 Task: Change  the formatting of the data to Which is Less than 10, In conditional formating, put the option 'Light Red Fill with Drak Red Text. 'add another formatting option Format As Table, insert the option Blue Table style Light 9 , change the format of Column Width to Auto fit Row HeightIn the sheet  Attendance Log Templatebook
Action: Mouse moved to (80, 151)
Screenshot: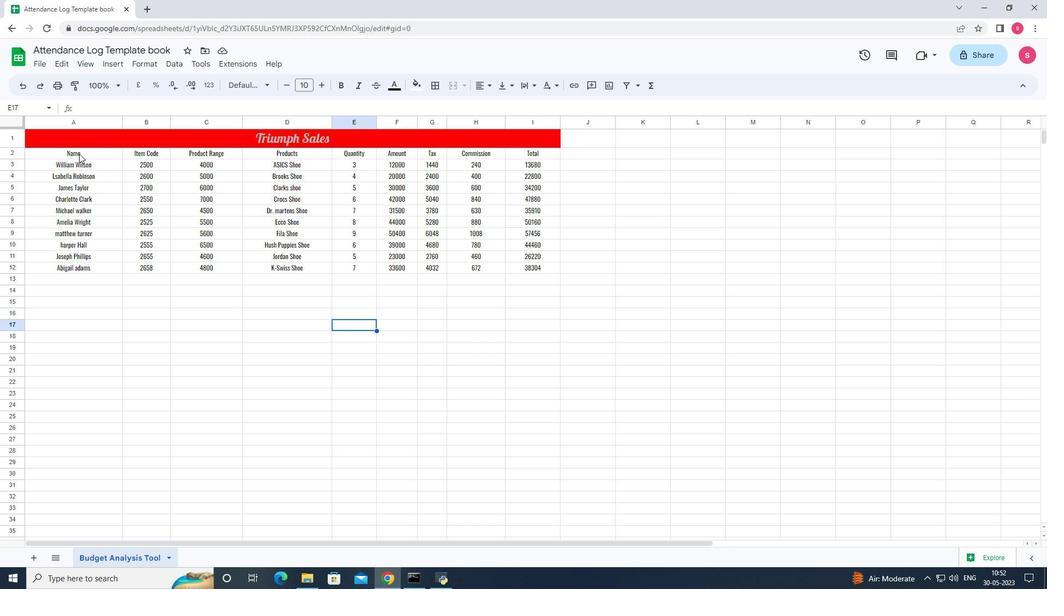 
Action: Mouse pressed left at (80, 151)
Screenshot: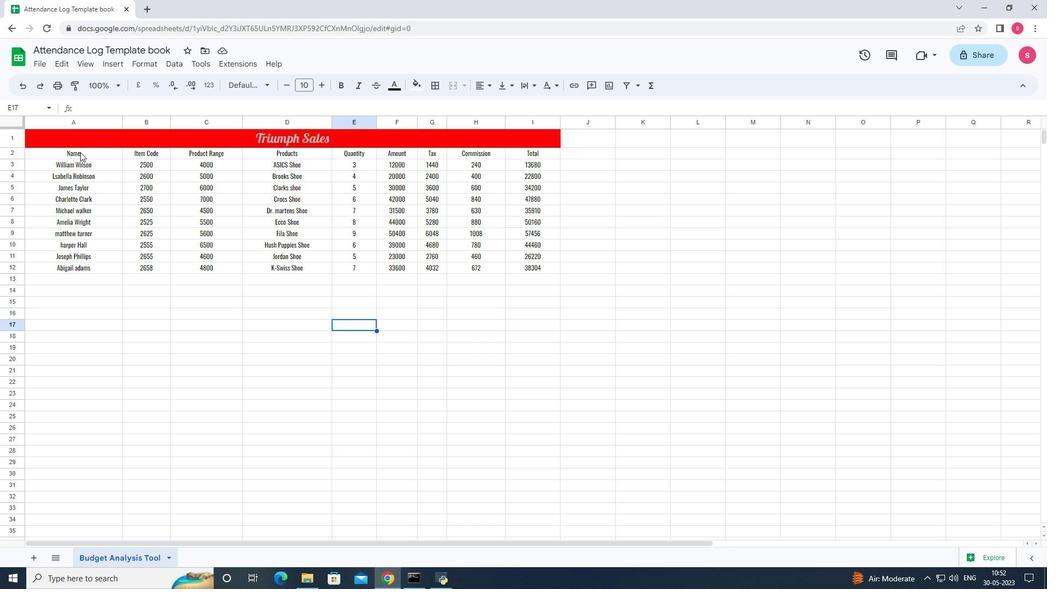 
Action: Mouse moved to (146, 66)
Screenshot: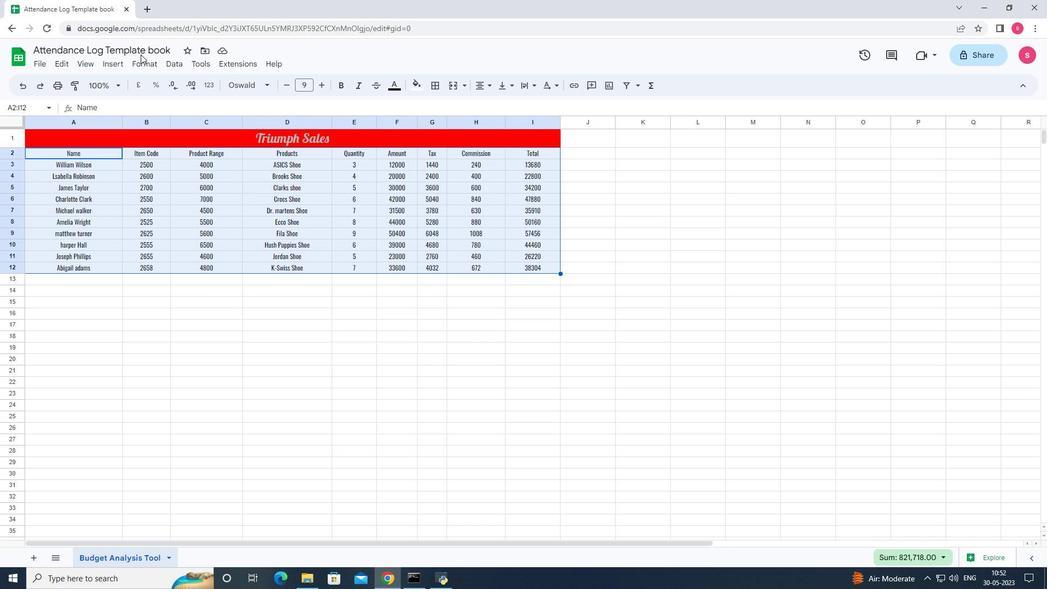 
Action: Mouse pressed left at (146, 66)
Screenshot: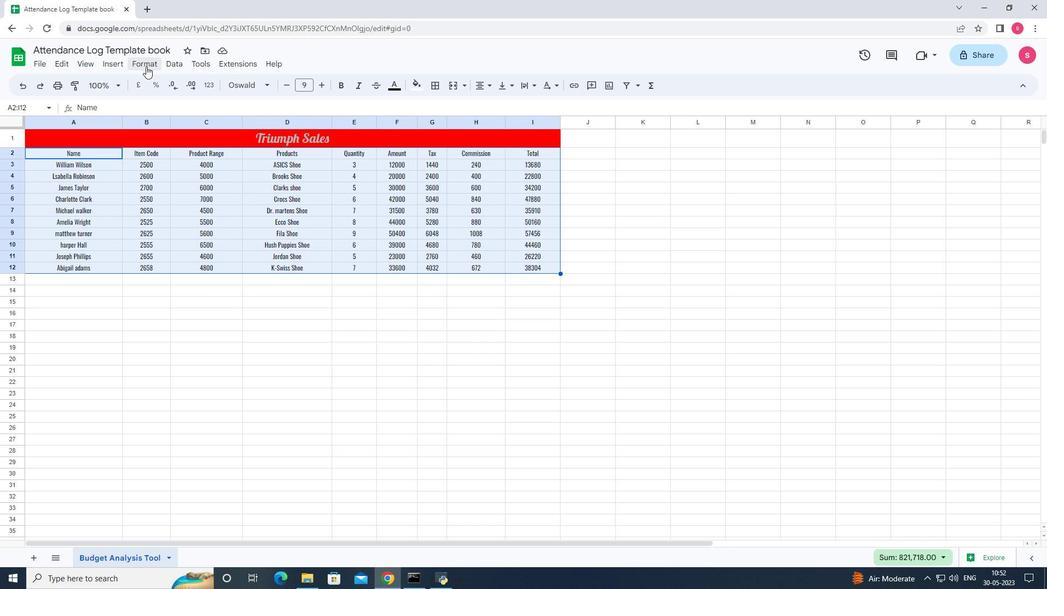 
Action: Mouse moved to (213, 246)
Screenshot: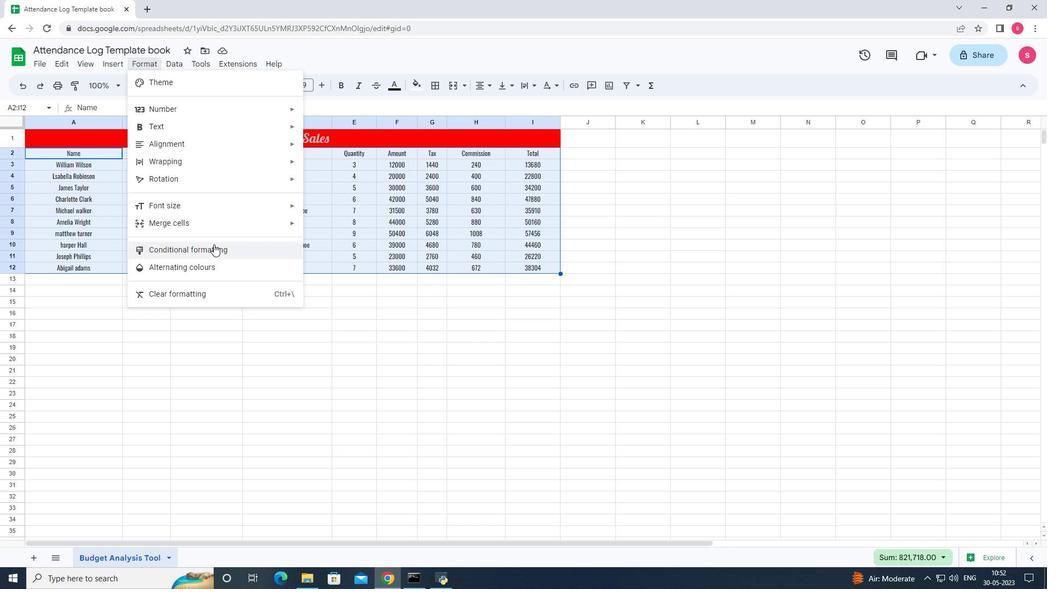 
Action: Mouse pressed left at (213, 246)
Screenshot: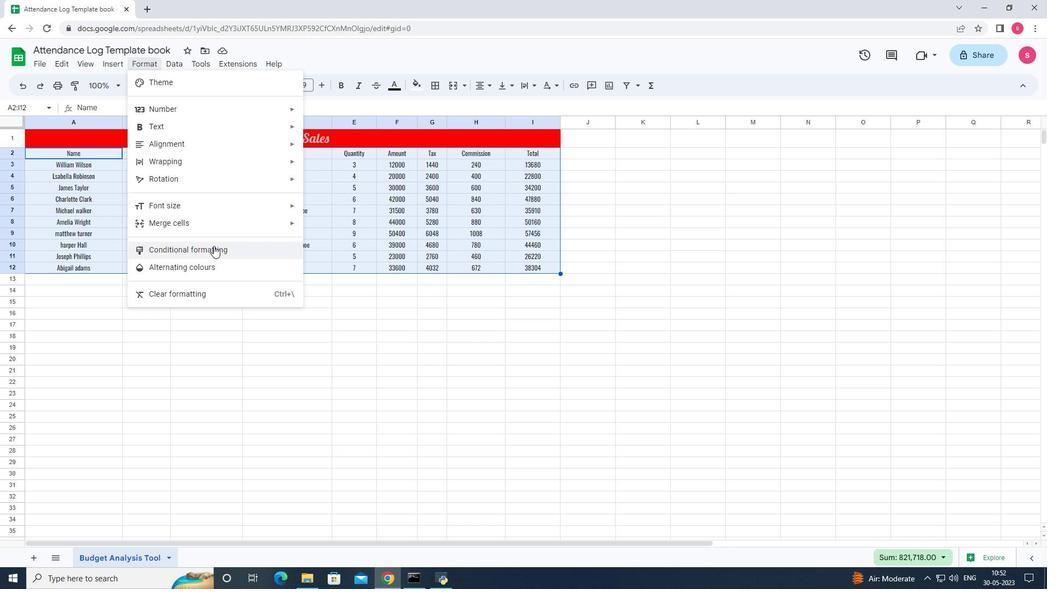 
Action: Mouse moved to (1012, 237)
Screenshot: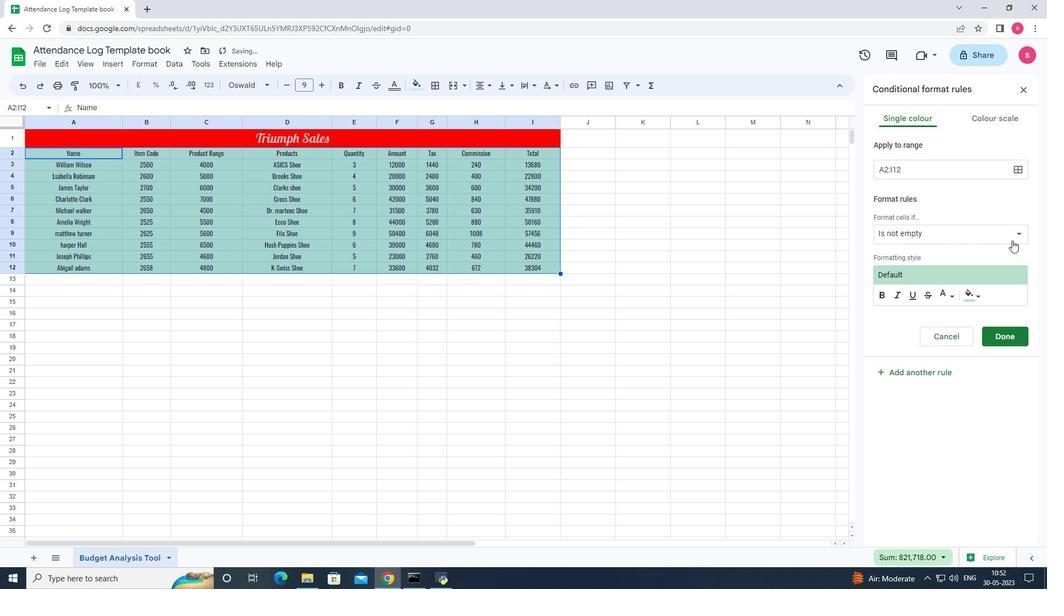 
Action: Mouse pressed left at (1012, 237)
Screenshot: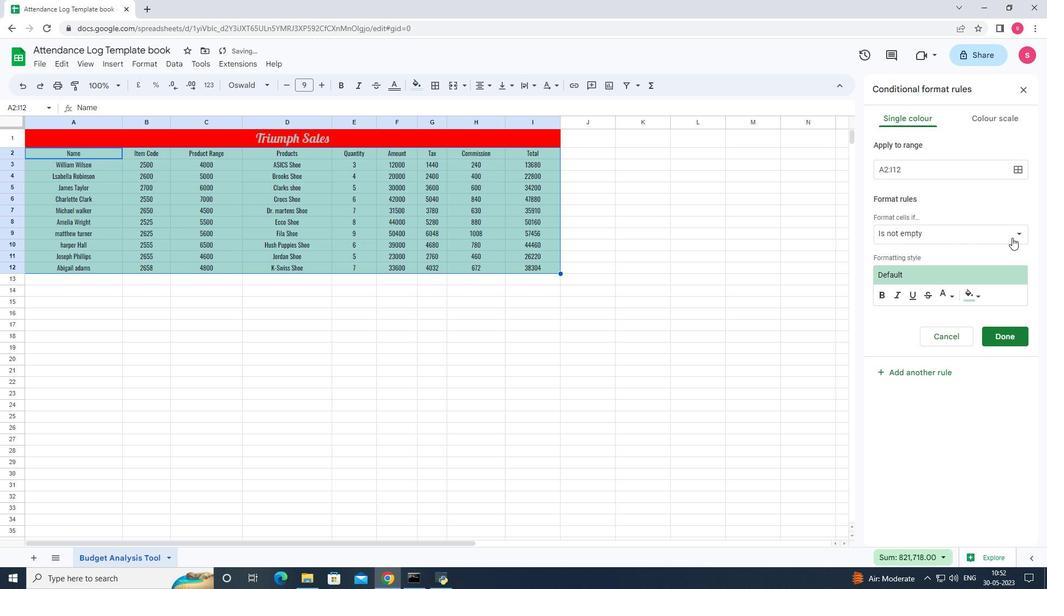 
Action: Mouse moved to (918, 439)
Screenshot: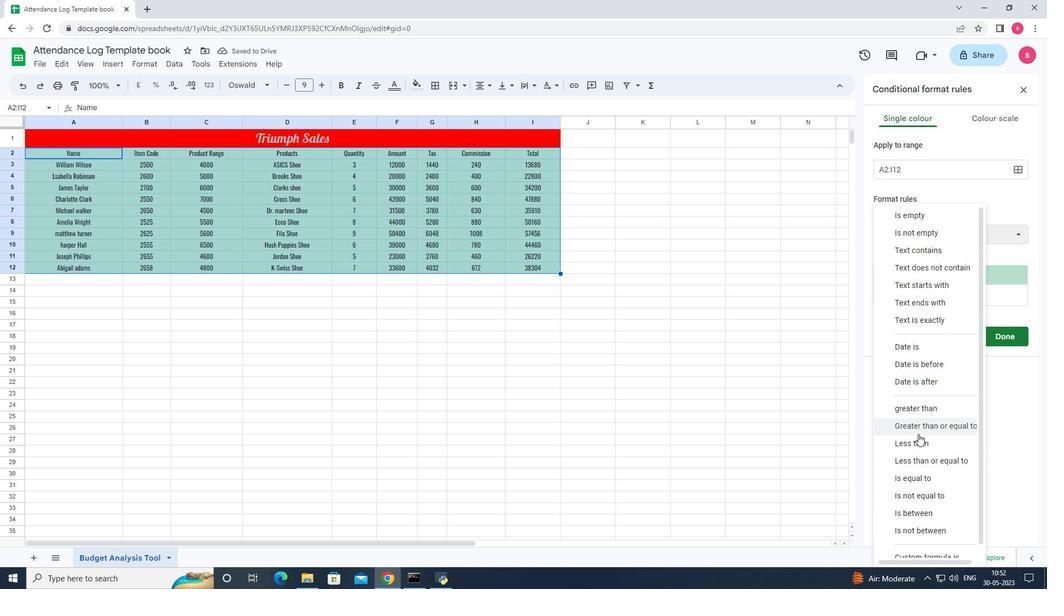 
Action: Mouse pressed left at (918, 439)
Screenshot: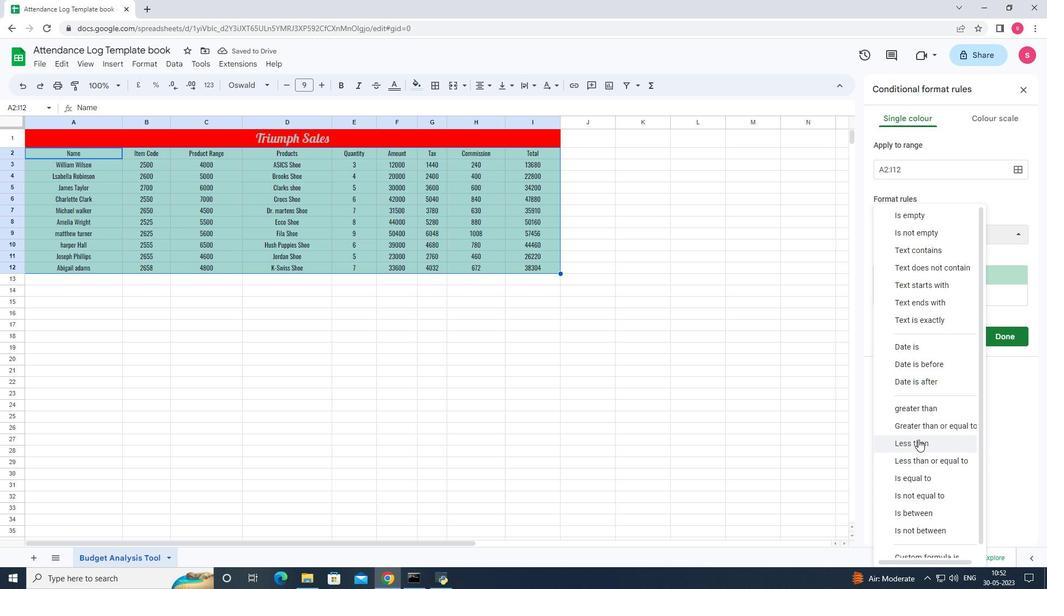 
Action: Mouse moved to (934, 259)
Screenshot: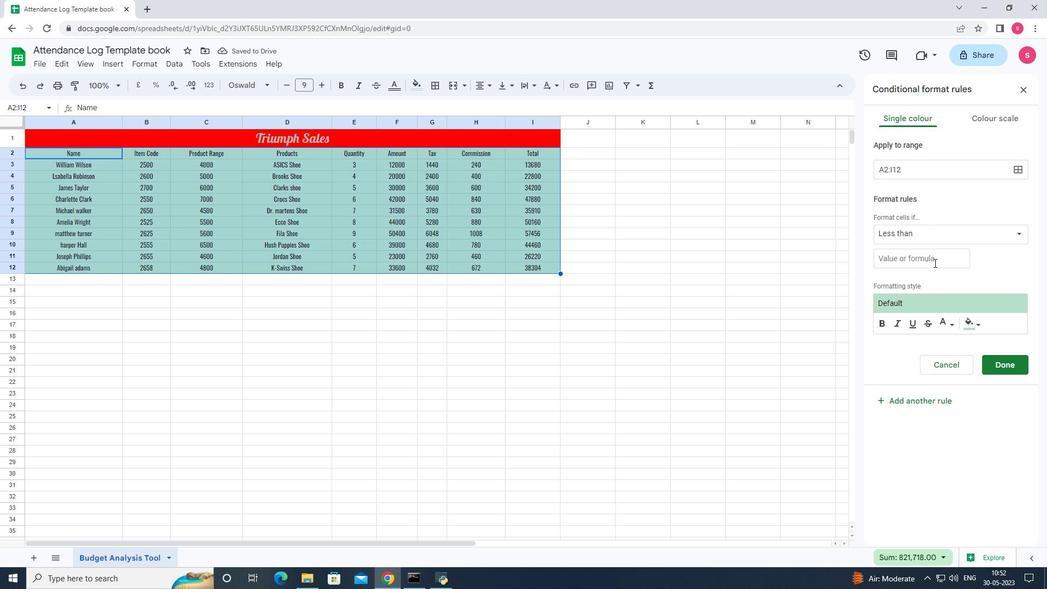 
Action: Mouse pressed left at (934, 259)
Screenshot: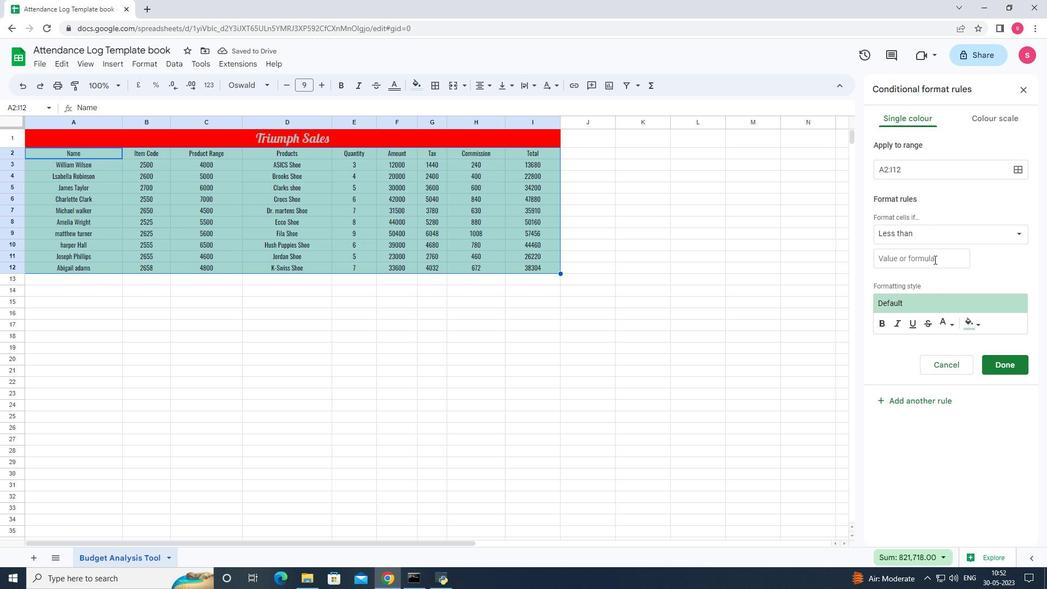 
Action: Key pressed 10
Screenshot: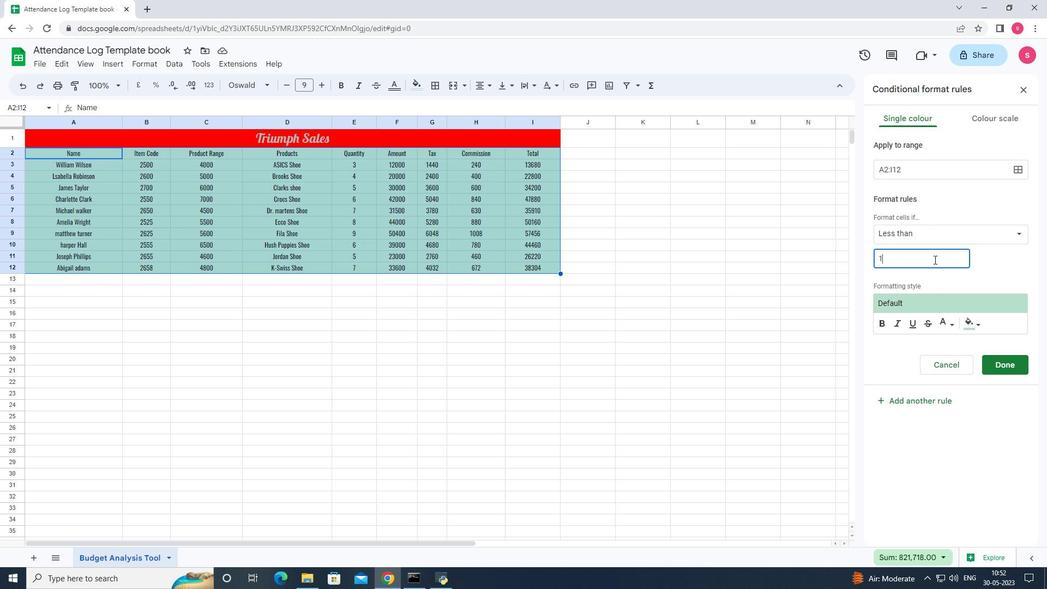 
Action: Mouse moved to (978, 324)
Screenshot: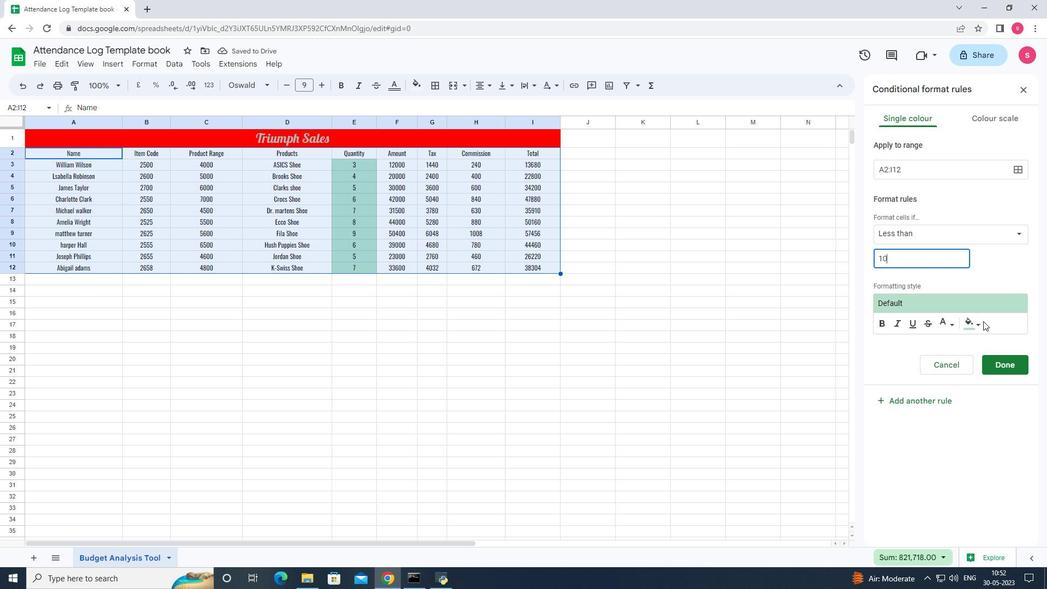 
Action: Mouse pressed left at (978, 324)
Screenshot: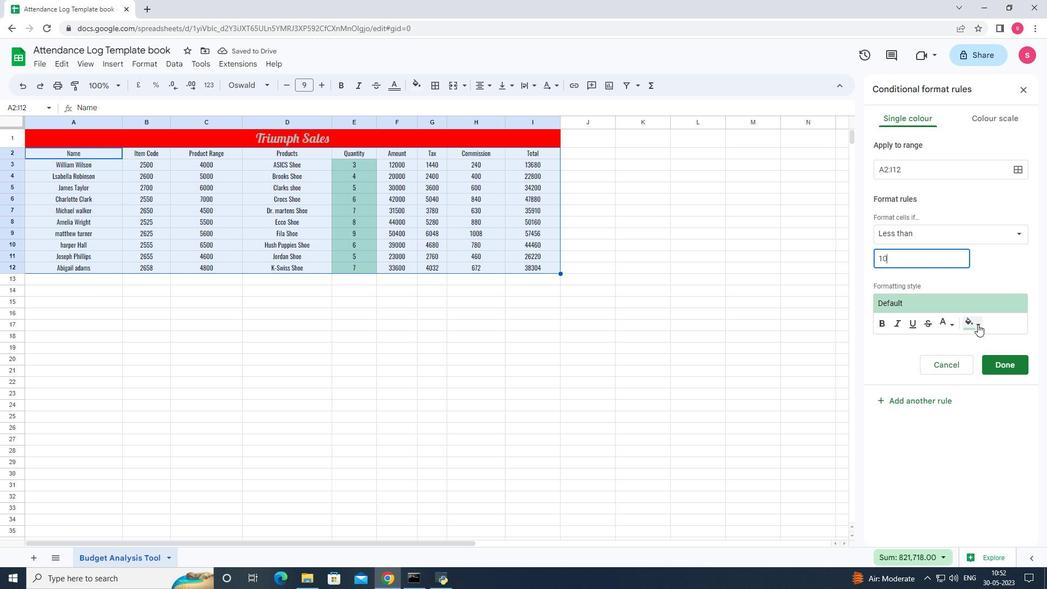 
Action: Mouse moved to (875, 383)
Screenshot: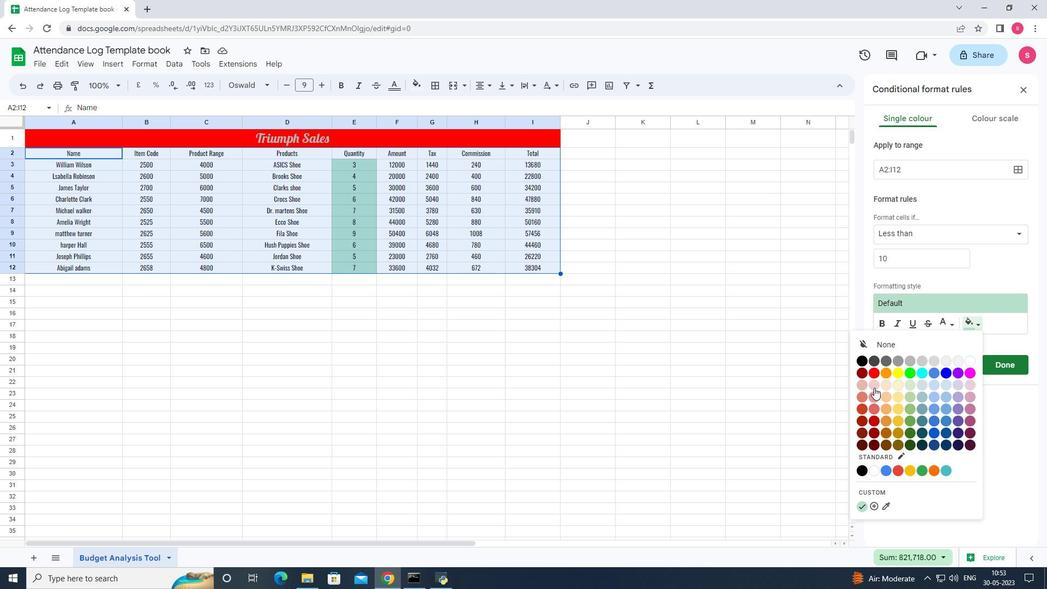 
Action: Mouse pressed left at (875, 383)
Screenshot: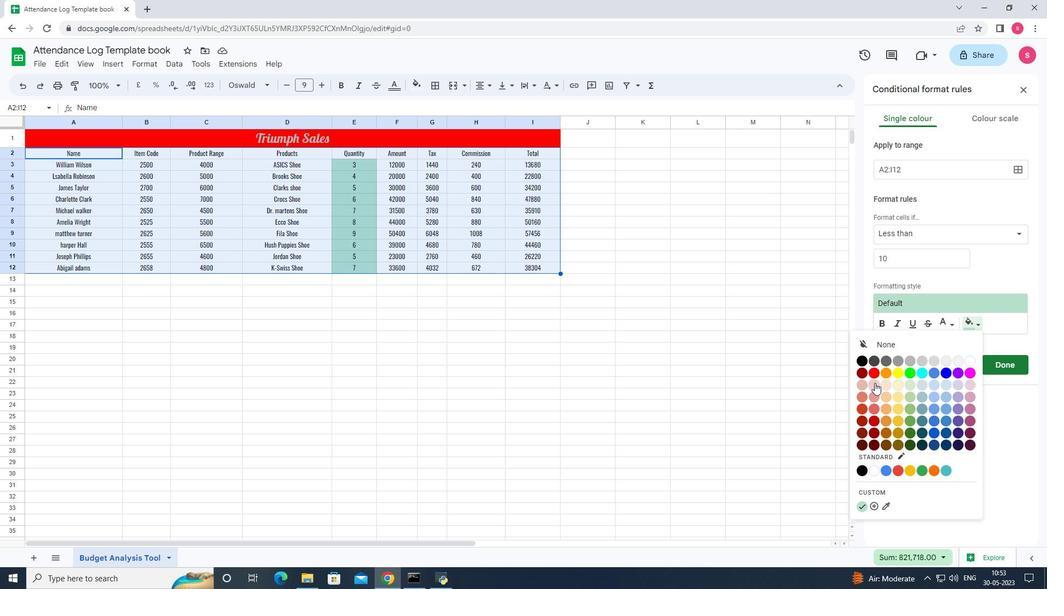 
Action: Mouse moved to (953, 325)
Screenshot: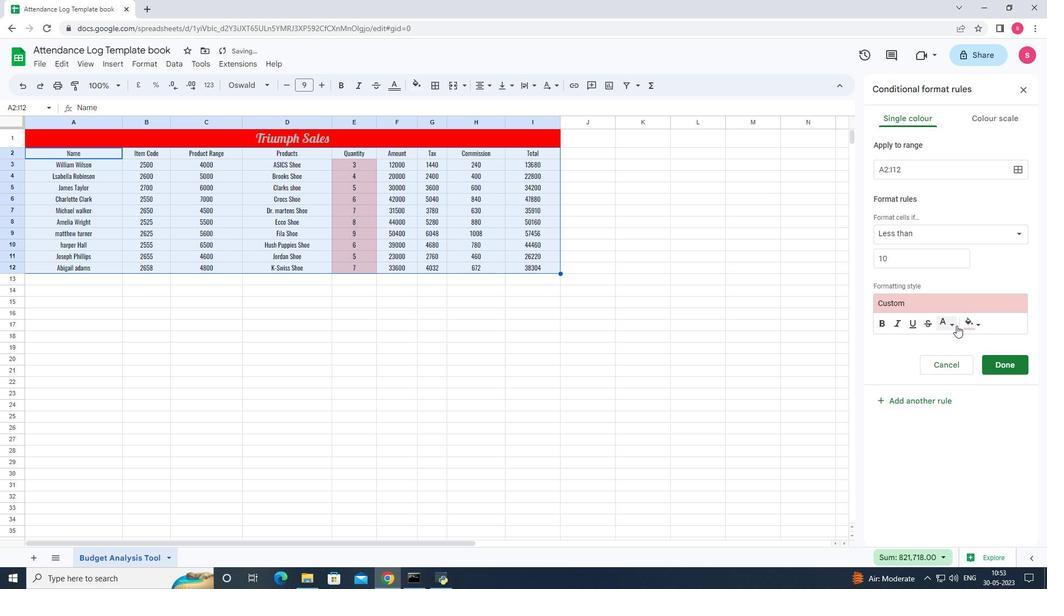 
Action: Mouse pressed left at (953, 325)
Screenshot: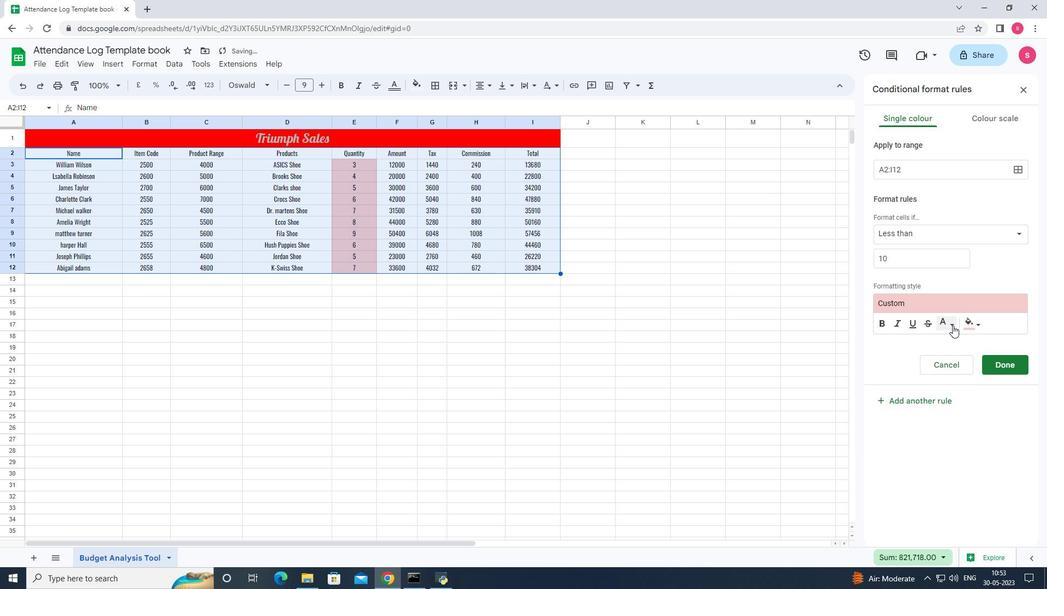 
Action: Mouse moved to (849, 374)
Screenshot: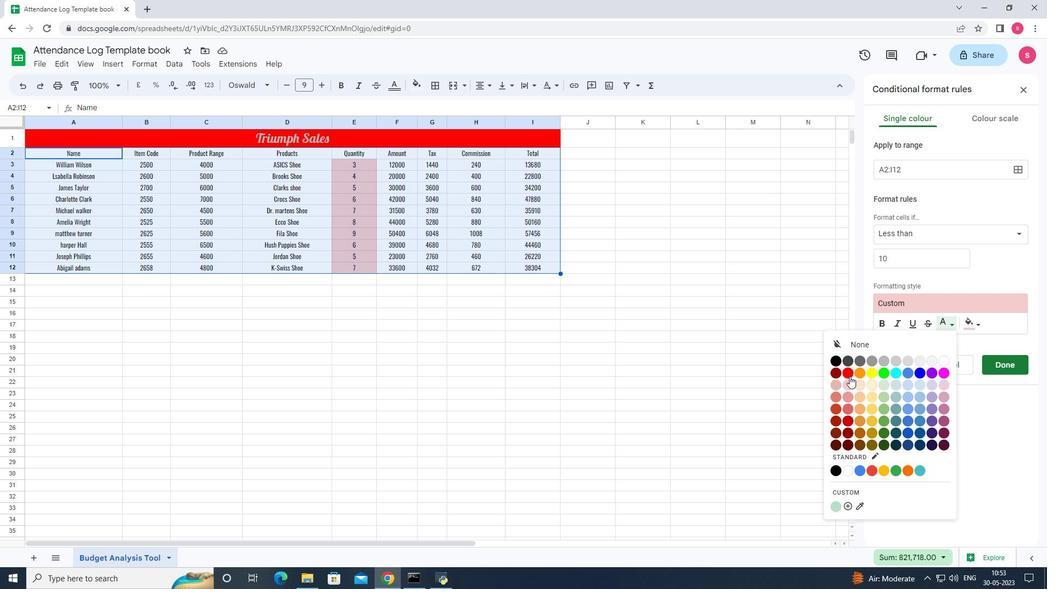 
Action: Mouse pressed left at (849, 374)
Screenshot: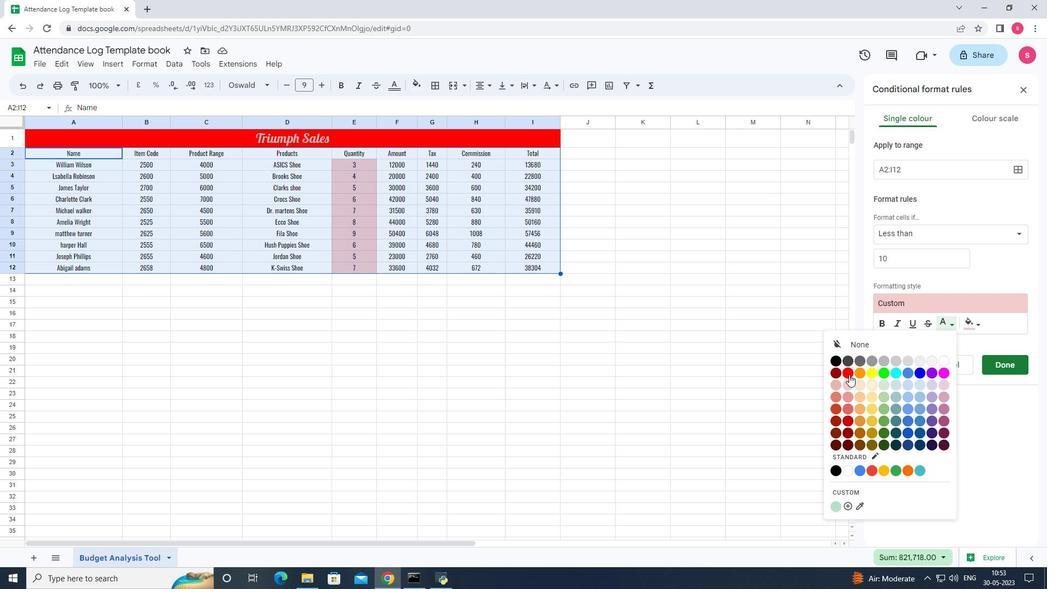 
Action: Mouse moved to (950, 327)
Screenshot: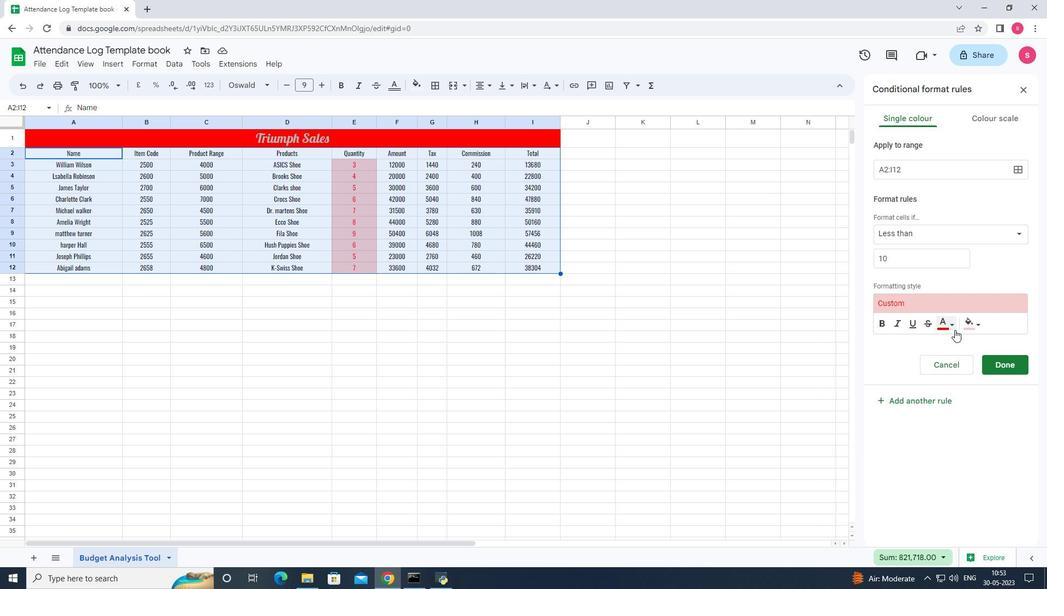 
Action: Mouse pressed left at (950, 327)
Screenshot: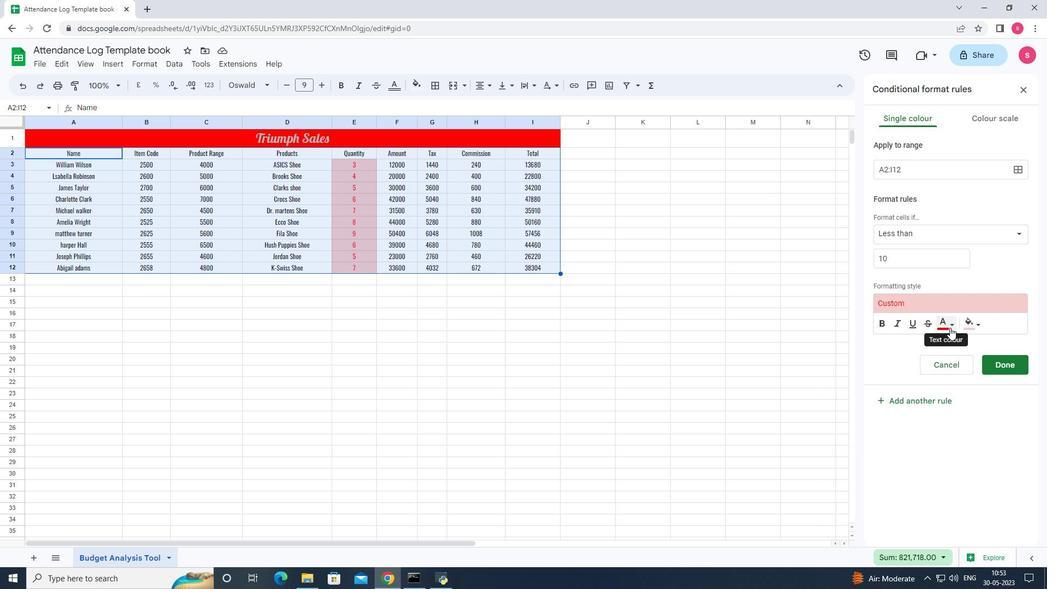 
Action: Mouse moved to (850, 421)
Screenshot: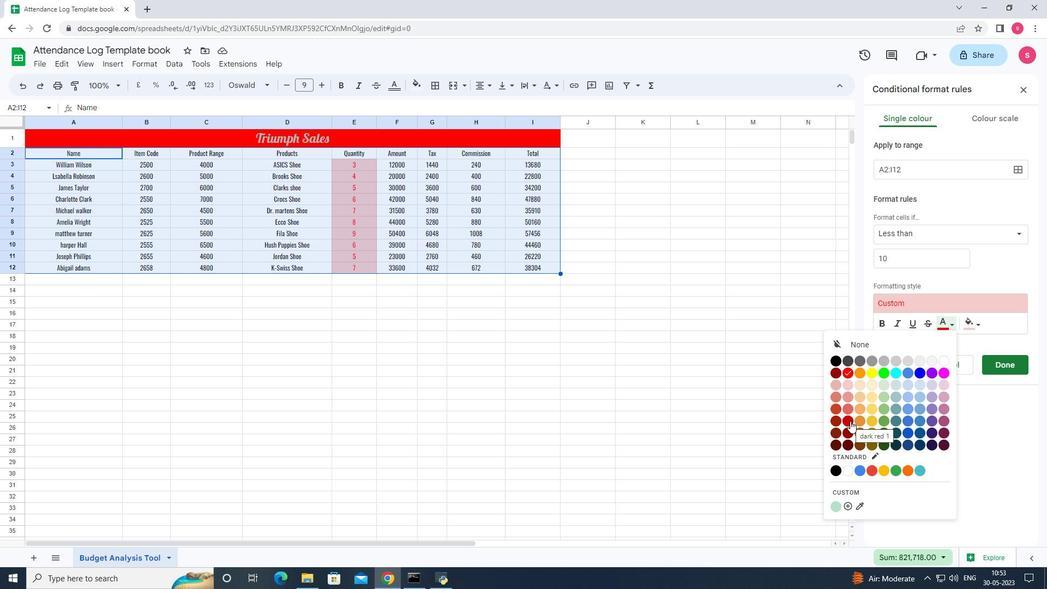 
Action: Mouse pressed left at (850, 421)
Screenshot: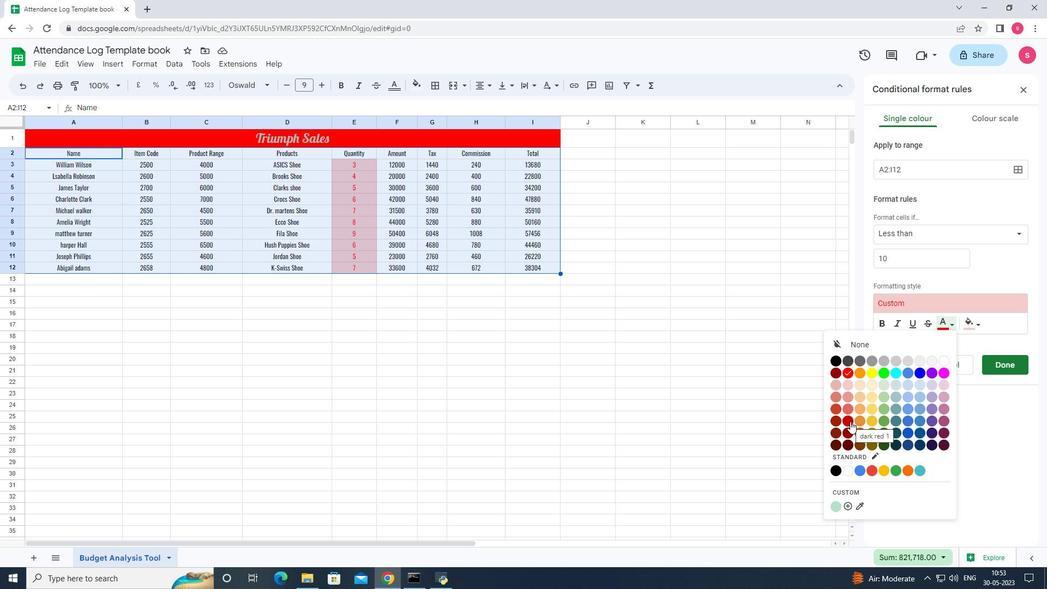 
Action: Mouse moved to (1015, 361)
Screenshot: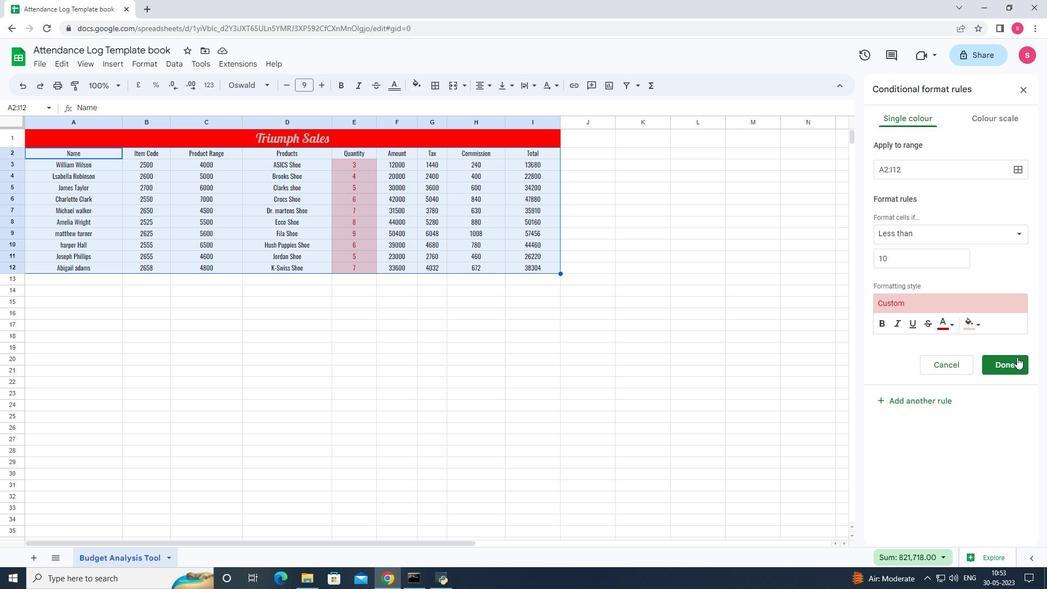 
Action: Mouse pressed left at (1015, 361)
Screenshot: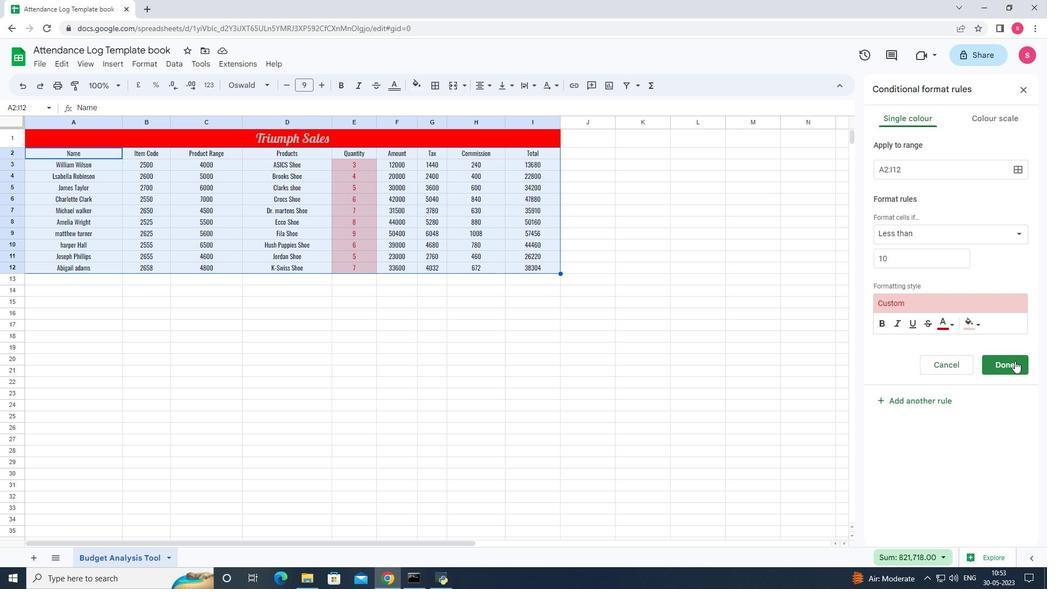 
Action: Mouse moved to (477, 311)
Screenshot: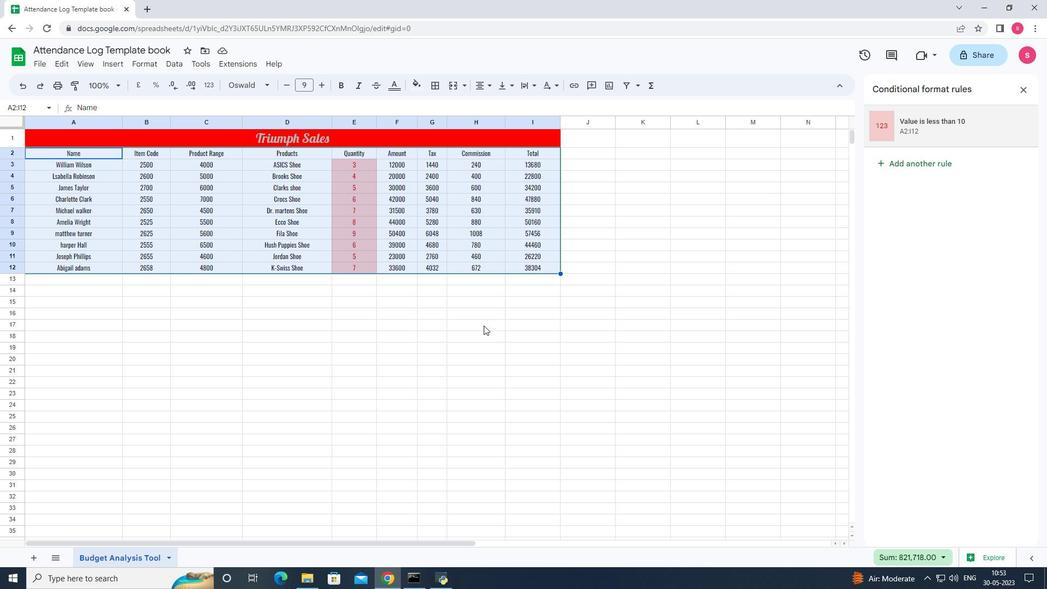 
Action: Mouse pressed left at (477, 311)
Screenshot: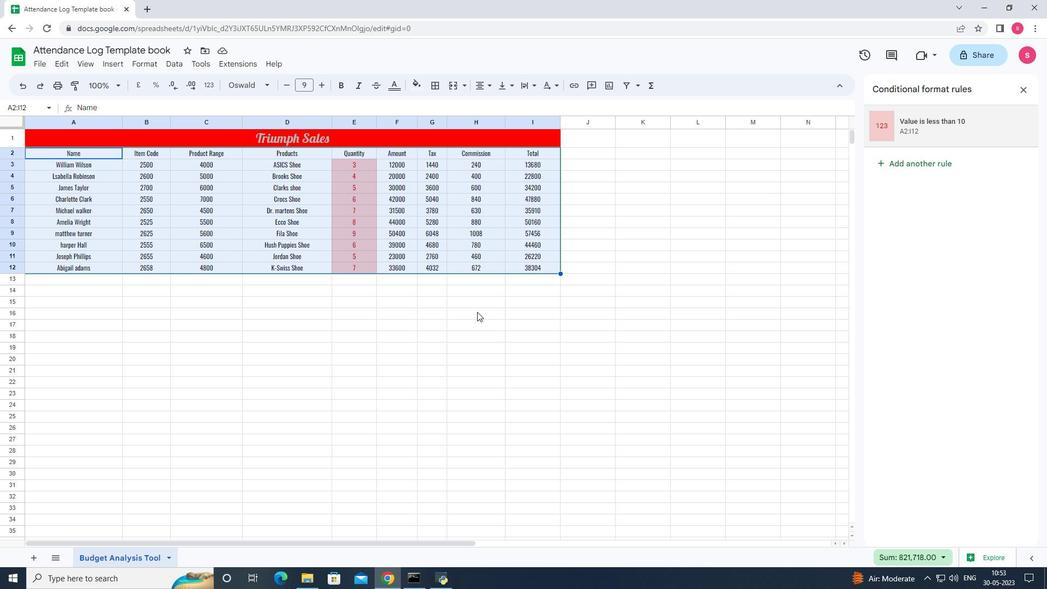 
Action: Mouse moved to (117, 135)
Screenshot: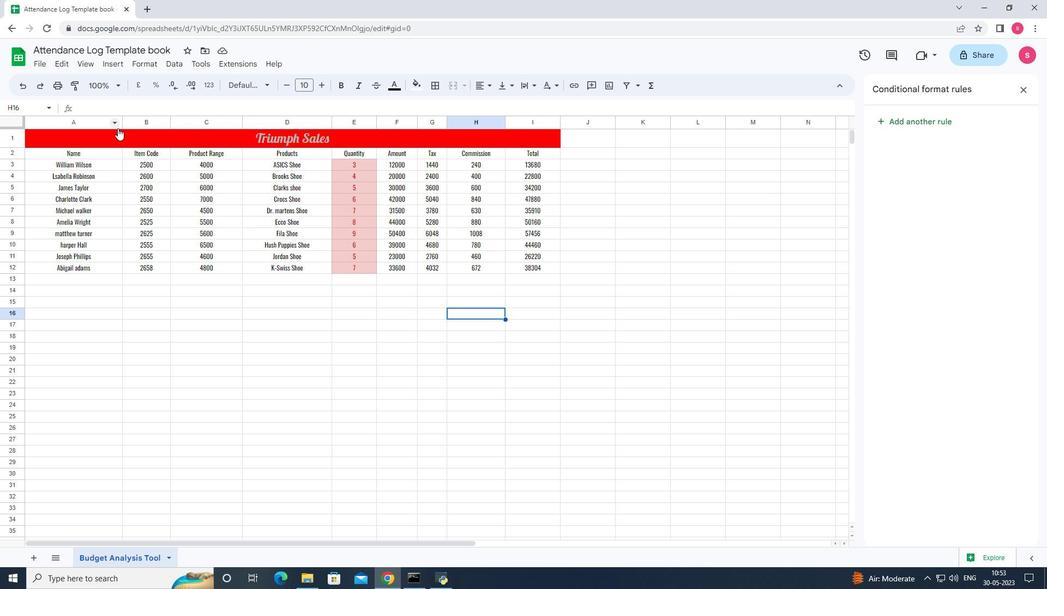 
Action: Mouse pressed left at (117, 135)
Screenshot: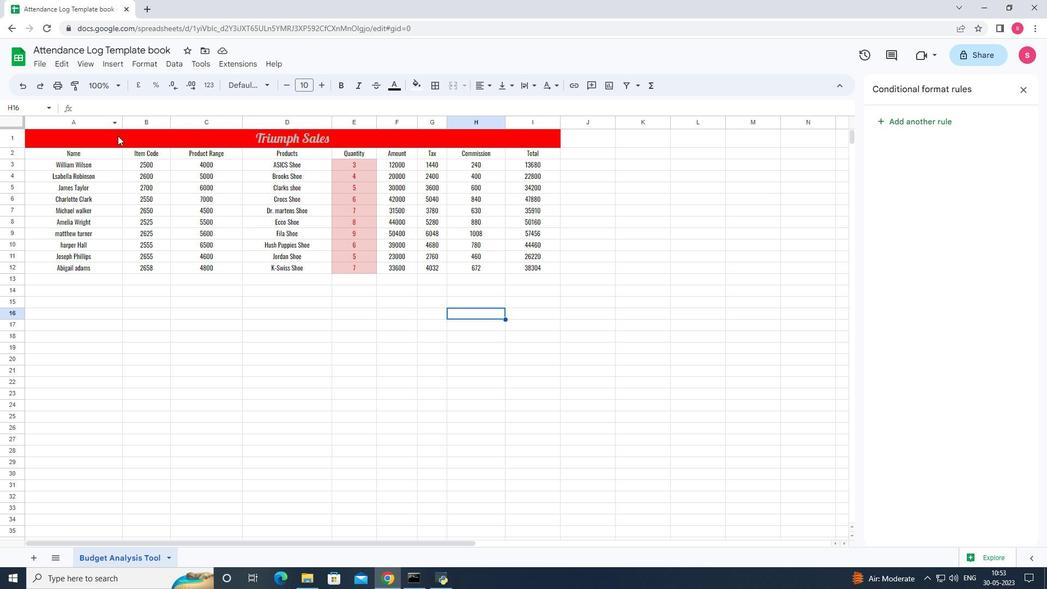 
Action: Mouse moved to (138, 67)
Screenshot: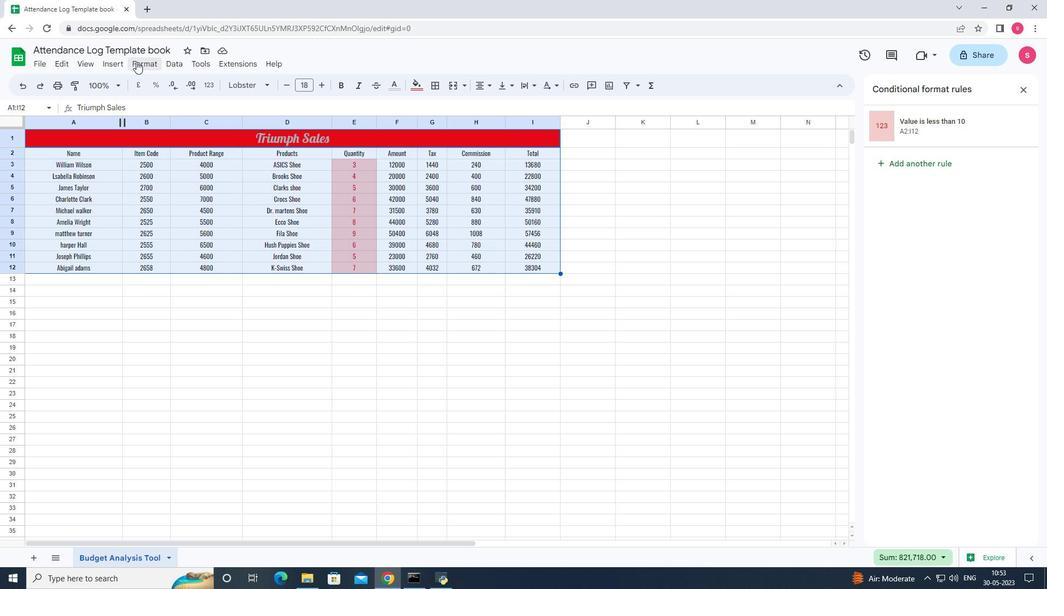 
Action: Mouse pressed left at (138, 67)
Screenshot: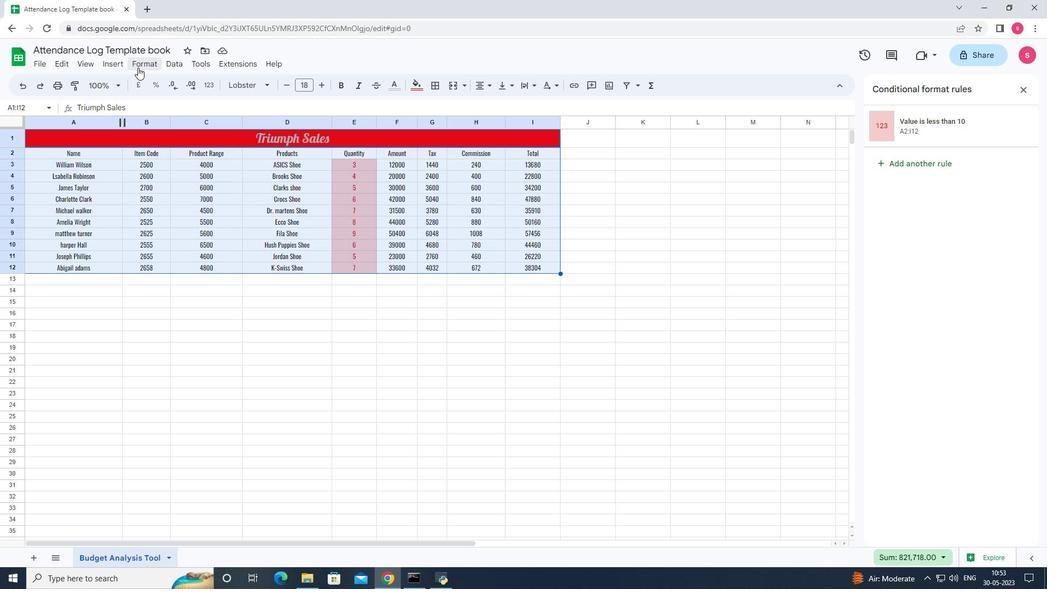 
Action: Mouse moved to (175, 261)
Screenshot: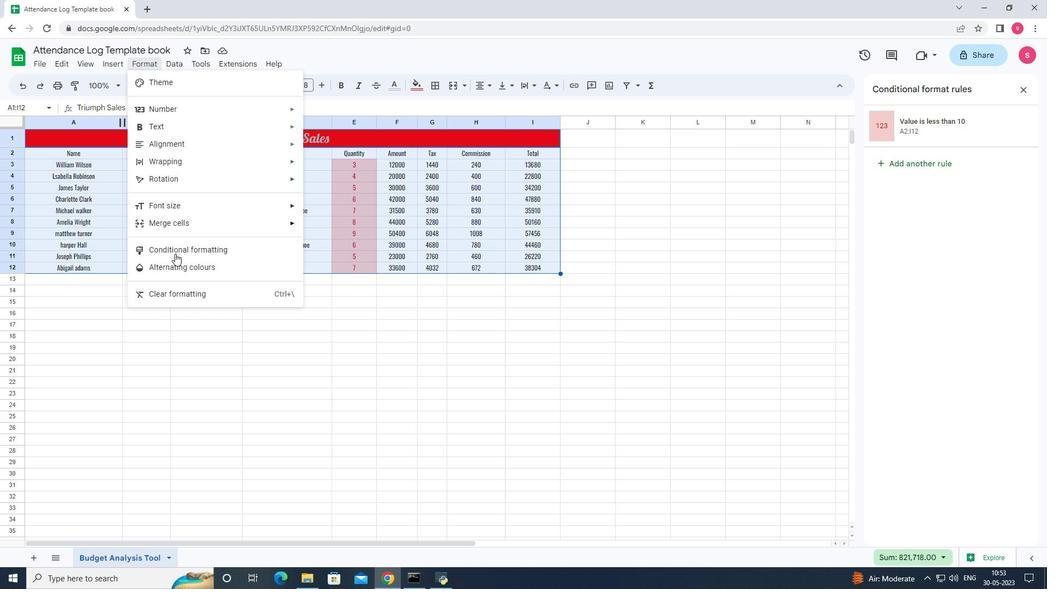
Action: Mouse pressed left at (175, 261)
Screenshot: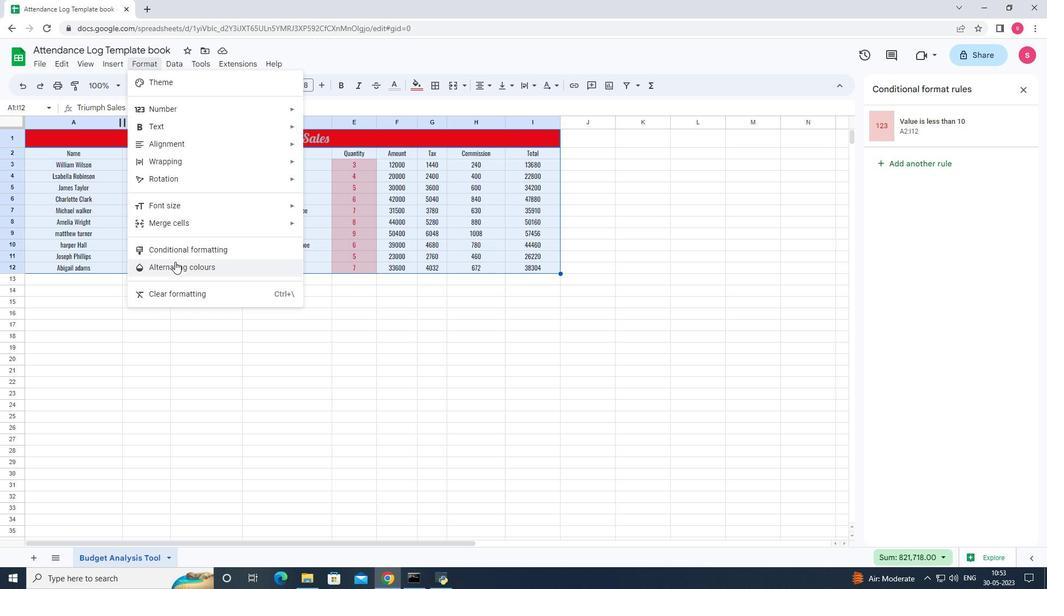 
Action: Mouse moved to (1001, 223)
Screenshot: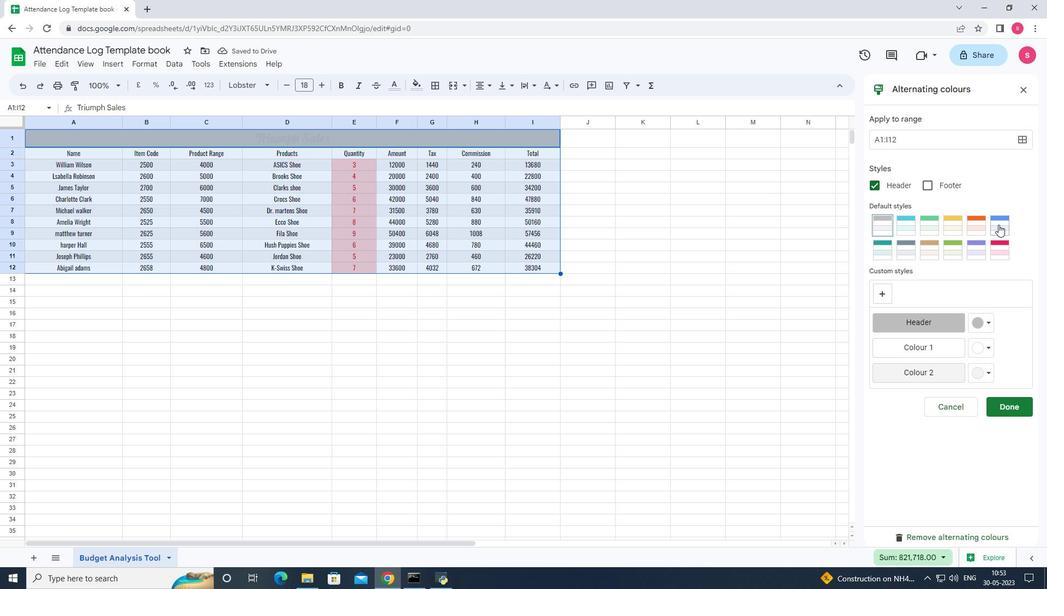 
Action: Mouse pressed left at (1001, 223)
Screenshot: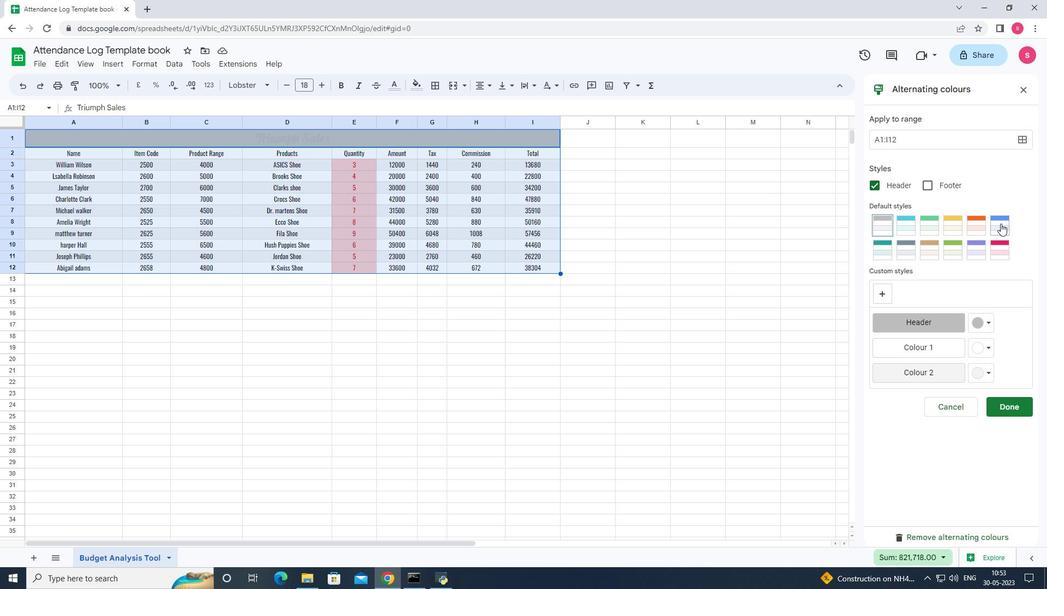
Action: Mouse moved to (986, 369)
Screenshot: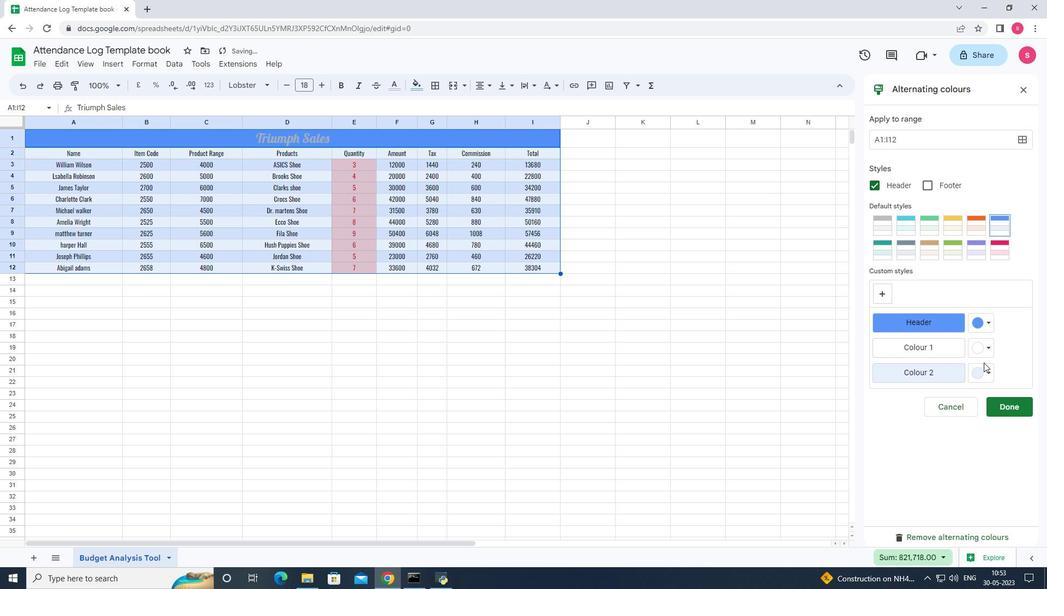 
Action: Mouse pressed left at (986, 369)
Screenshot: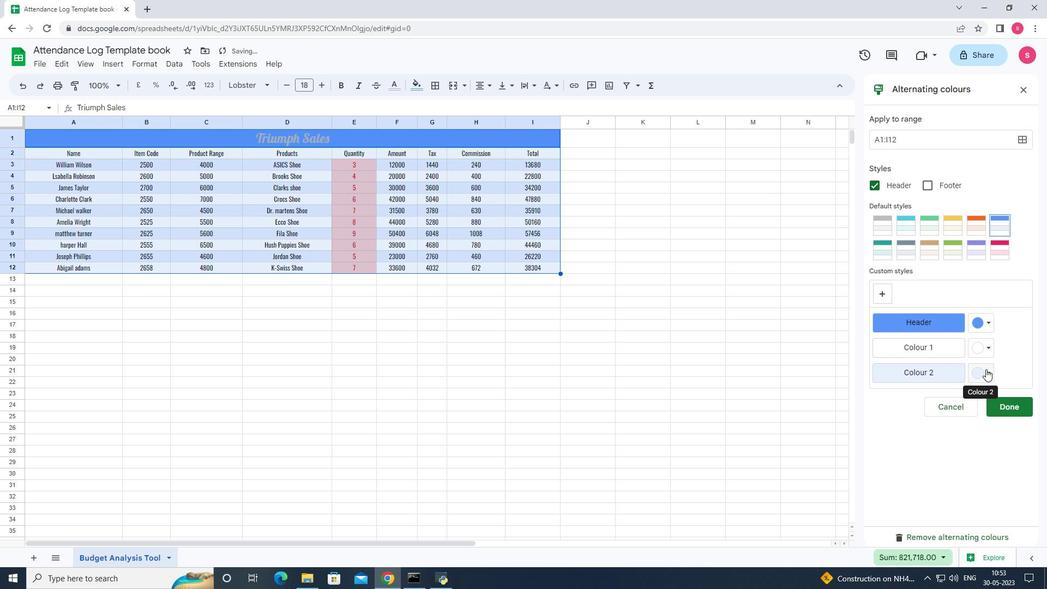 
Action: Mouse moved to (955, 419)
Screenshot: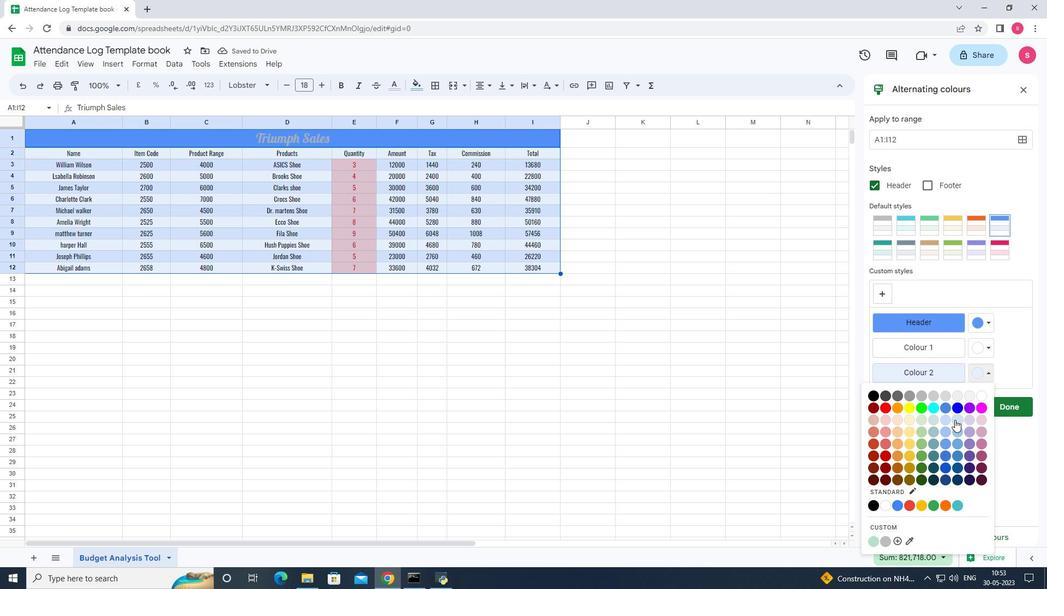 
Action: Mouse pressed left at (955, 419)
Screenshot: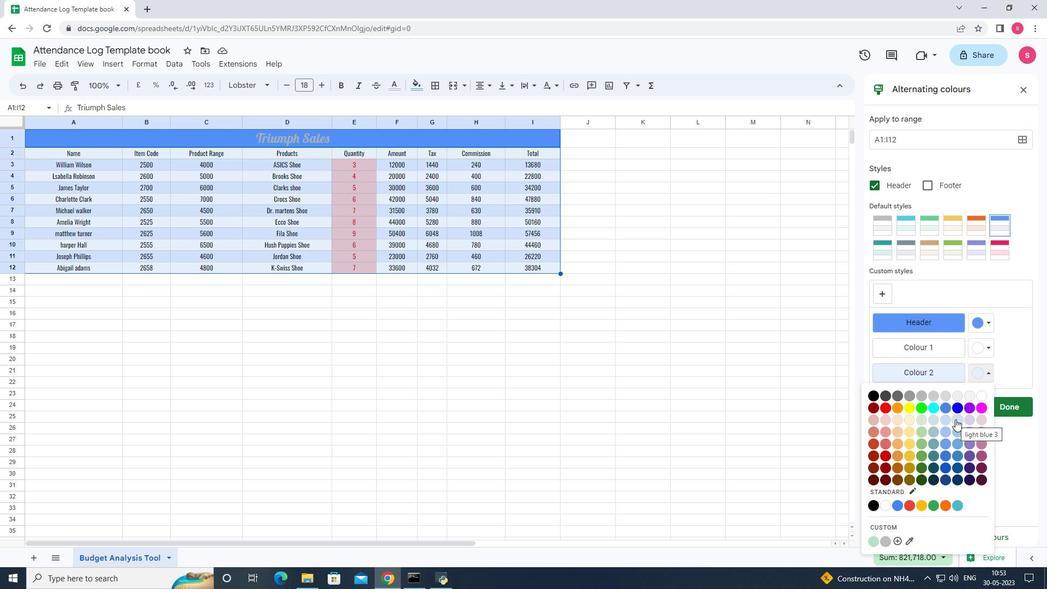 
Action: Mouse moved to (1014, 411)
Screenshot: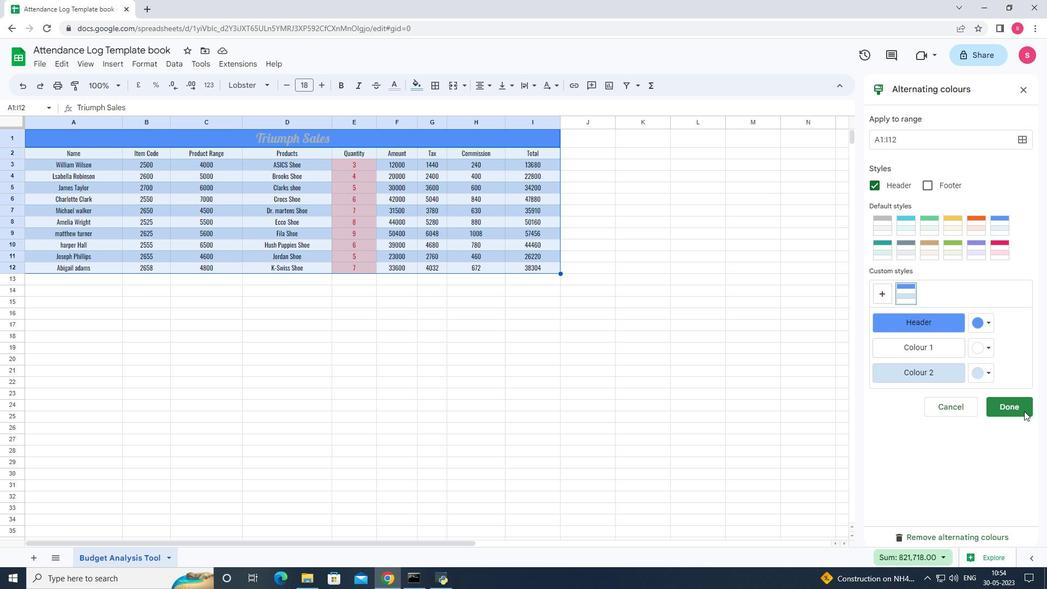 
Action: Mouse pressed left at (1014, 411)
Screenshot: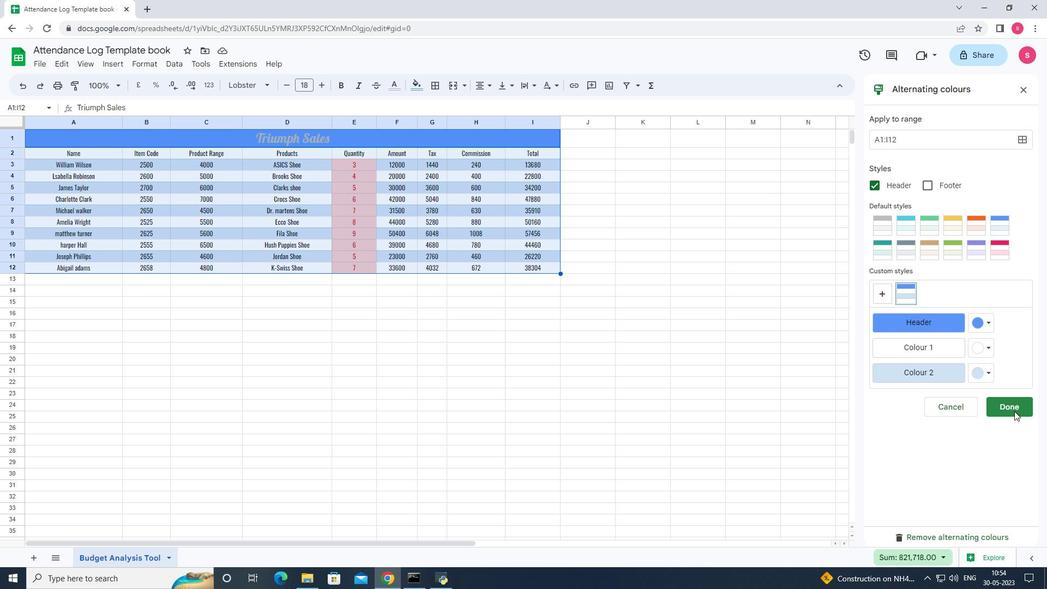 
Action: Mouse moved to (18, 122)
Screenshot: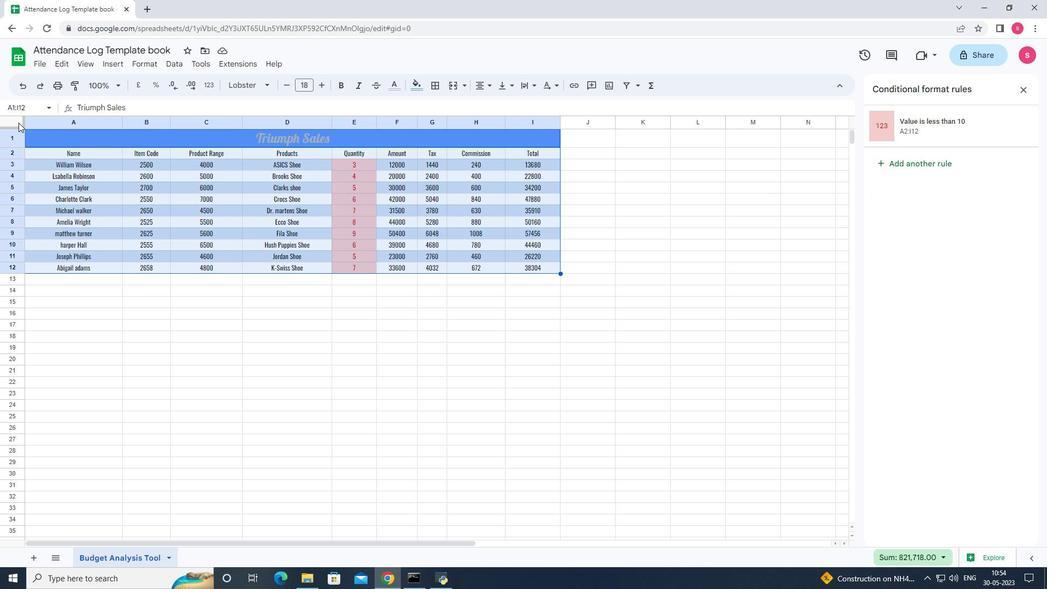 
Action: Mouse pressed left at (18, 122)
Screenshot: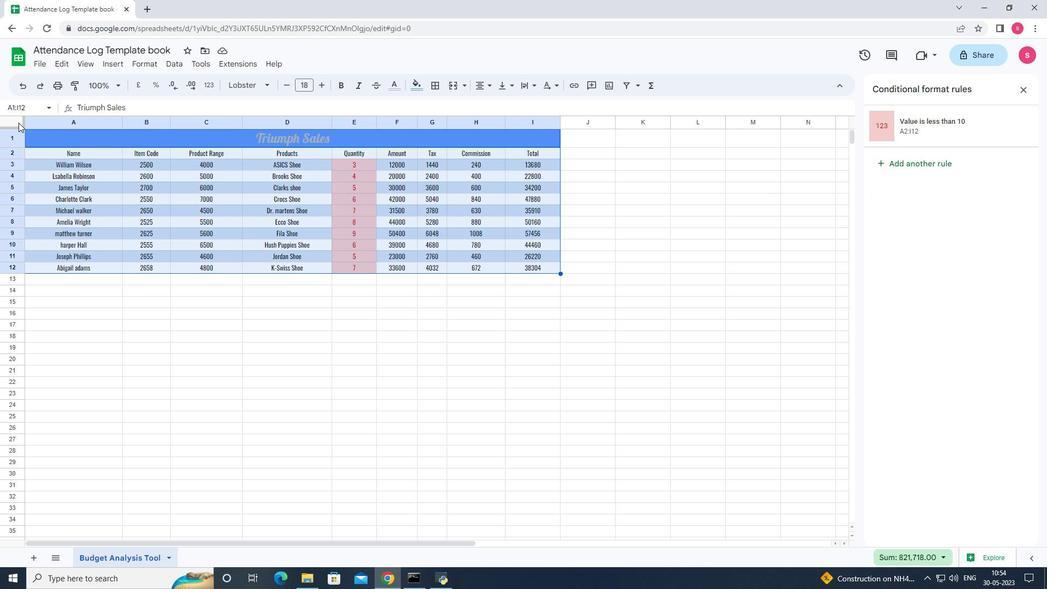 
Action: Mouse moved to (16, 127)
Screenshot: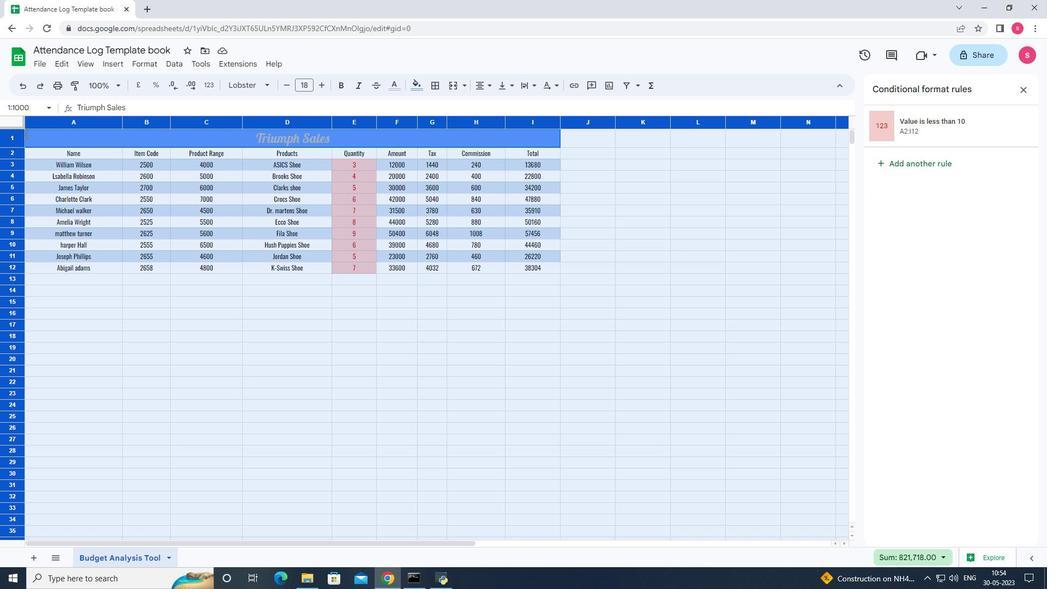 
Action: Mouse pressed right at (16, 127)
Screenshot: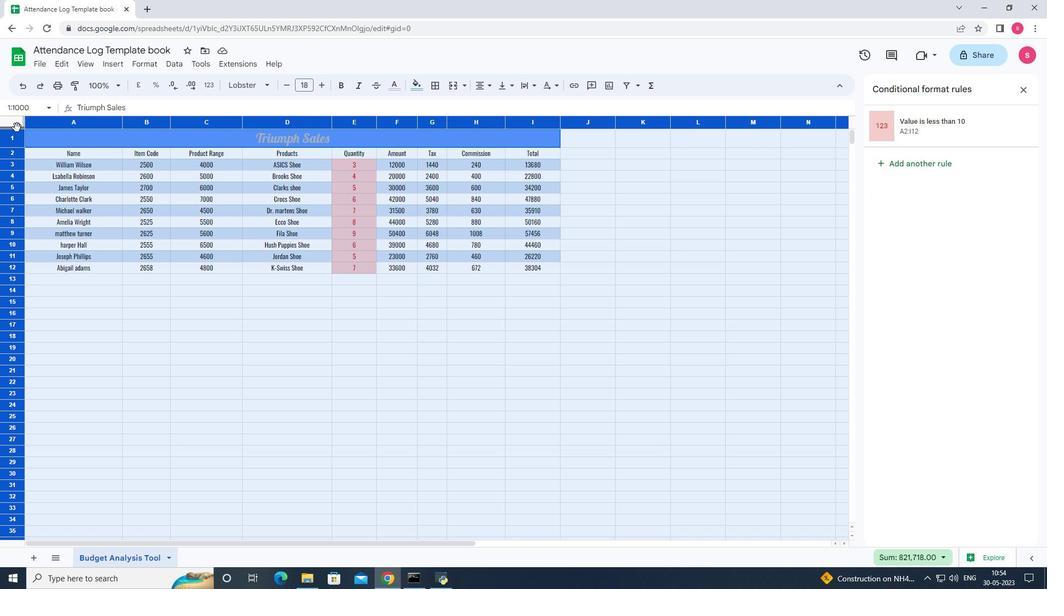 
Action: Mouse moved to (45, 123)
Screenshot: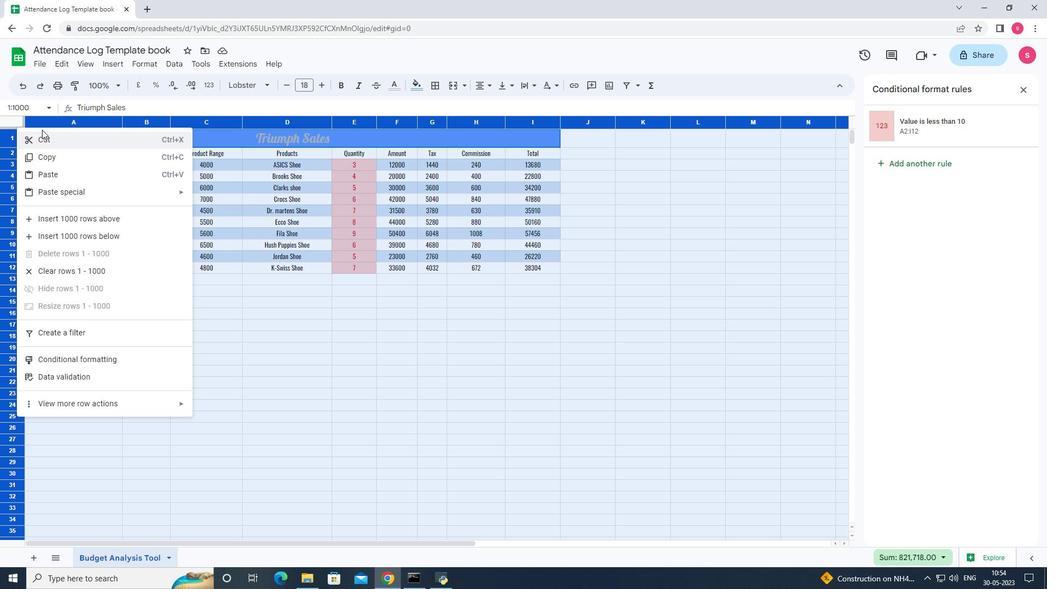 
Action: Mouse pressed left at (45, 123)
Screenshot: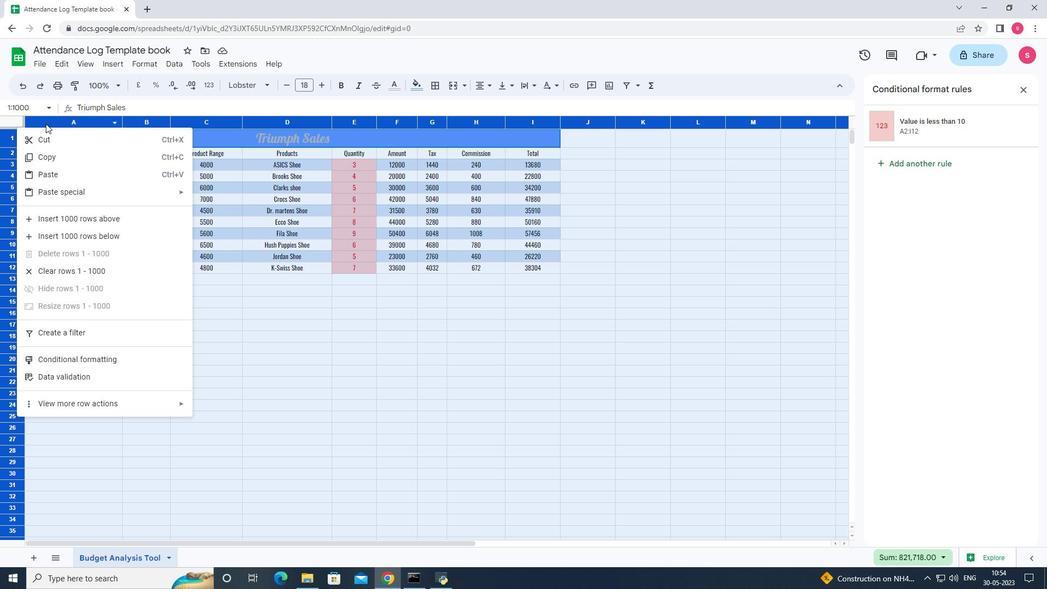 
Action: Mouse pressed right at (45, 123)
Screenshot: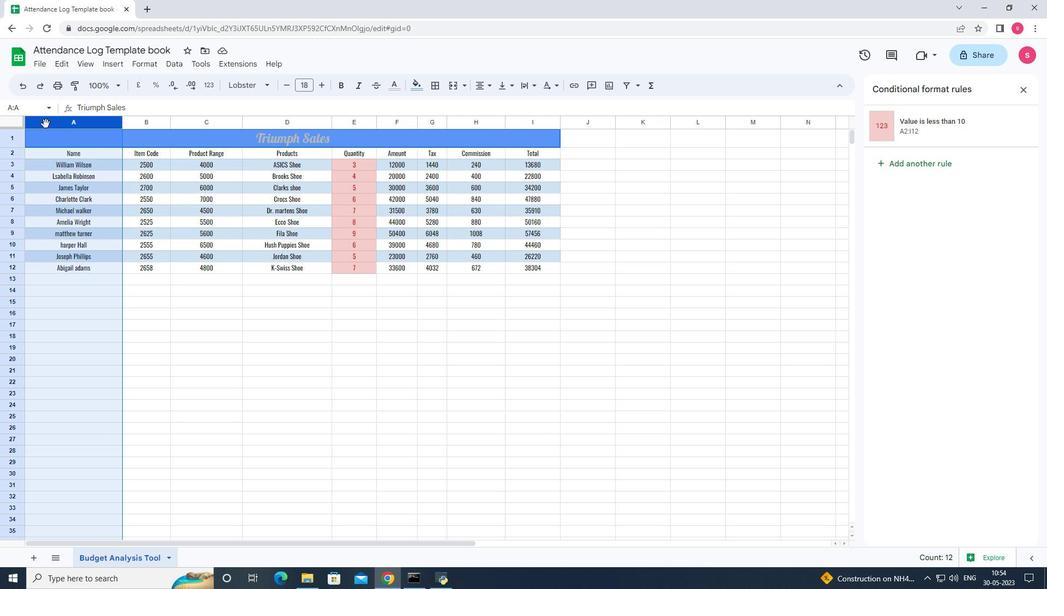 
Action: Mouse moved to (267, 333)
Screenshot: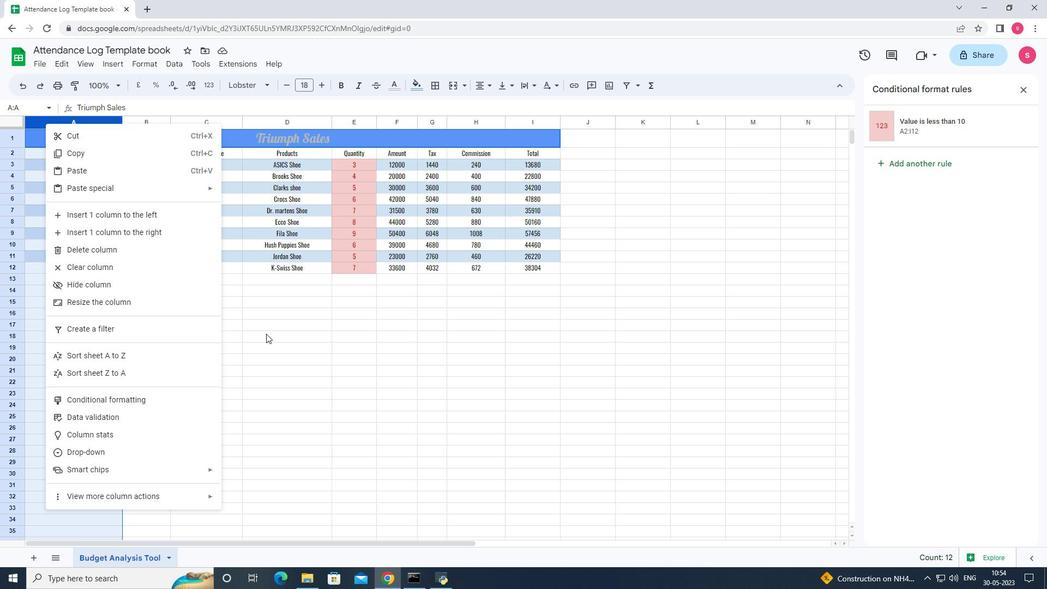 
Action: Mouse pressed left at (267, 333)
Screenshot: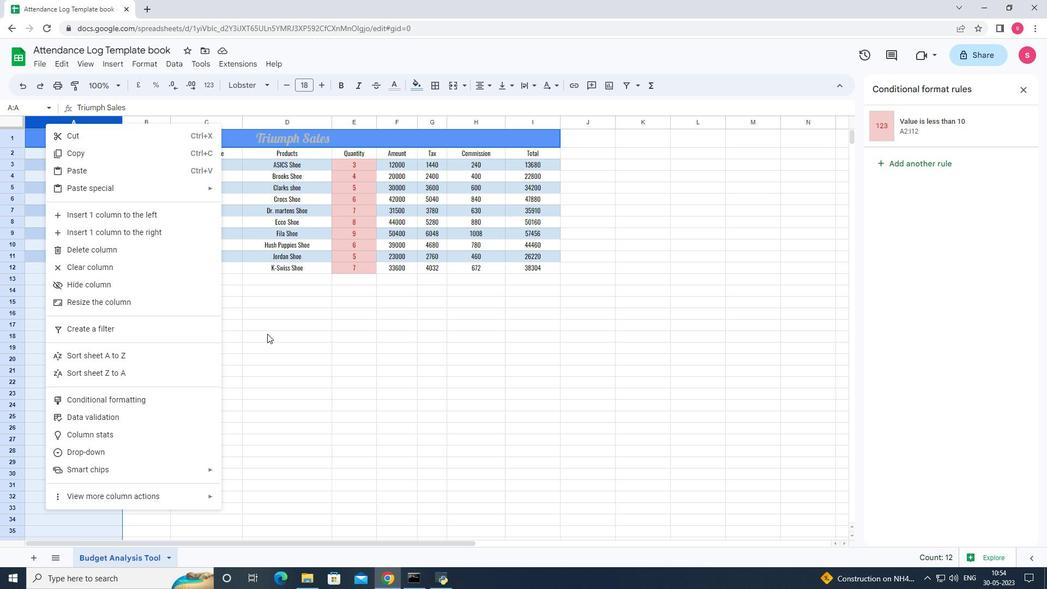 
Action: Mouse moved to (91, 122)
Screenshot: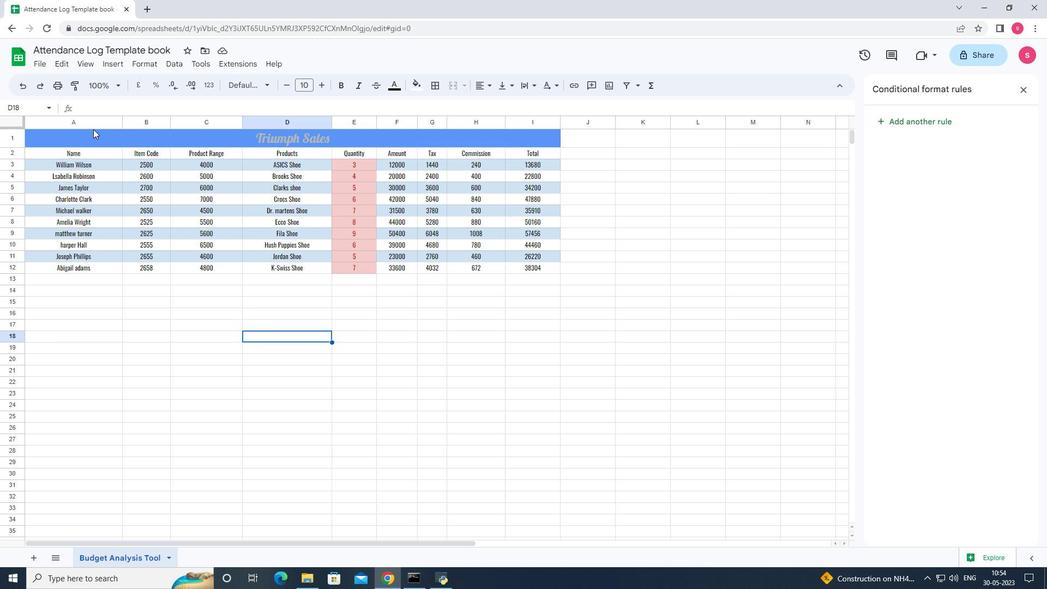 
Action: Mouse pressed left at (91, 122)
Screenshot: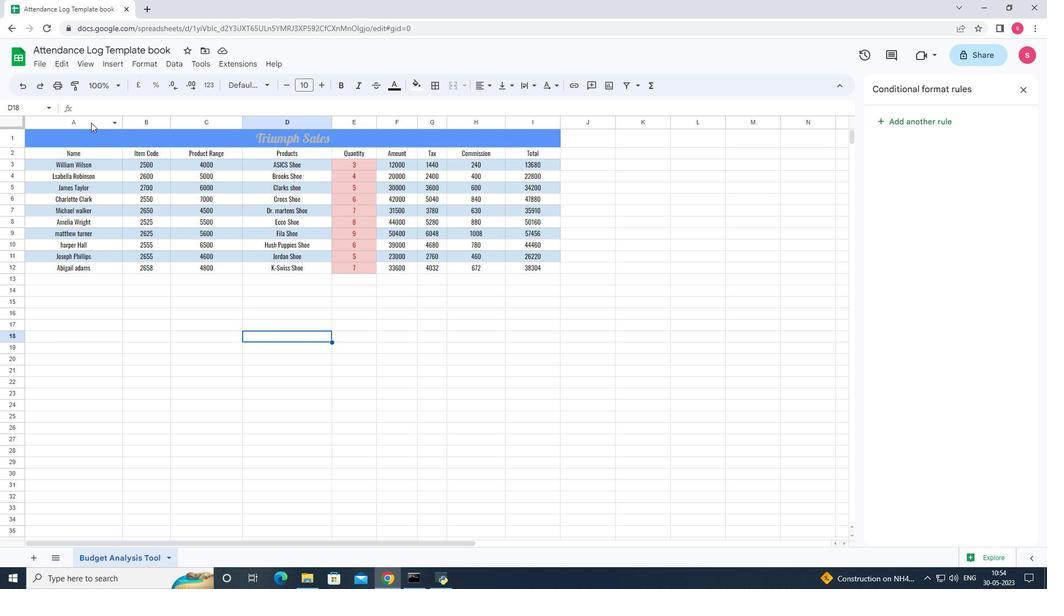
Action: Mouse moved to (534, 126)
Screenshot: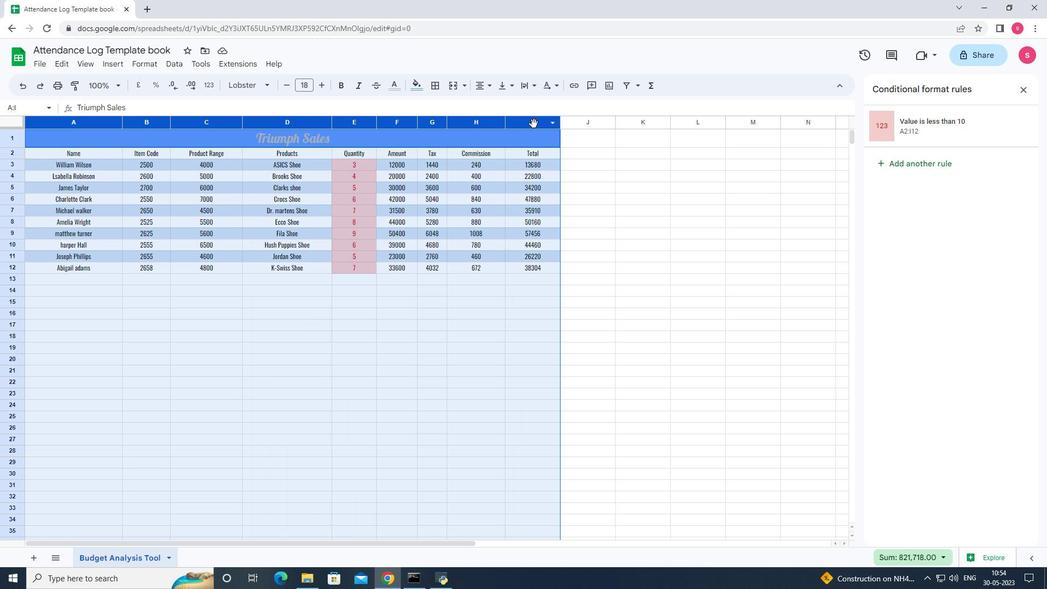 
Action: Mouse pressed right at (534, 126)
Screenshot: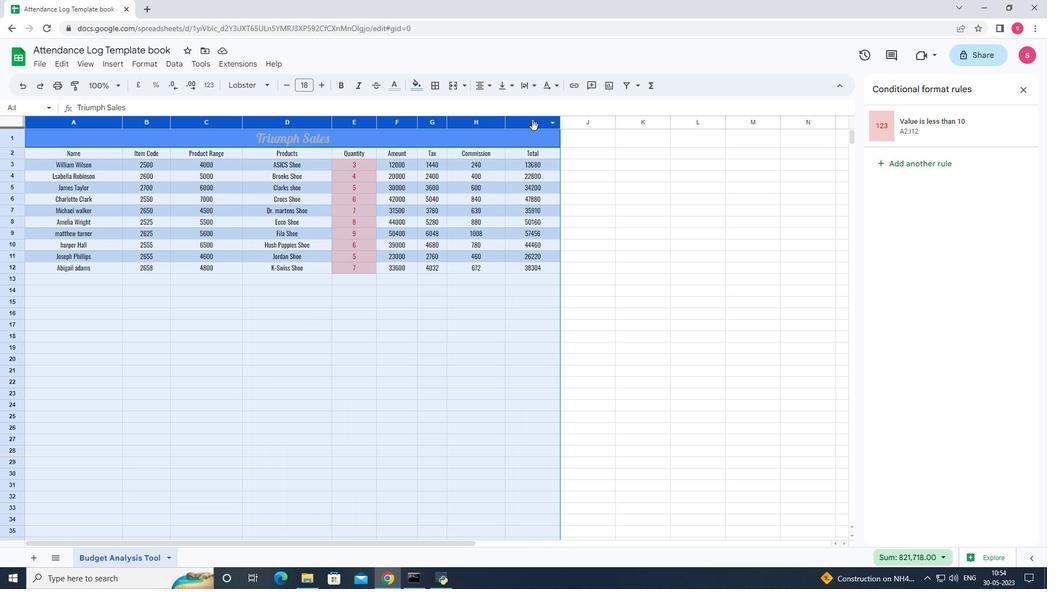 
Action: Mouse moved to (195, 62)
Screenshot: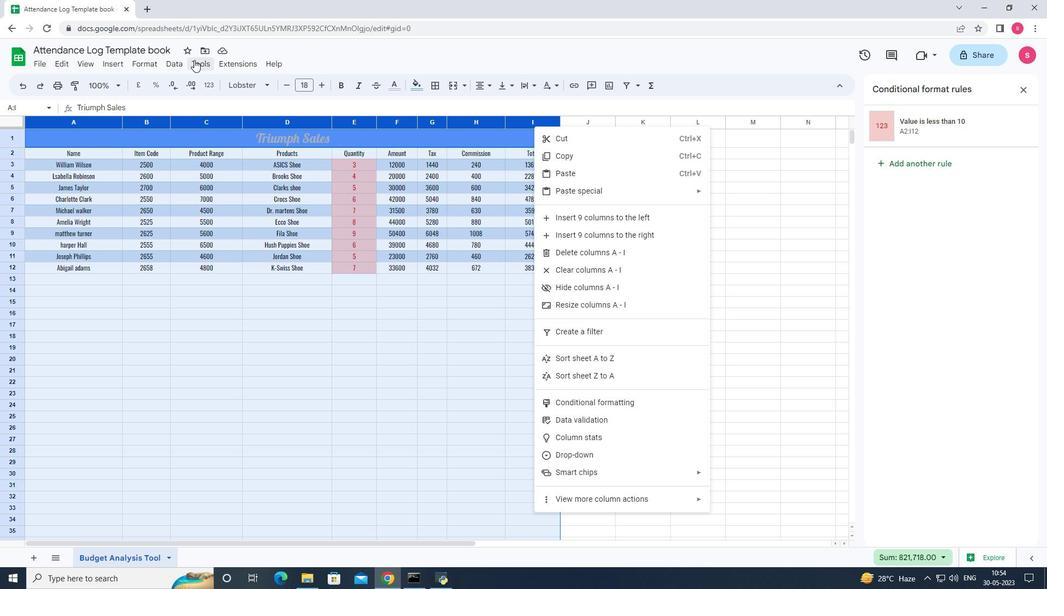 
Action: Mouse pressed left at (195, 62)
Screenshot: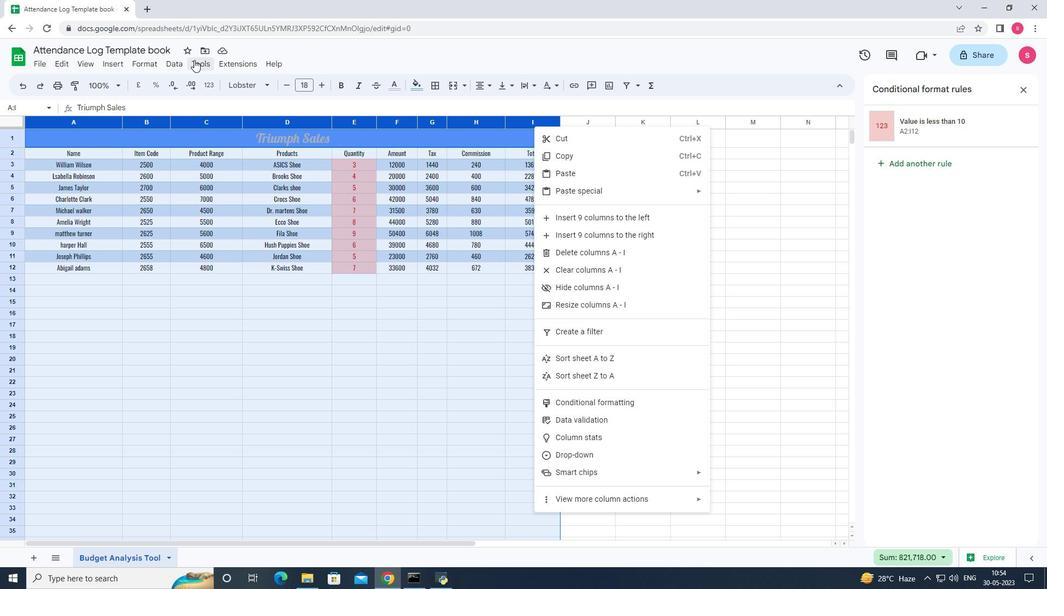 
Action: Mouse moved to (230, 130)
Screenshot: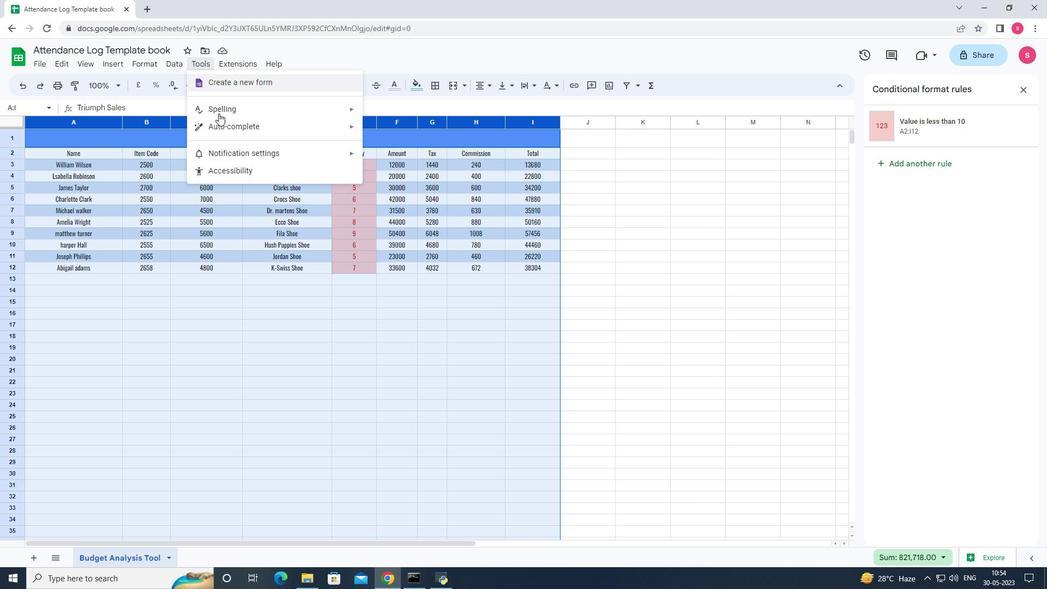 
Action: Mouse pressed left at (230, 130)
Screenshot: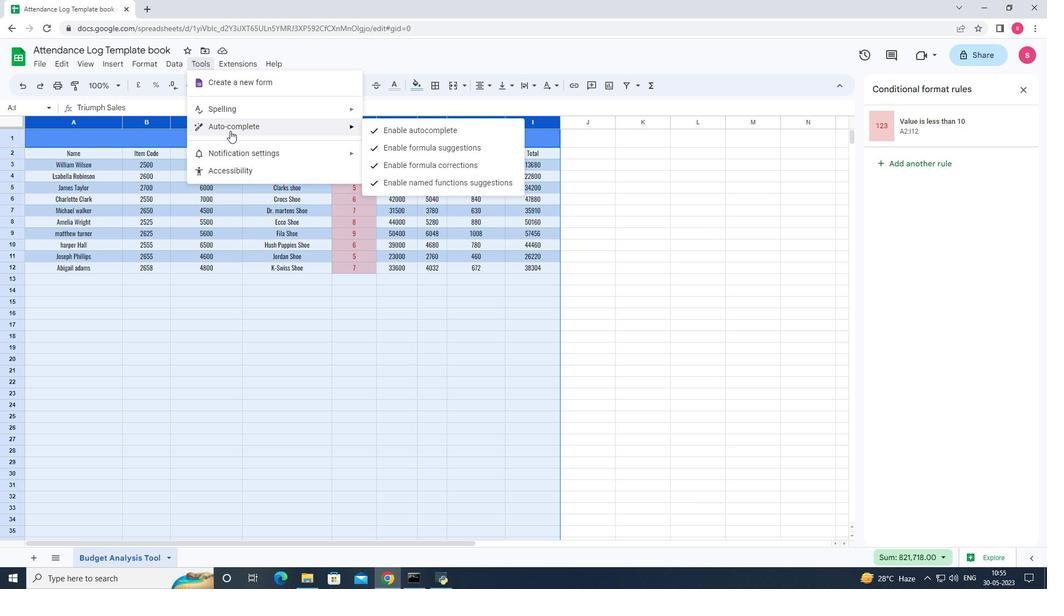 
Action: Mouse moved to (218, 288)
Screenshot: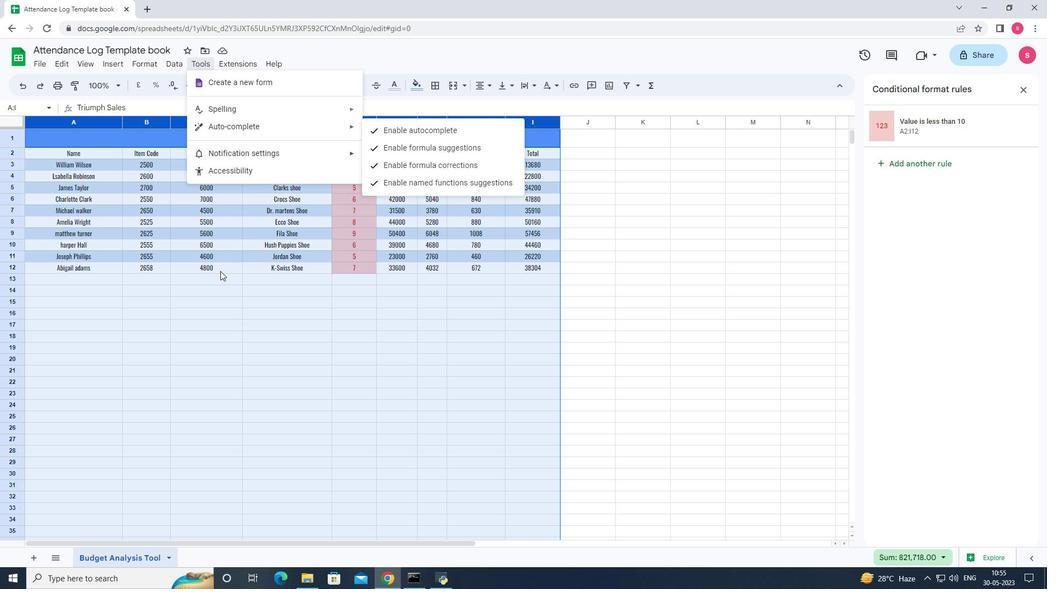 
Action: Mouse pressed left at (218, 288)
Screenshot: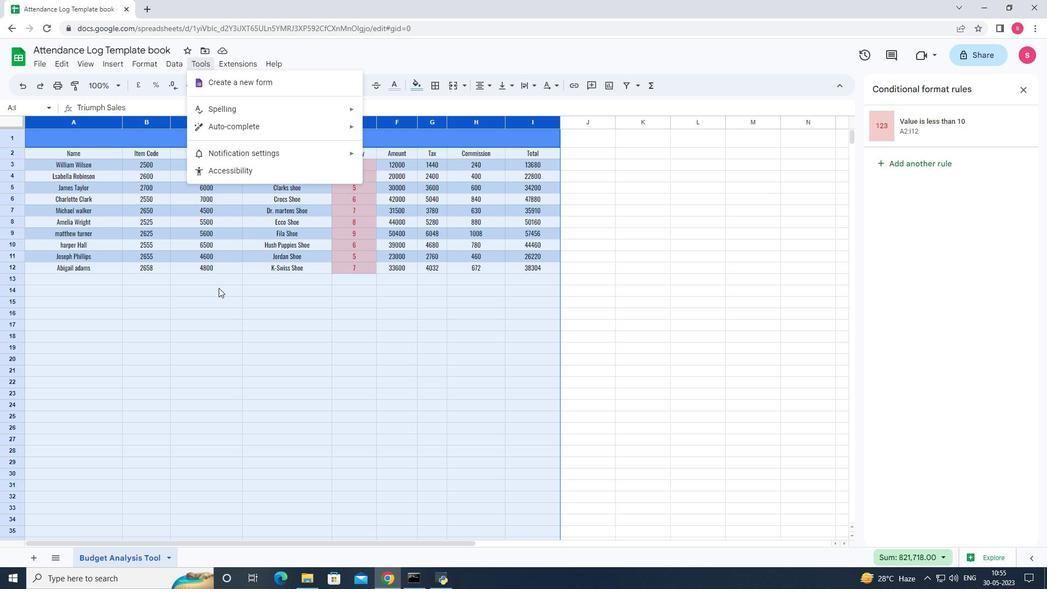 
Action: Mouse moved to (17, 120)
Screenshot: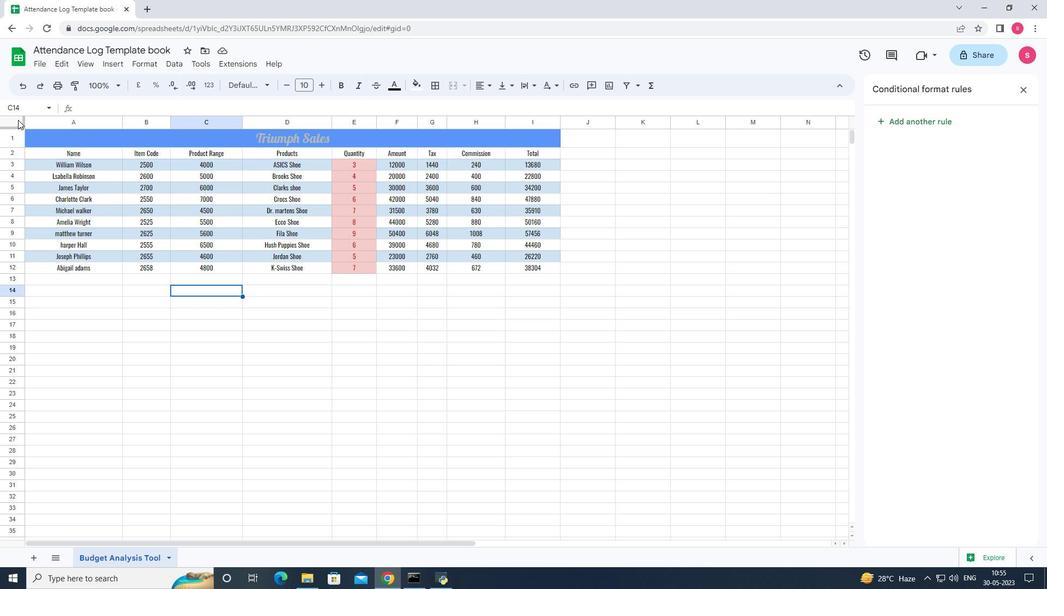 
Action: Mouse pressed left at (17, 120)
Screenshot: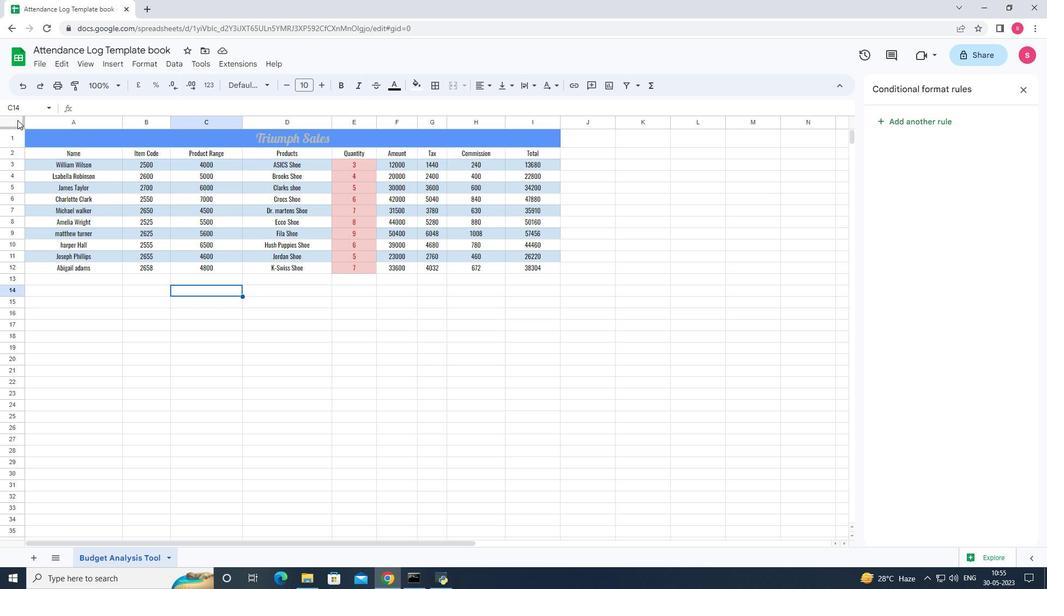 
Action: Mouse pressed right at (17, 120)
Screenshot: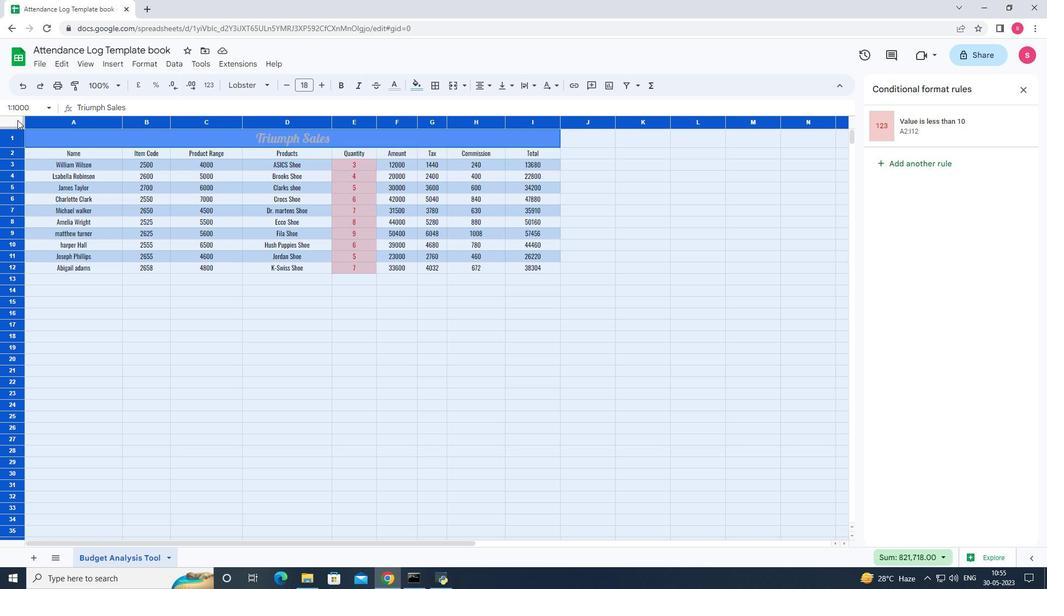 
Action: Mouse moved to (279, 297)
Screenshot: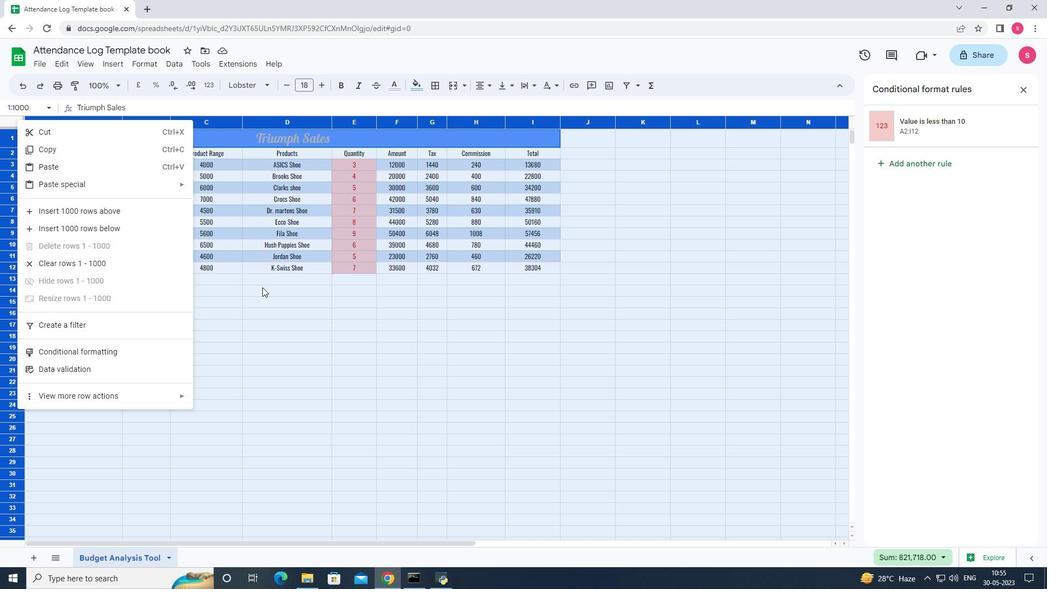 
Action: Mouse pressed left at (279, 297)
Screenshot: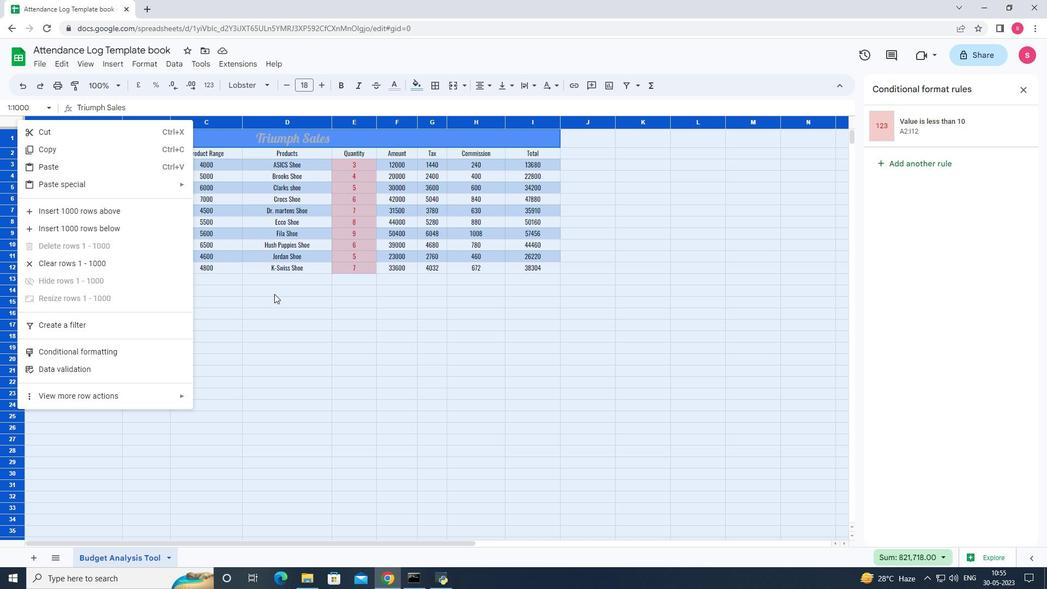 
Action: Mouse moved to (36, 134)
Screenshot: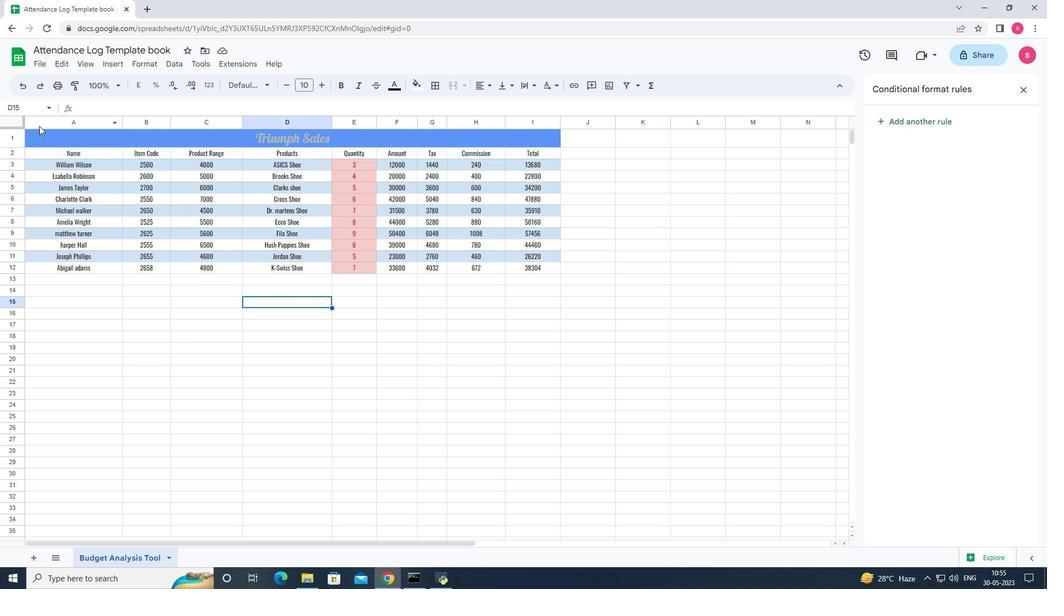 
Action: Mouse pressed left at (36, 134)
Screenshot: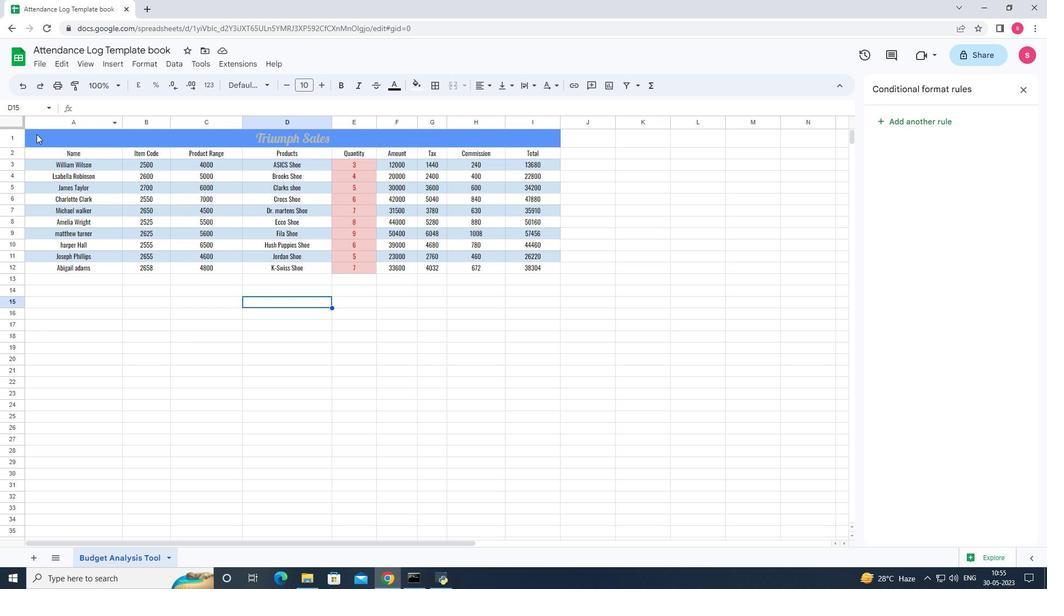 
Action: Mouse moved to (410, 223)
Screenshot: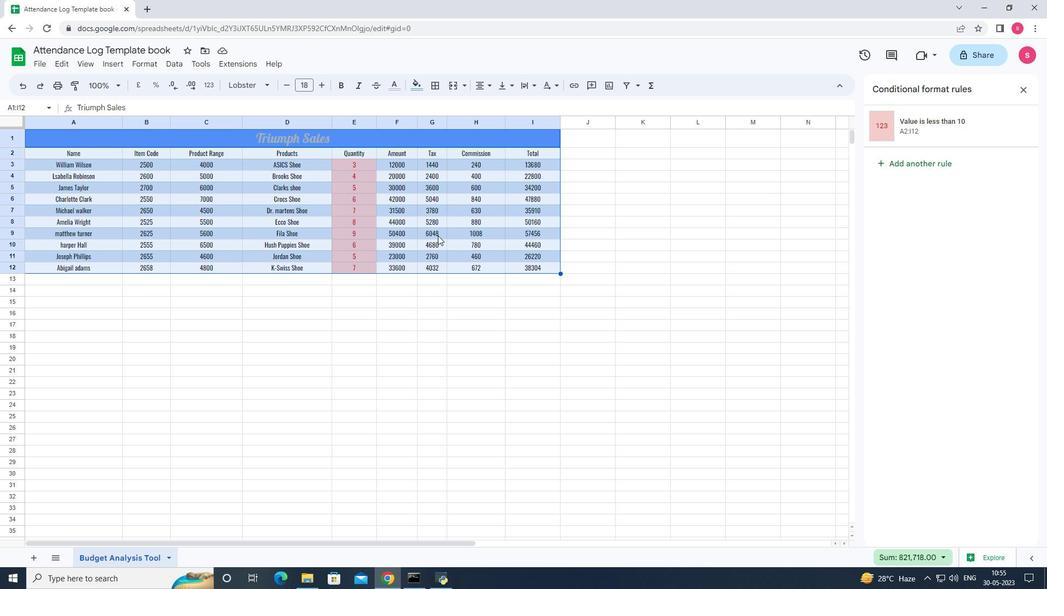 
Action: Mouse pressed right at (410, 223)
Screenshot: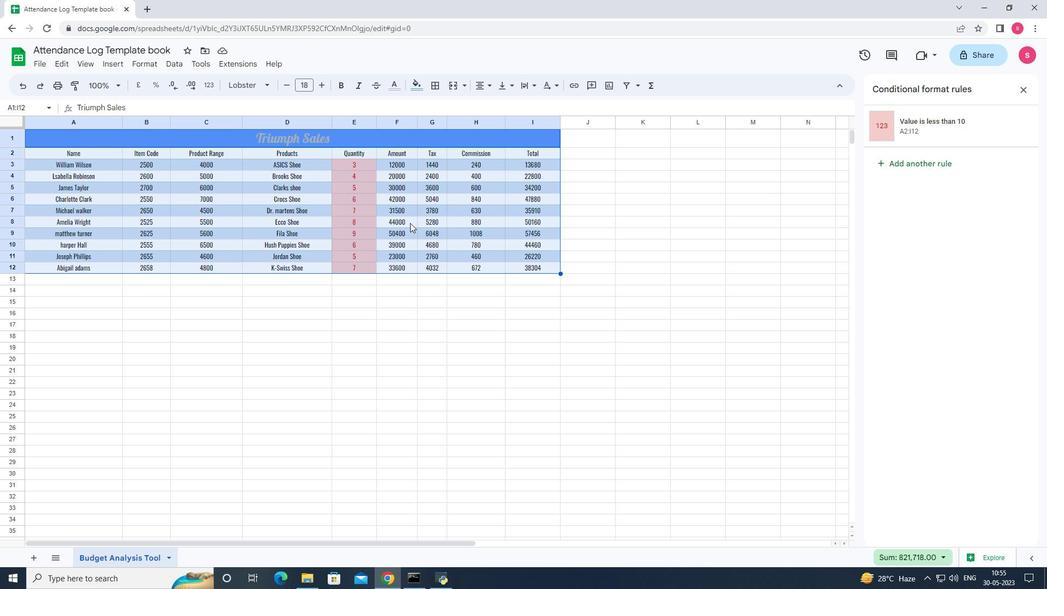 
Action: Mouse moved to (471, 469)
Screenshot: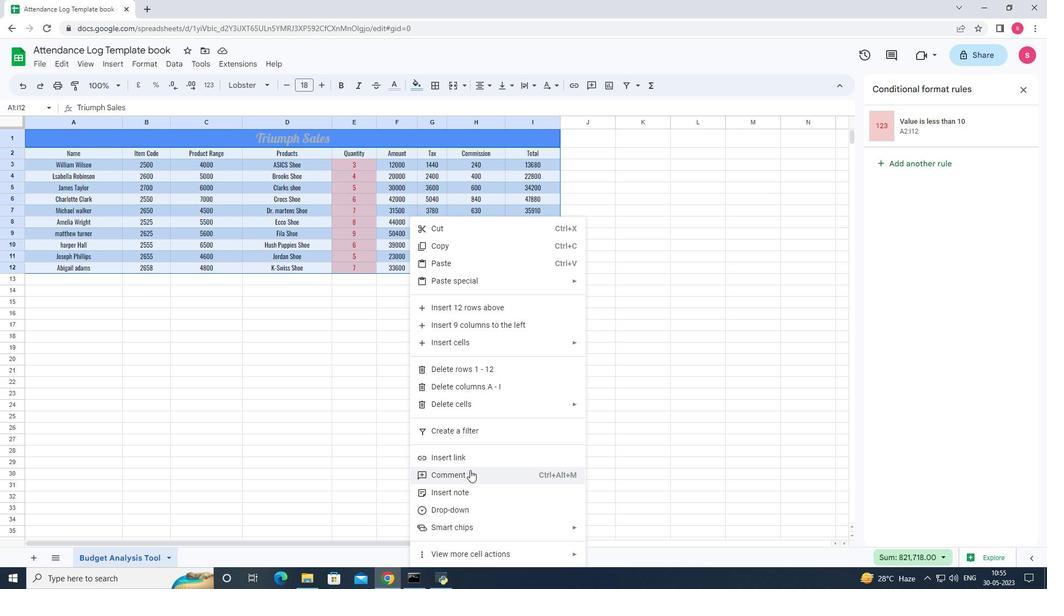 
Action: Mouse scrolled (471, 469) with delta (0, 0)
Screenshot: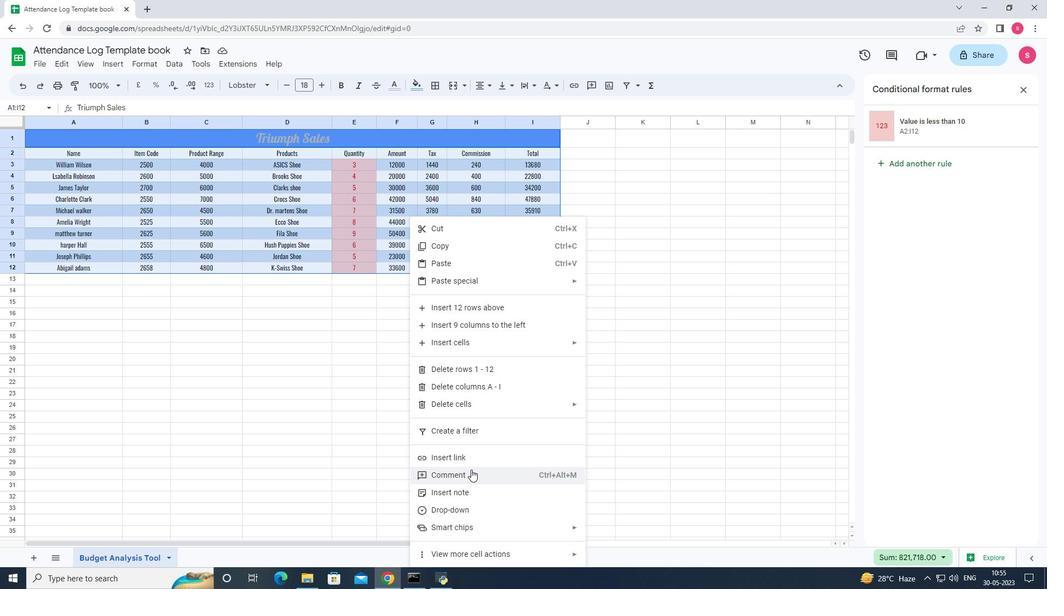 
Action: Mouse scrolled (471, 469) with delta (0, 0)
Screenshot: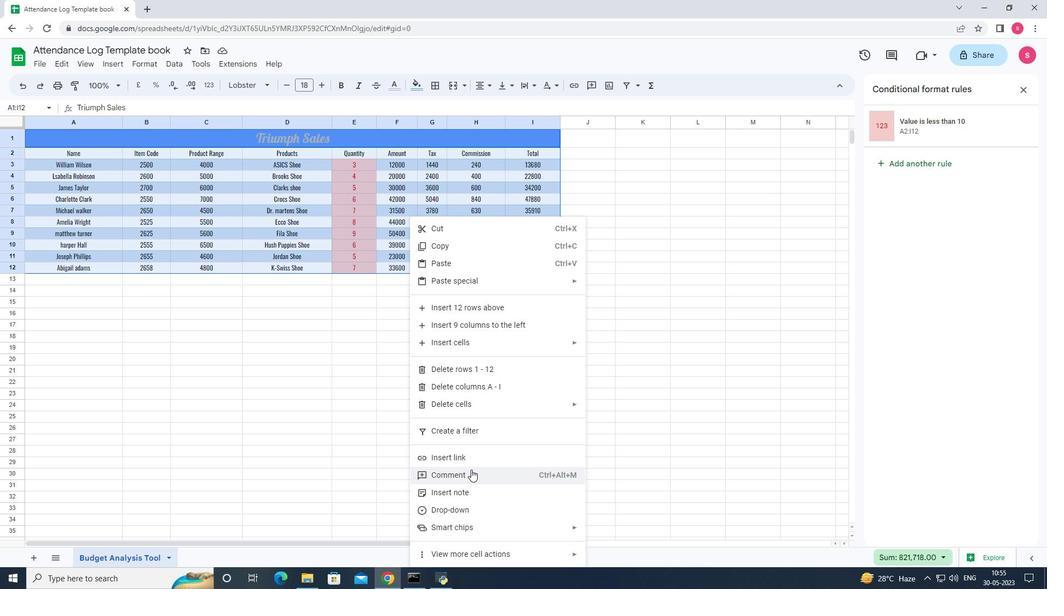 
Action: Mouse scrolled (471, 469) with delta (0, 0)
Screenshot: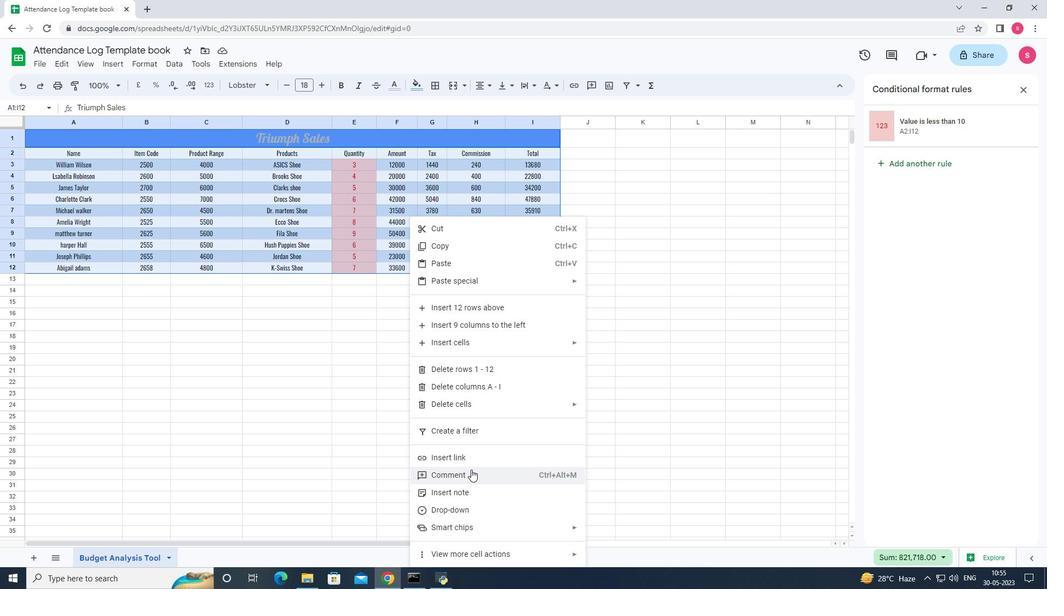 
Action: Mouse scrolled (471, 469) with delta (0, 0)
Screenshot: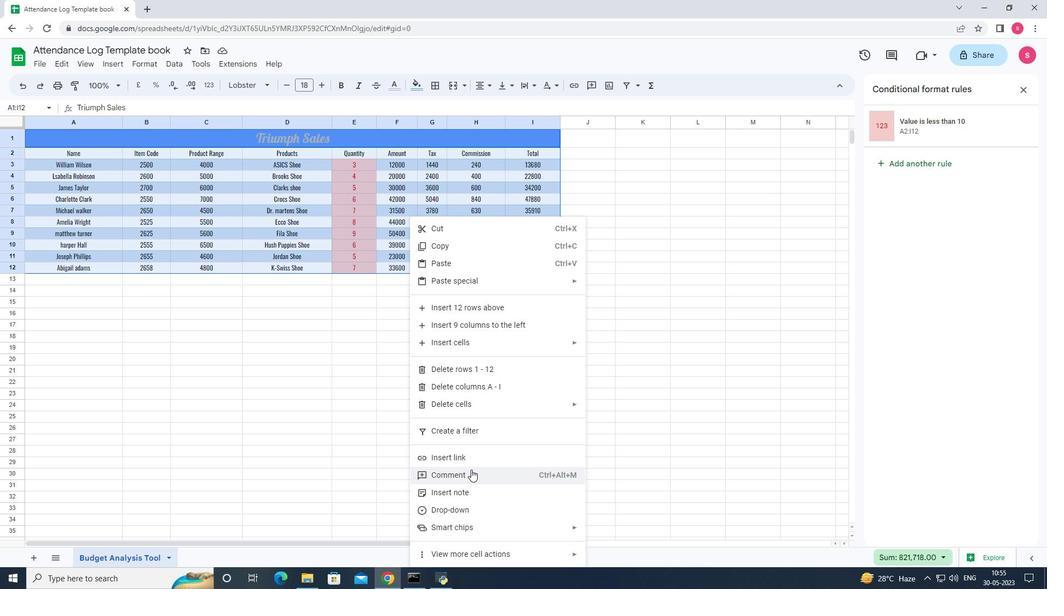 
Action: Mouse moved to (451, 433)
Screenshot: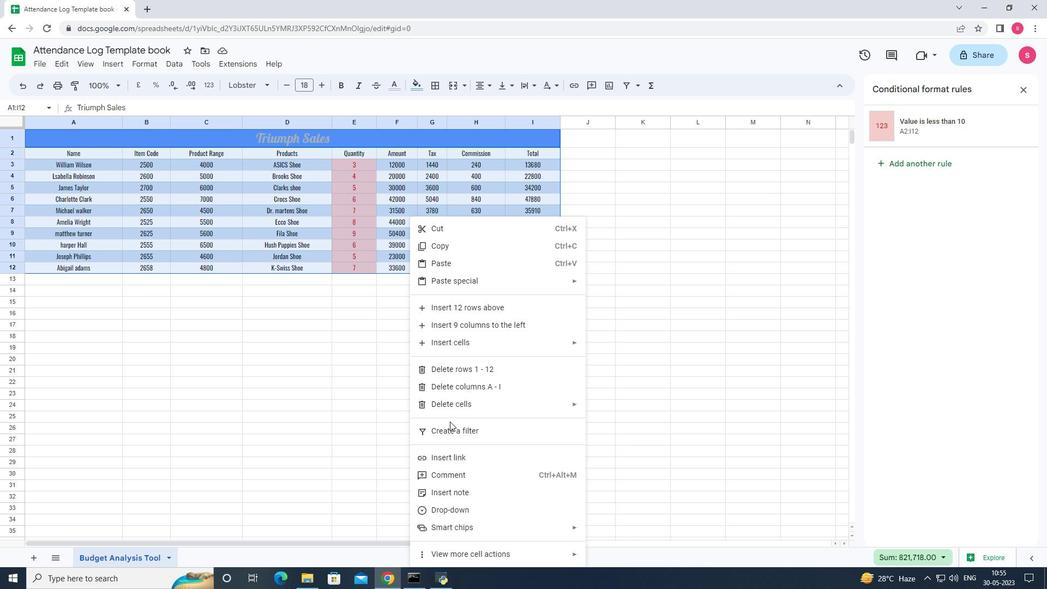 
Action: Mouse pressed left at (451, 433)
Screenshot: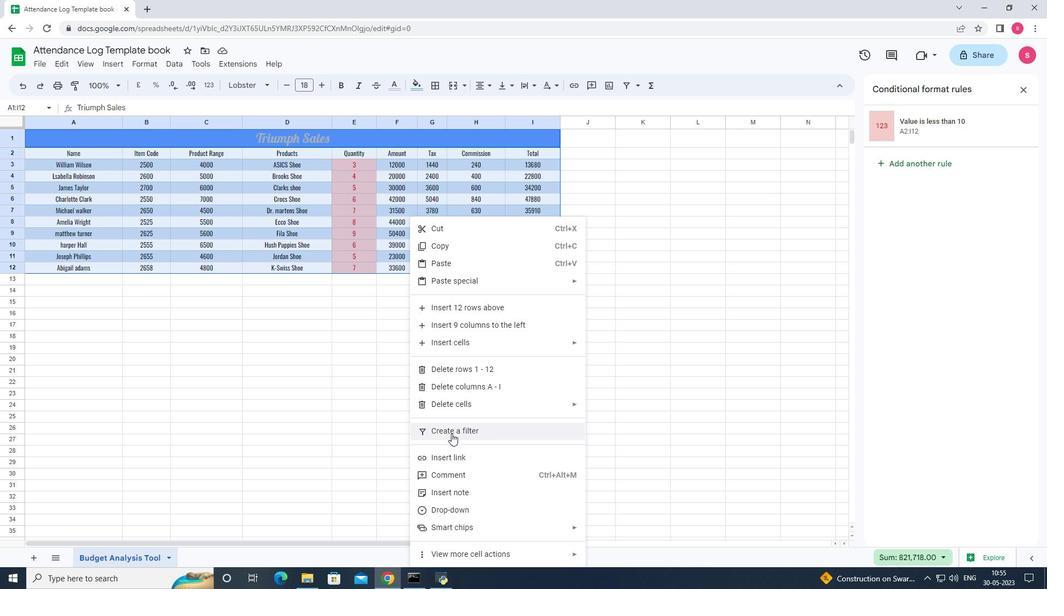 
Action: Mouse moved to (446, 423)
Screenshot: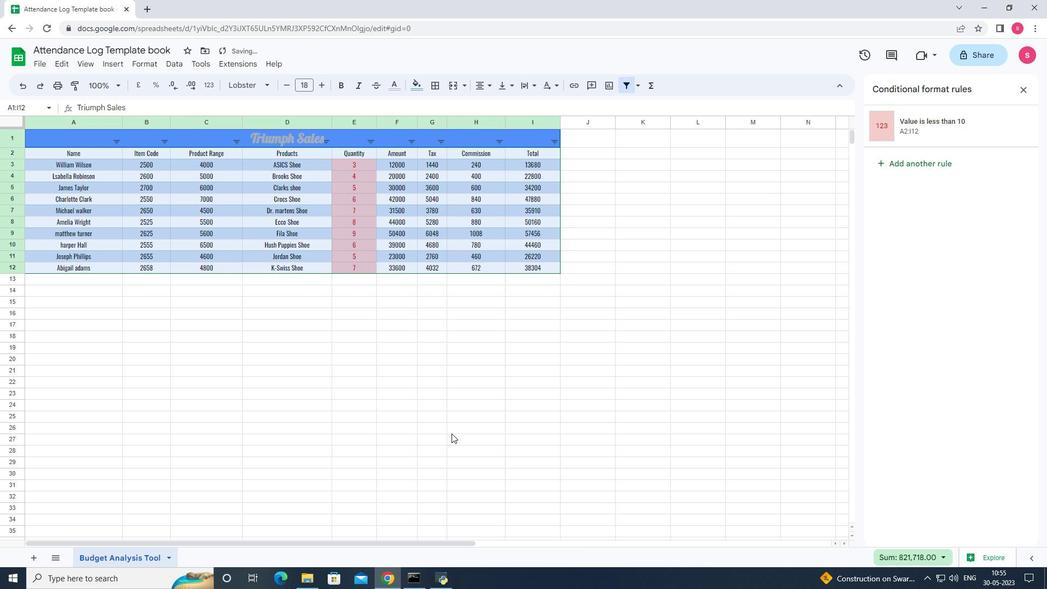 
Action: Key pressed ctrl+Z
Screenshot: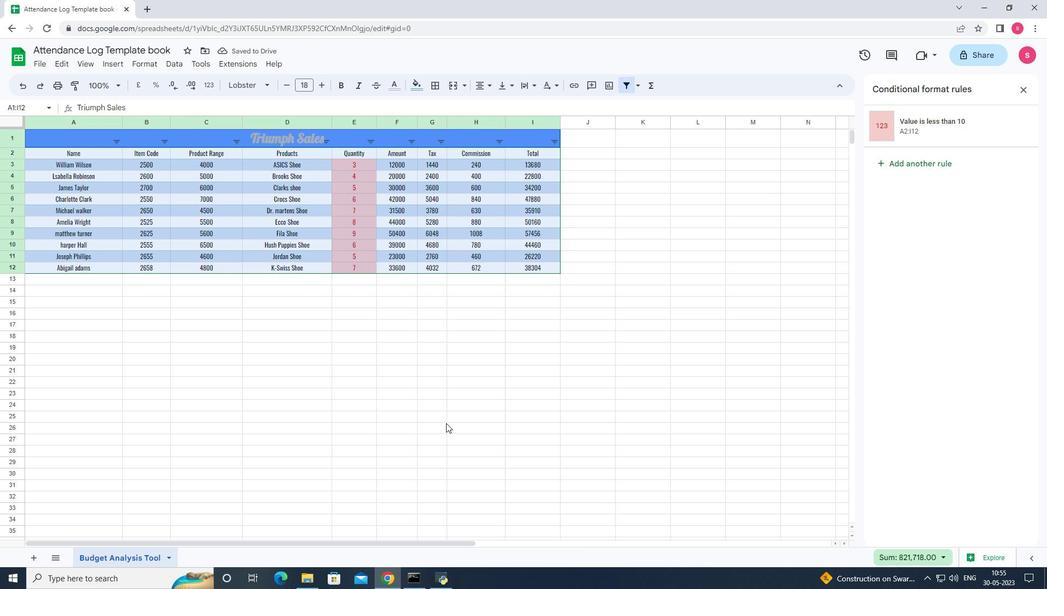 
Action: Mouse moved to (121, 121)
Screenshot: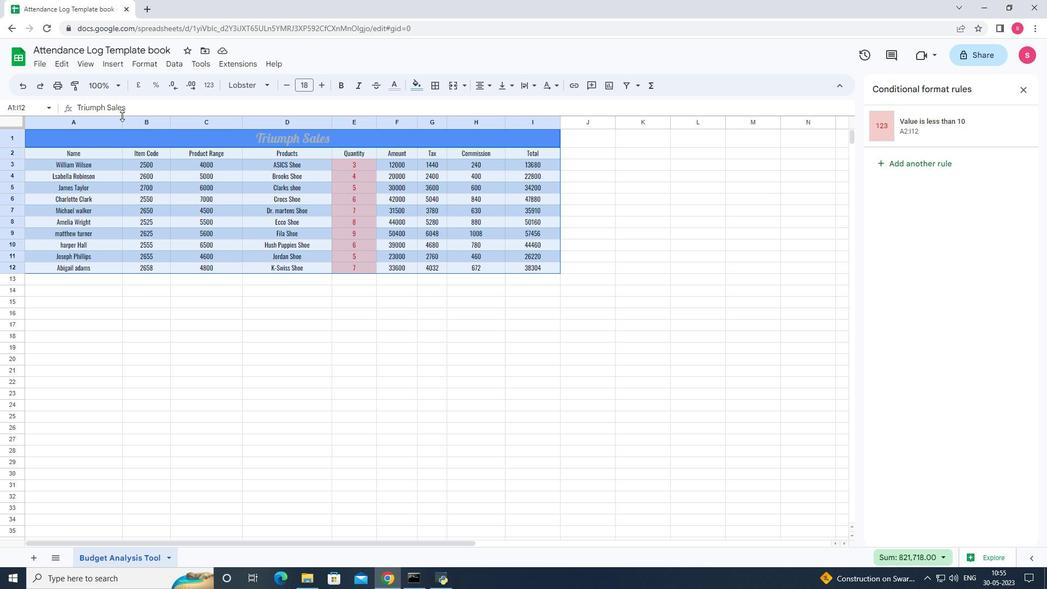 
Action: Mouse pressed left at (121, 121)
Screenshot: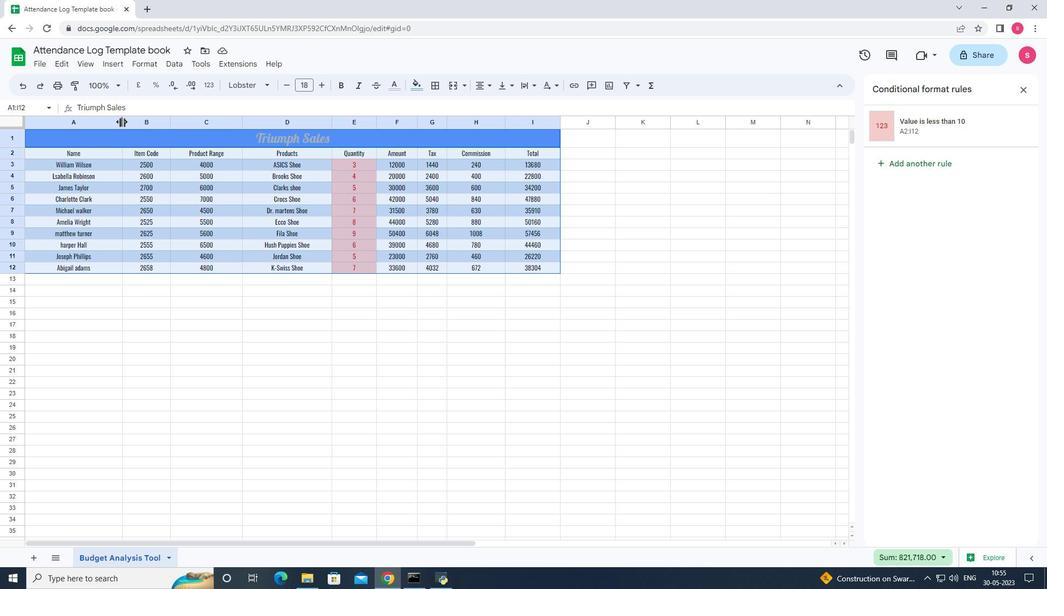 
Action: Mouse pressed left at (121, 121)
Screenshot: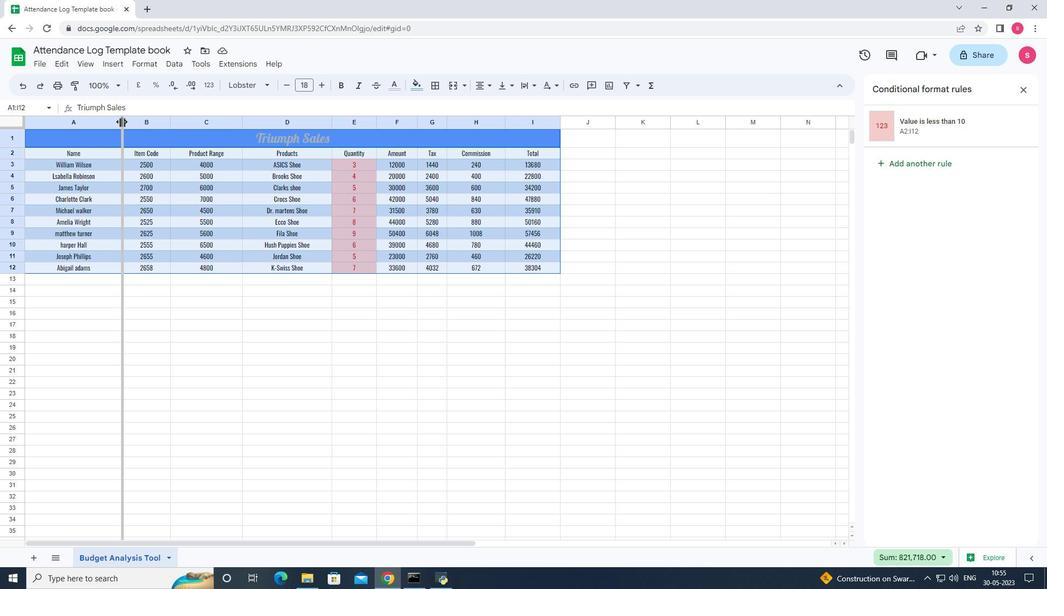 
Action: Mouse moved to (92, 123)
Screenshot: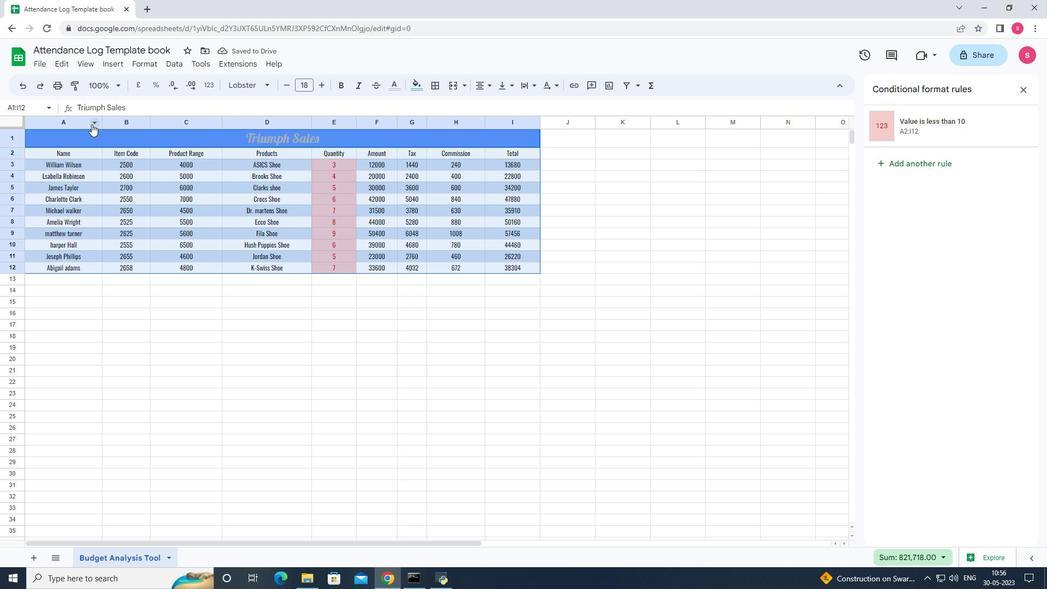 
Action: Mouse pressed left at (92, 123)
Screenshot: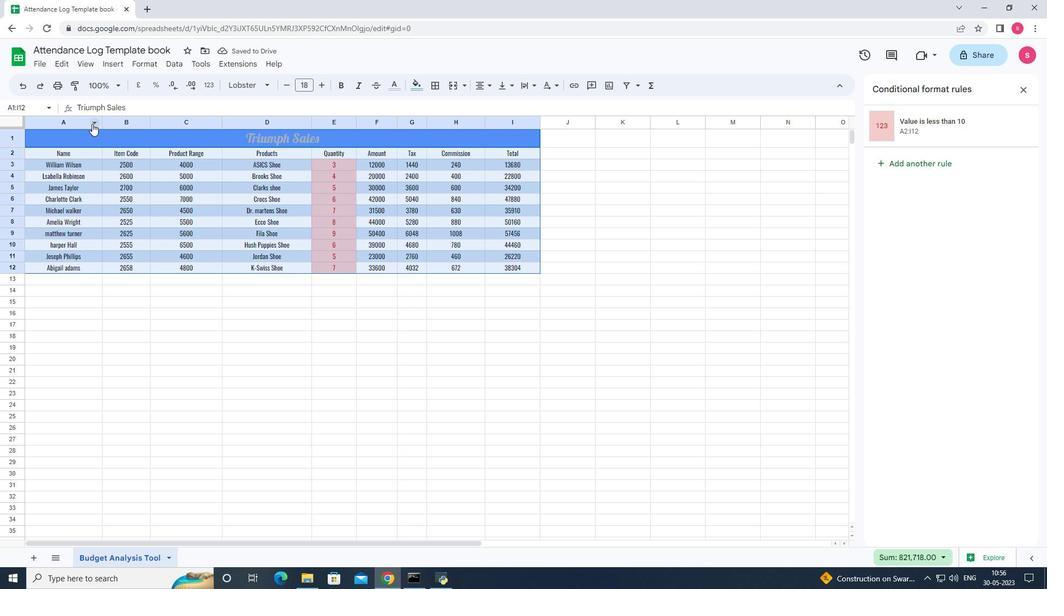 
Action: Mouse moved to (124, 315)
Screenshot: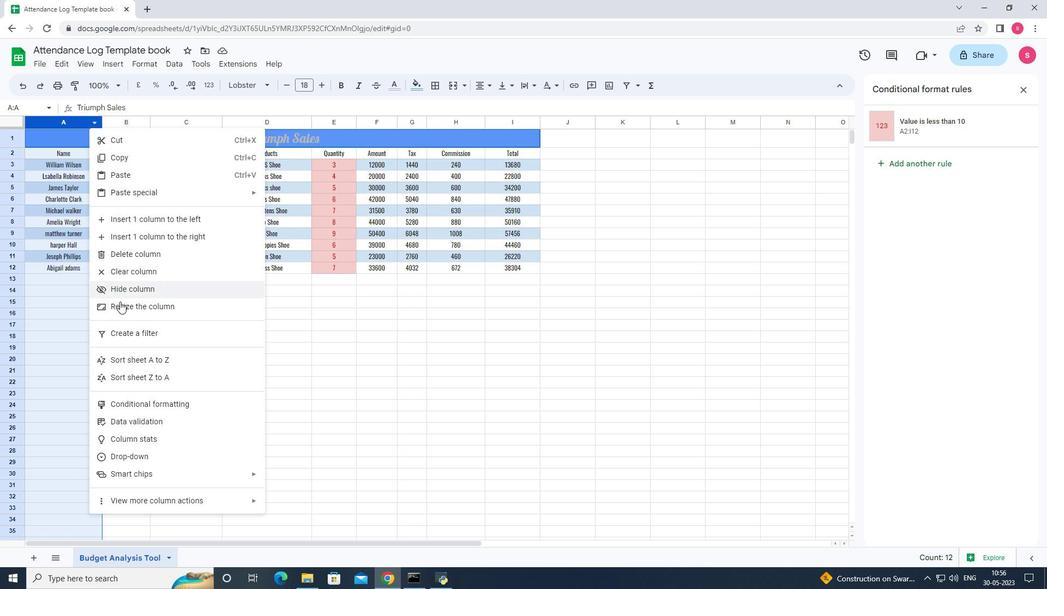 
Action: Mouse scrolled (124, 314) with delta (0, 0)
Screenshot: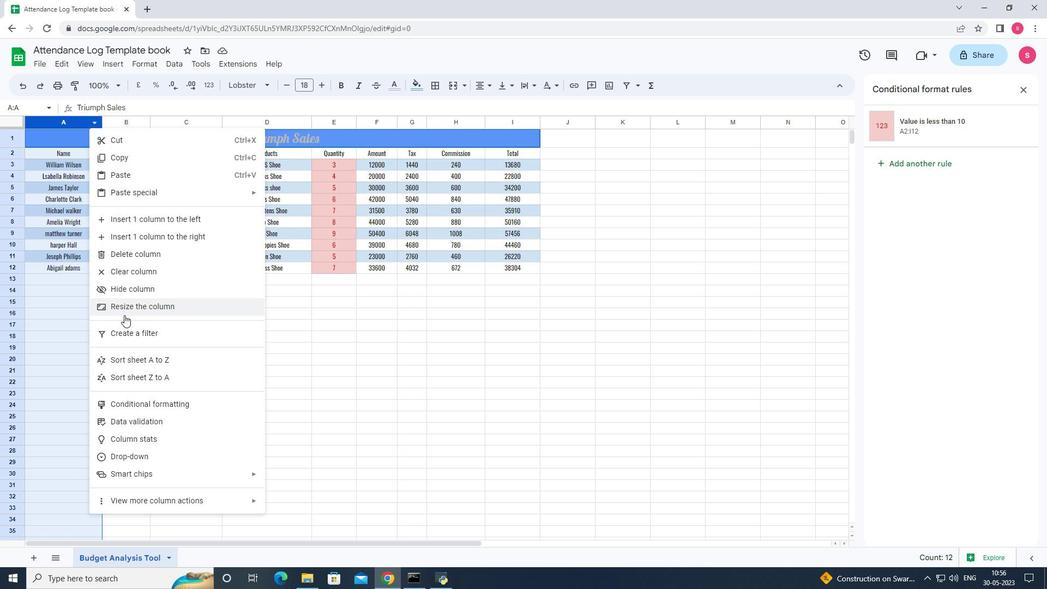 
Action: Mouse scrolled (124, 314) with delta (0, 0)
Screenshot: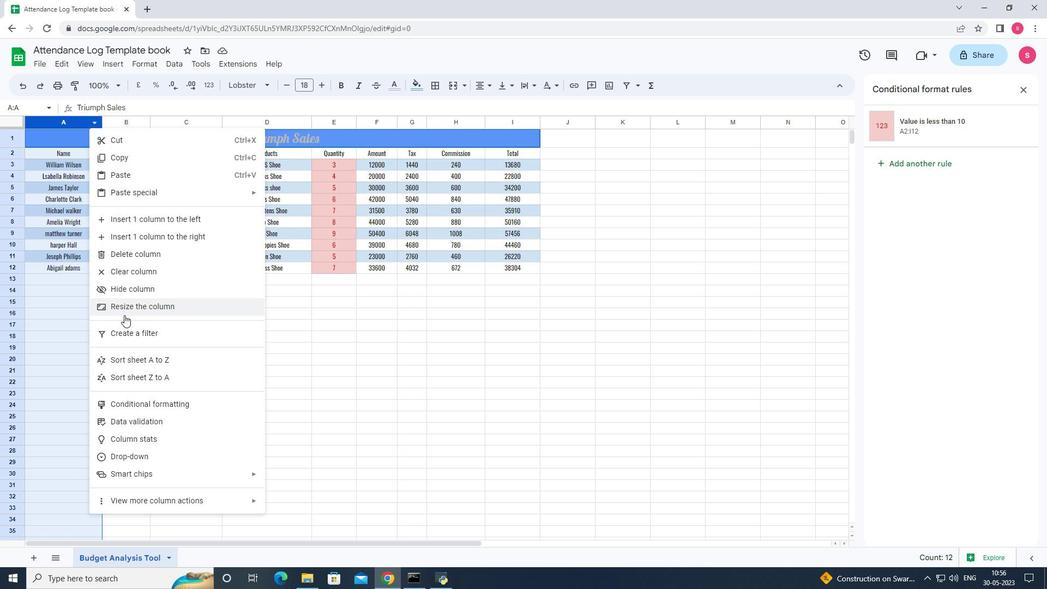 
Action: Mouse moved to (147, 499)
Screenshot: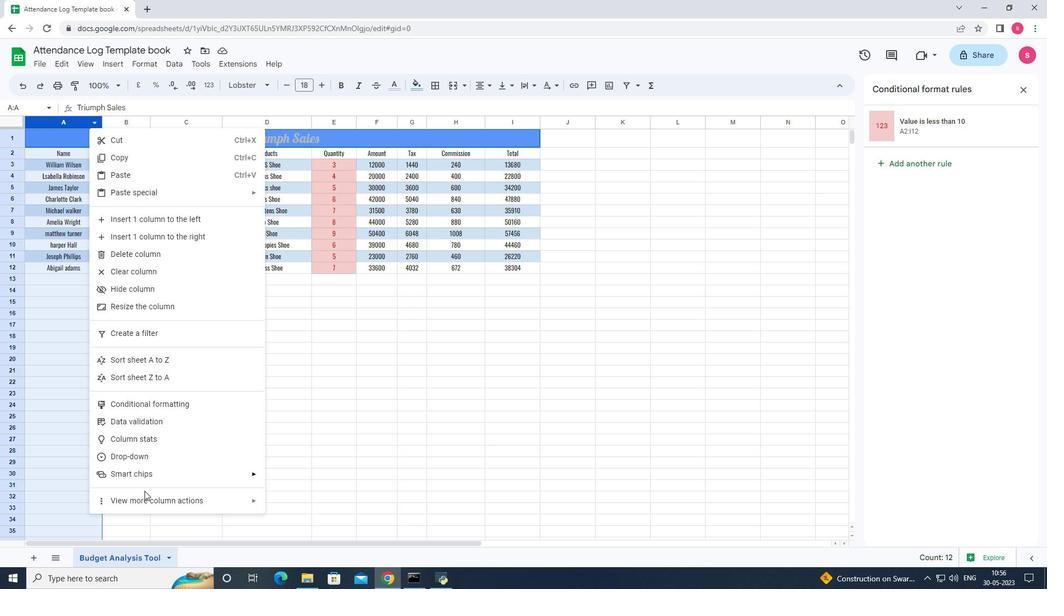 
Action: Mouse scrolled (147, 499) with delta (0, 0)
Screenshot: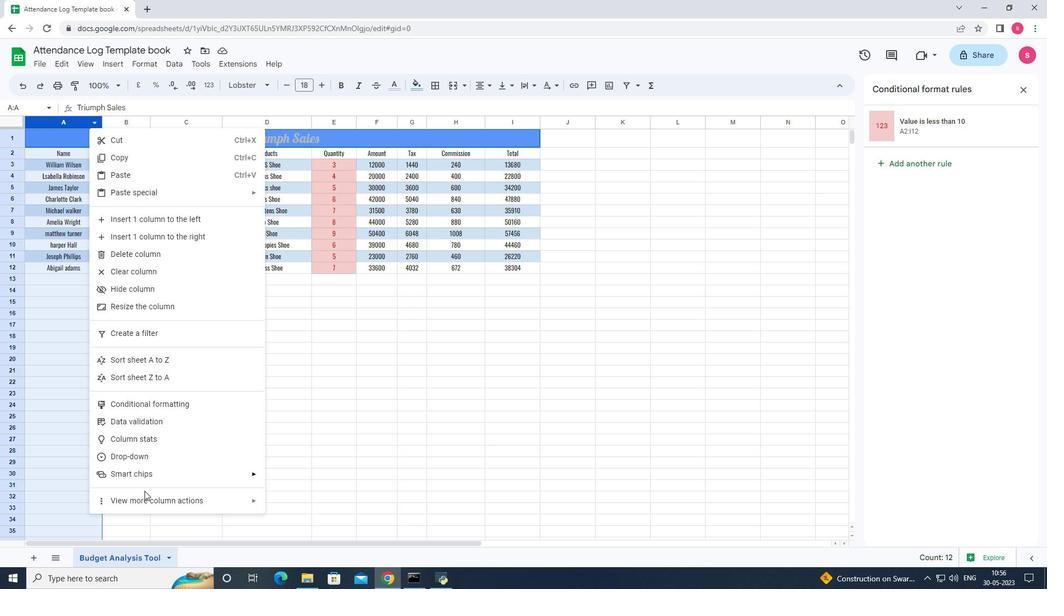 
Action: Mouse moved to (159, 305)
Screenshot: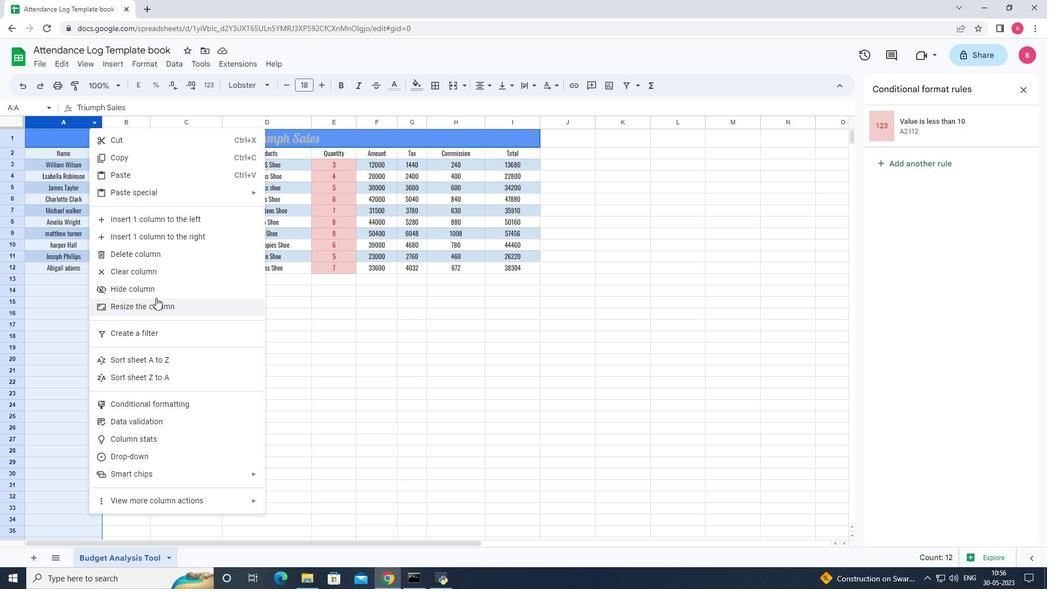 
Action: Mouse pressed left at (159, 305)
Screenshot: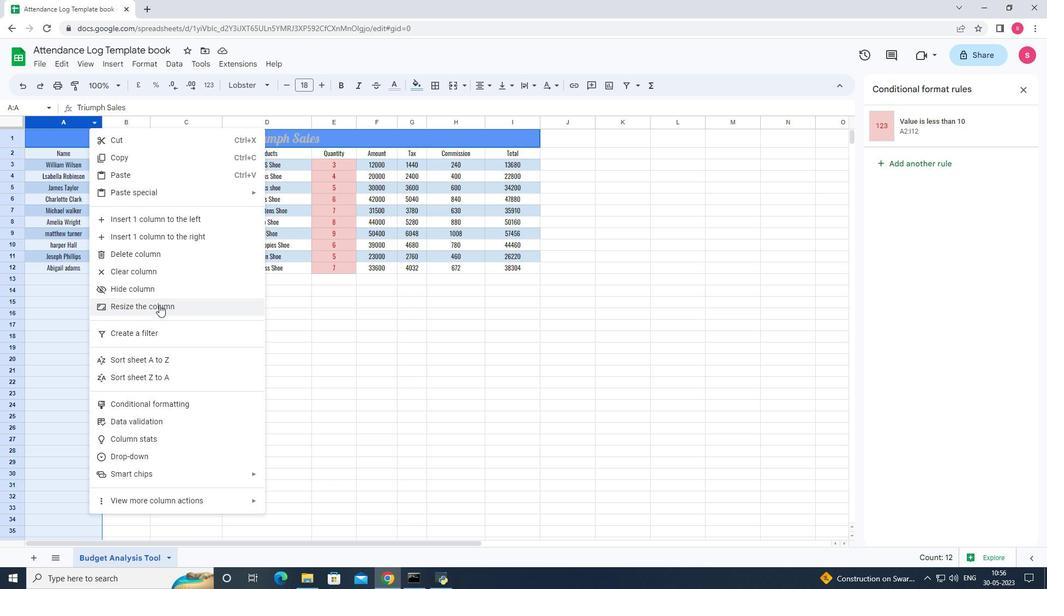 
Action: Mouse moved to (443, 325)
Screenshot: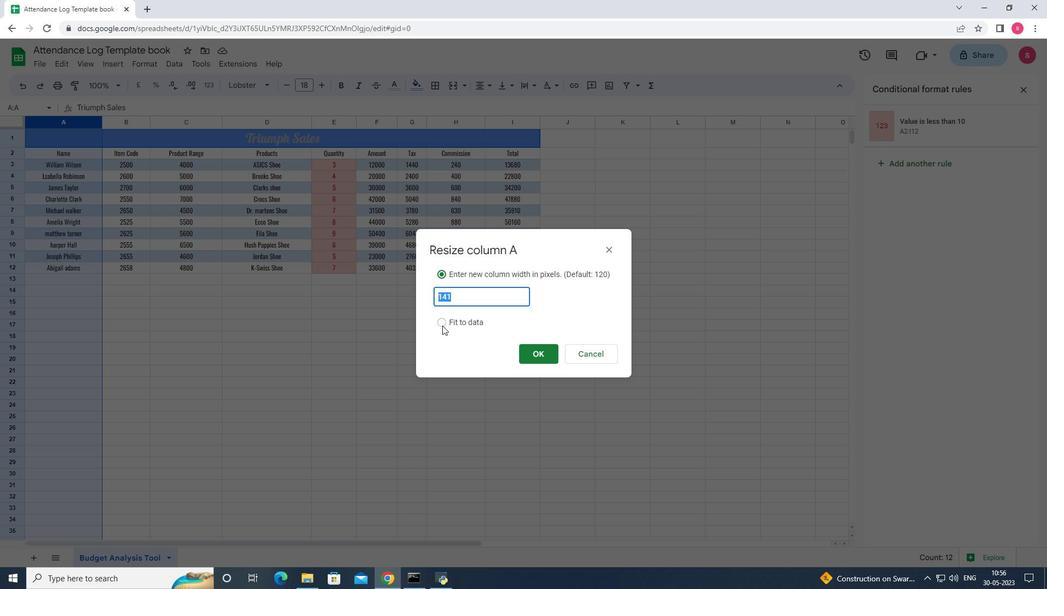 
Action: Mouse pressed left at (443, 325)
Screenshot: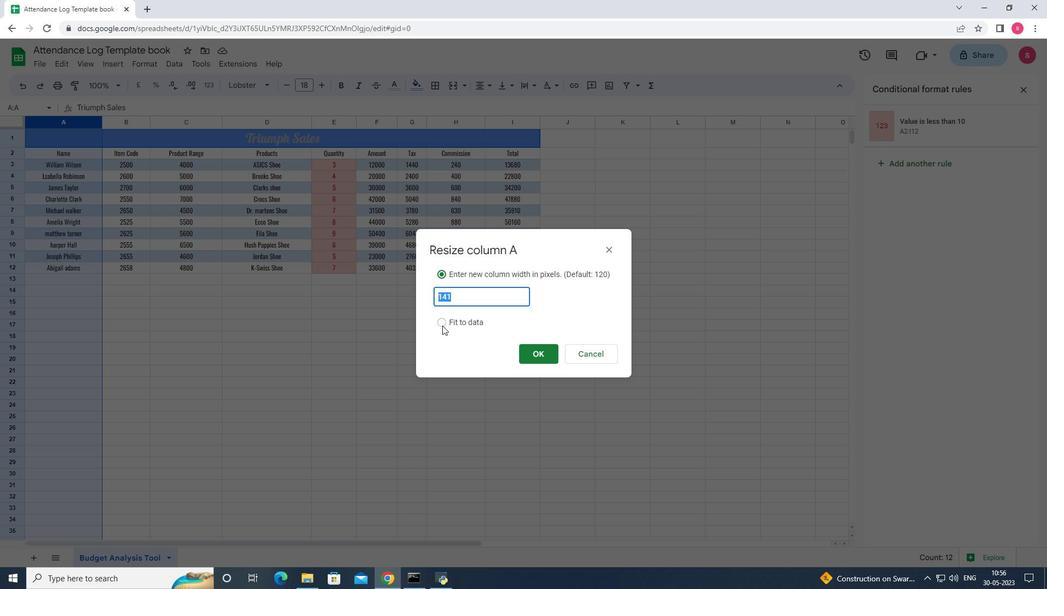
Action: Mouse moved to (532, 351)
Screenshot: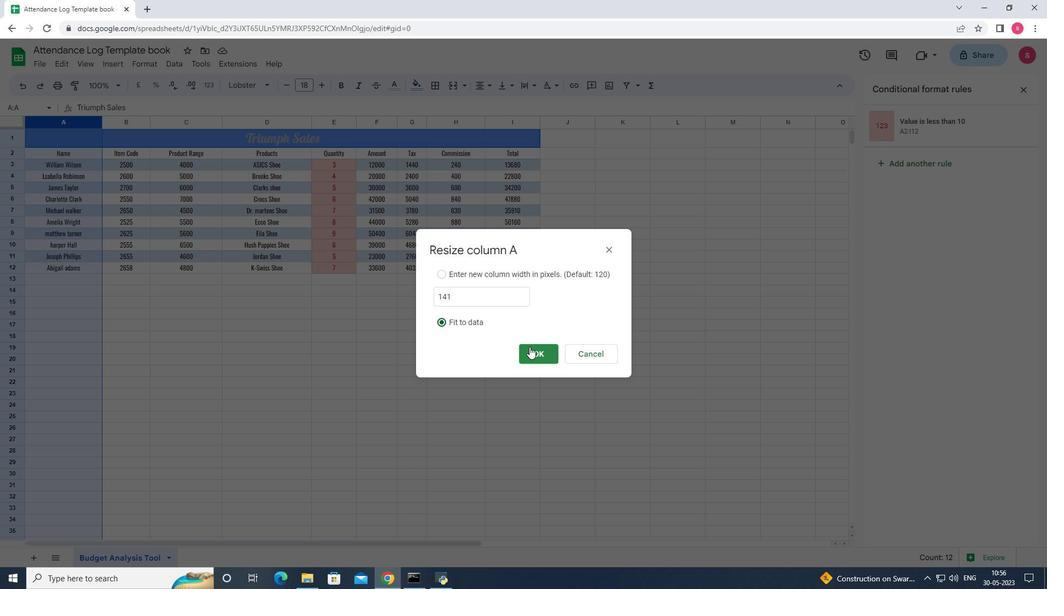 
Action: Mouse pressed left at (532, 351)
Screenshot: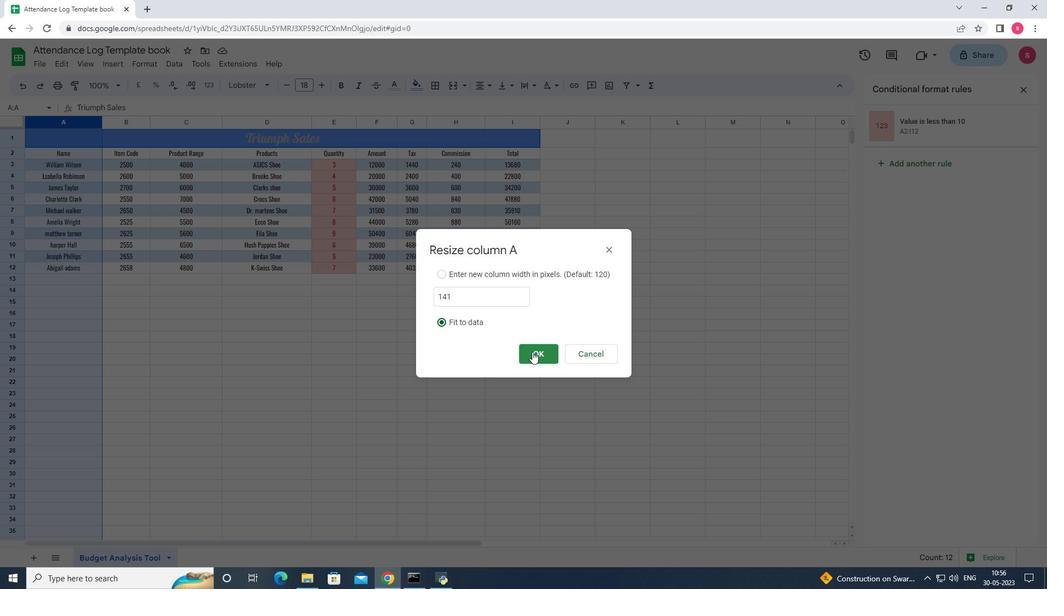 
Action: Mouse moved to (16, 125)
Screenshot: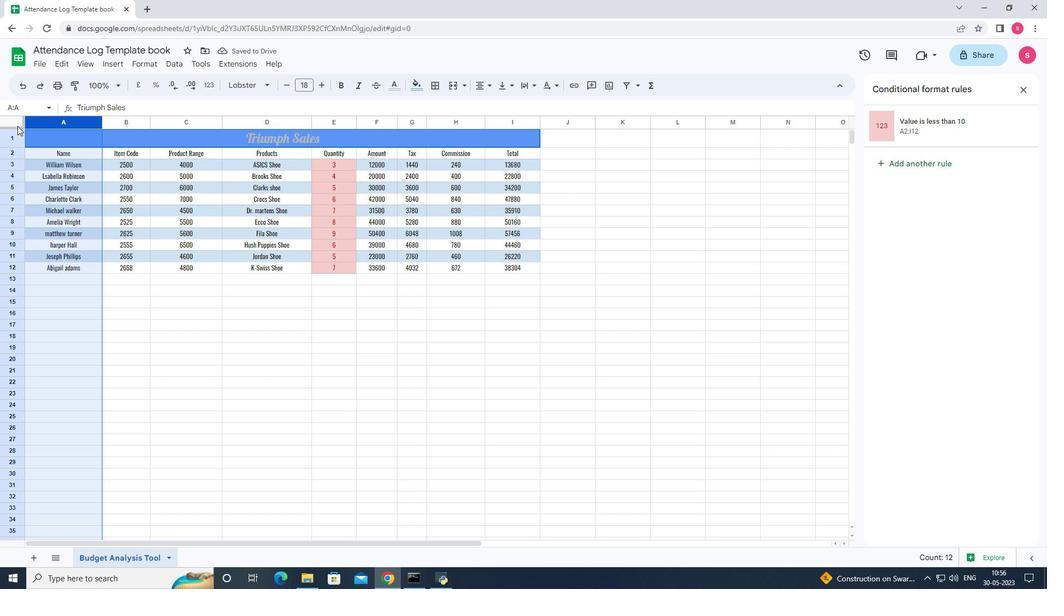 
Action: Mouse pressed left at (16, 125)
Screenshot: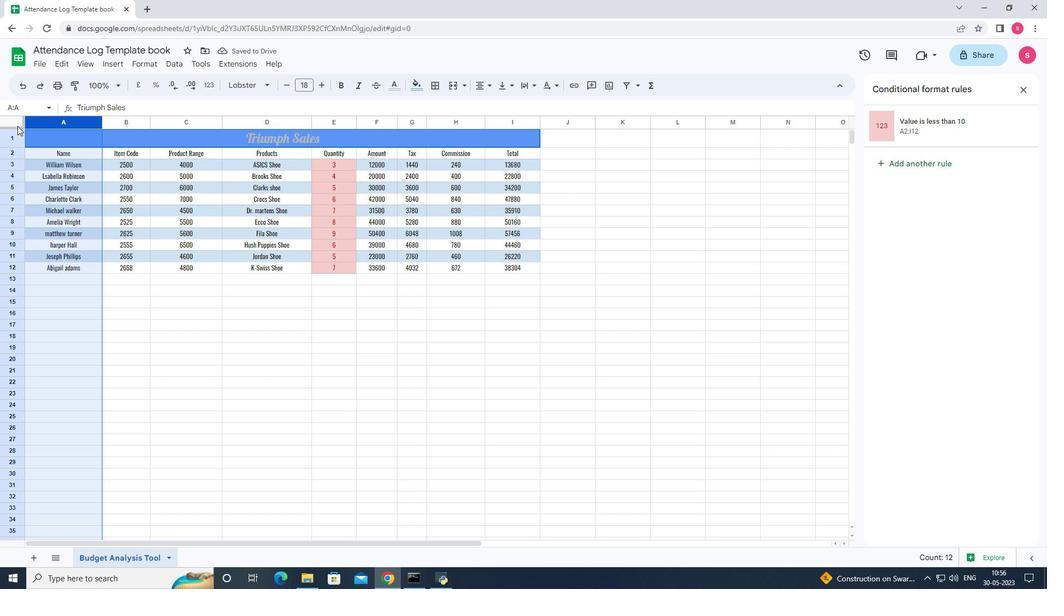 
Action: Mouse pressed right at (16, 125)
Screenshot: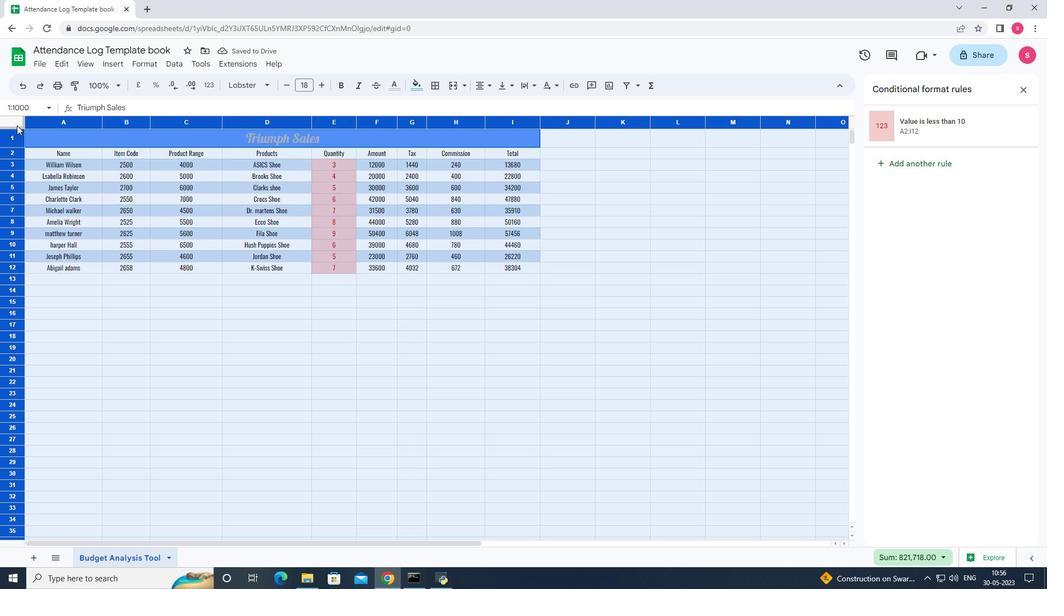 
Action: Mouse moved to (271, 183)
Screenshot: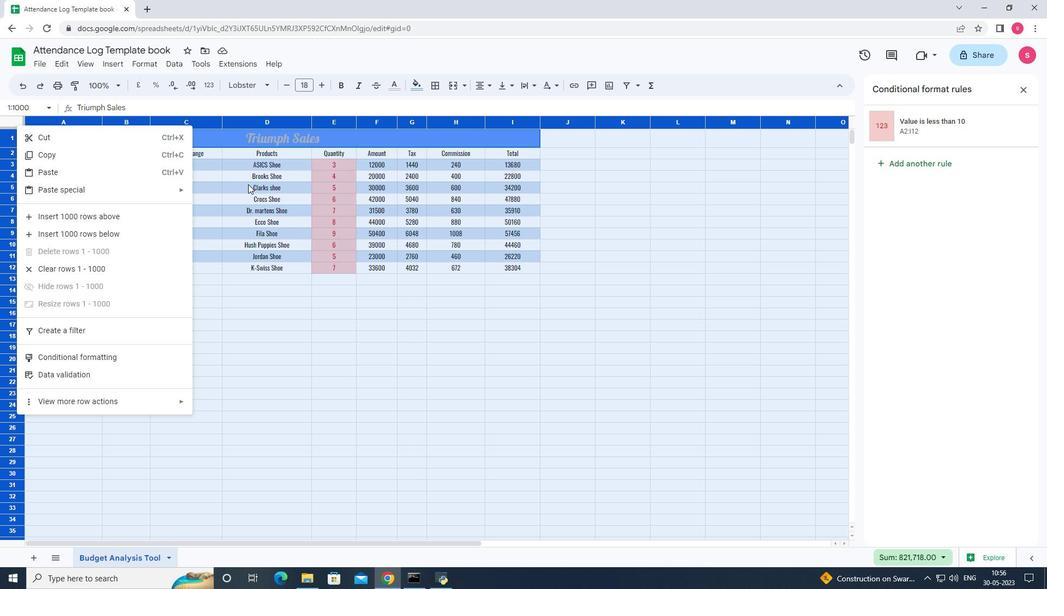 
Action: Mouse pressed left at (271, 183)
Screenshot: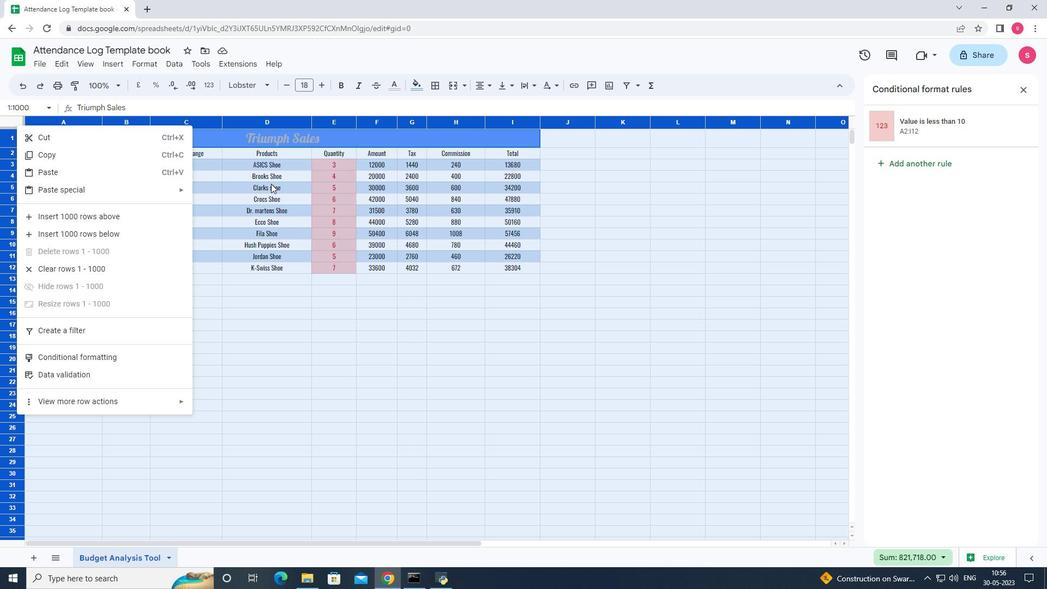 
Action: Mouse moved to (71, 123)
Screenshot: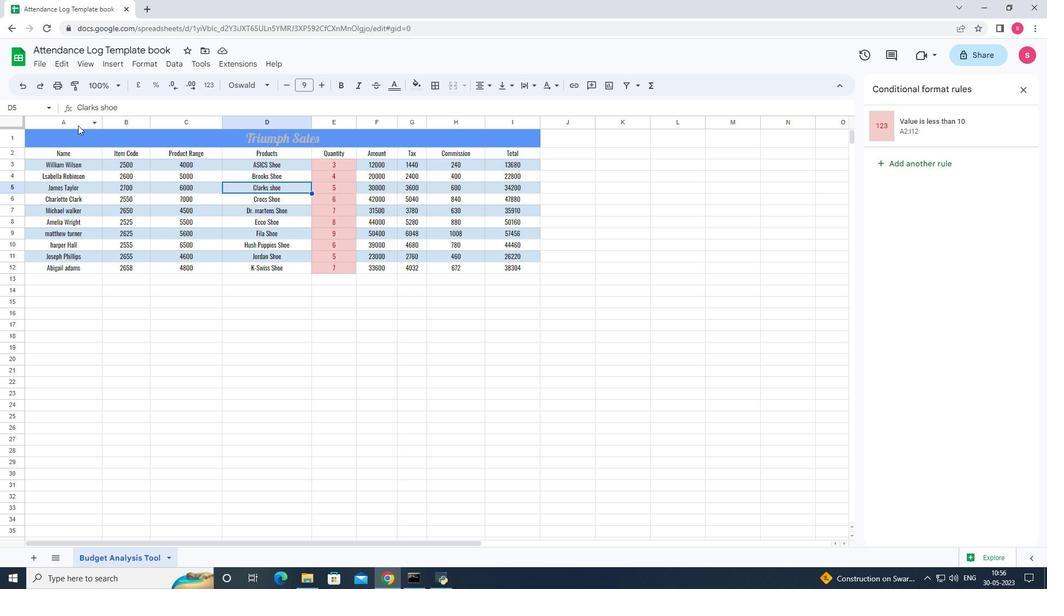 
Action: Mouse pressed left at (71, 123)
Screenshot: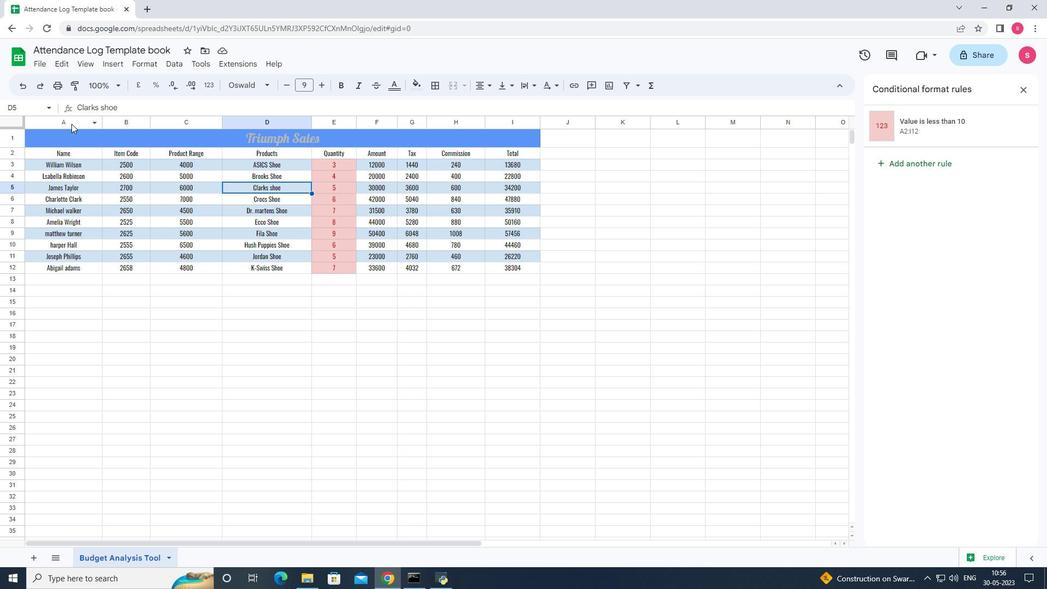 
Action: Mouse moved to (523, 145)
Screenshot: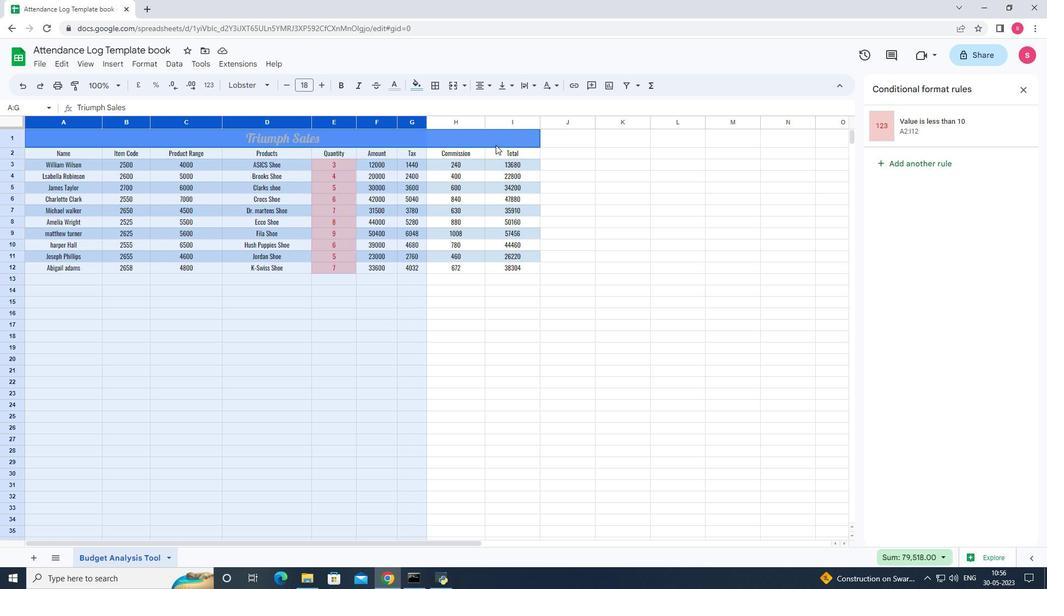 
Action: Mouse pressed right at (523, 145)
Screenshot: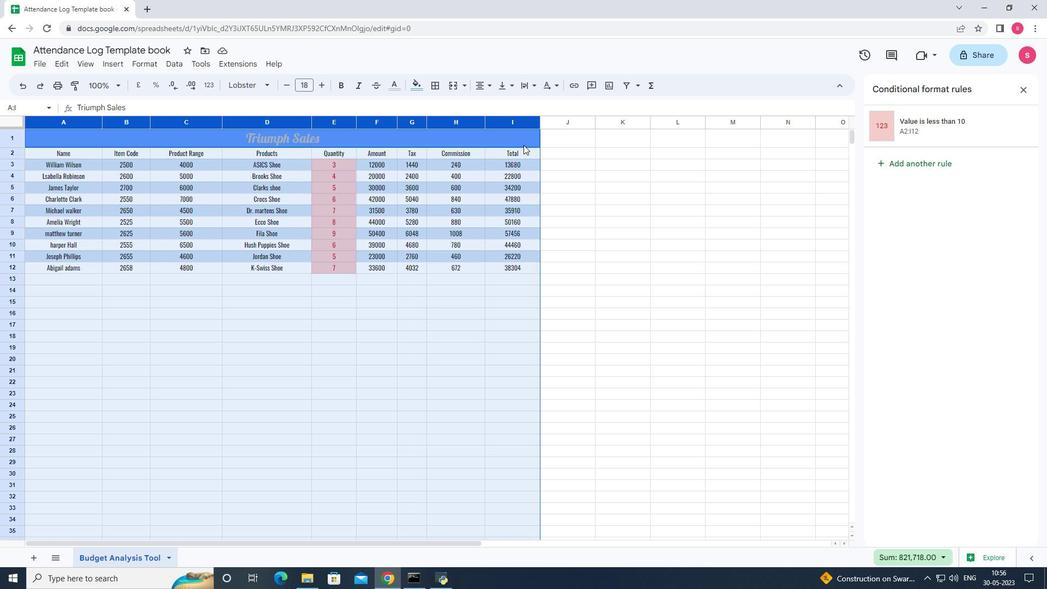 
Action: Mouse moved to (567, 323)
Screenshot: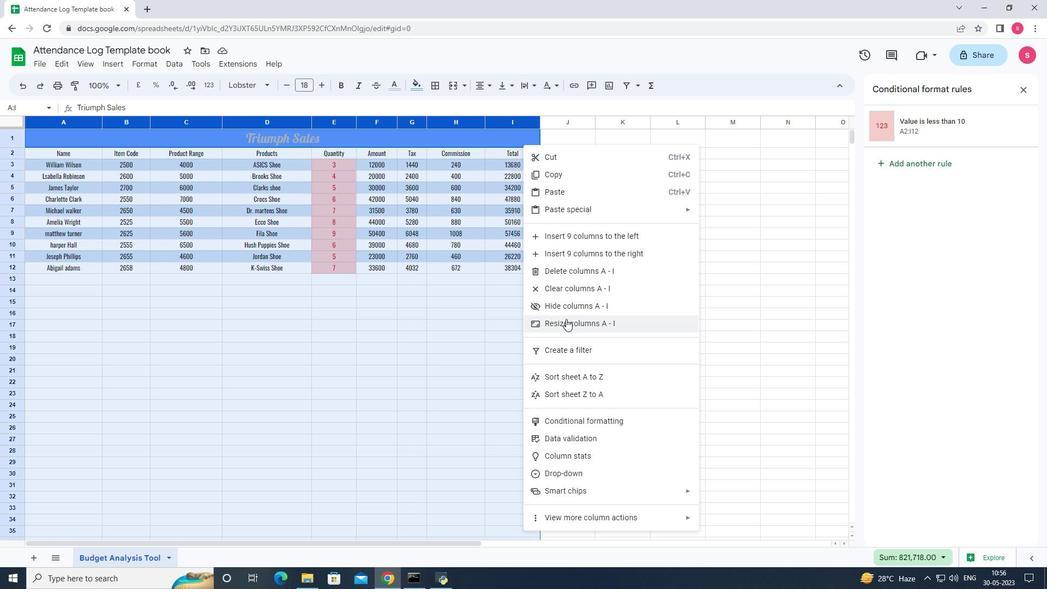 
Action: Mouse pressed left at (567, 323)
Screenshot: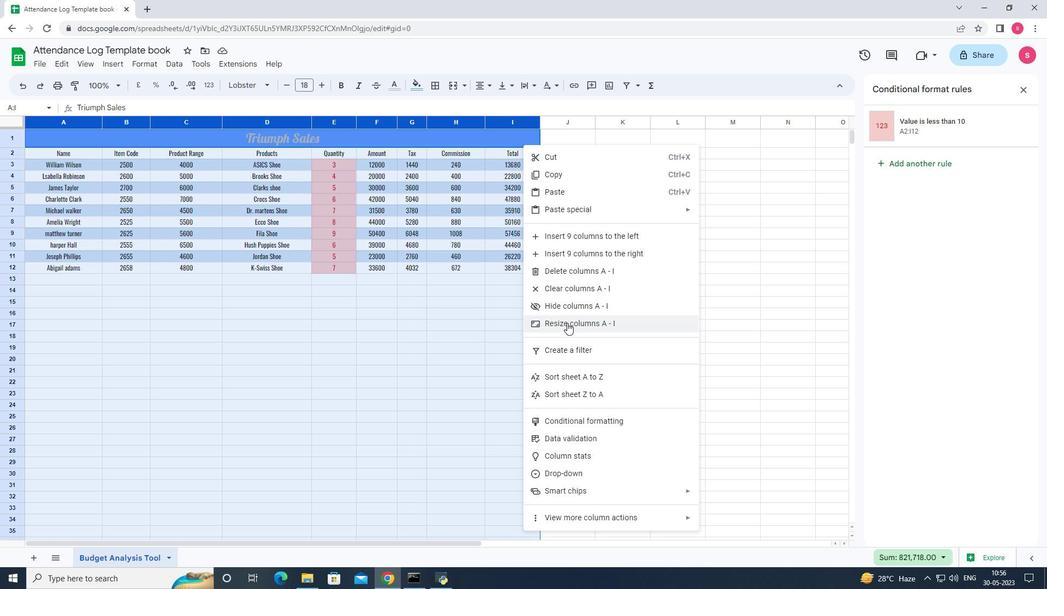 
Action: Mouse moved to (443, 322)
Screenshot: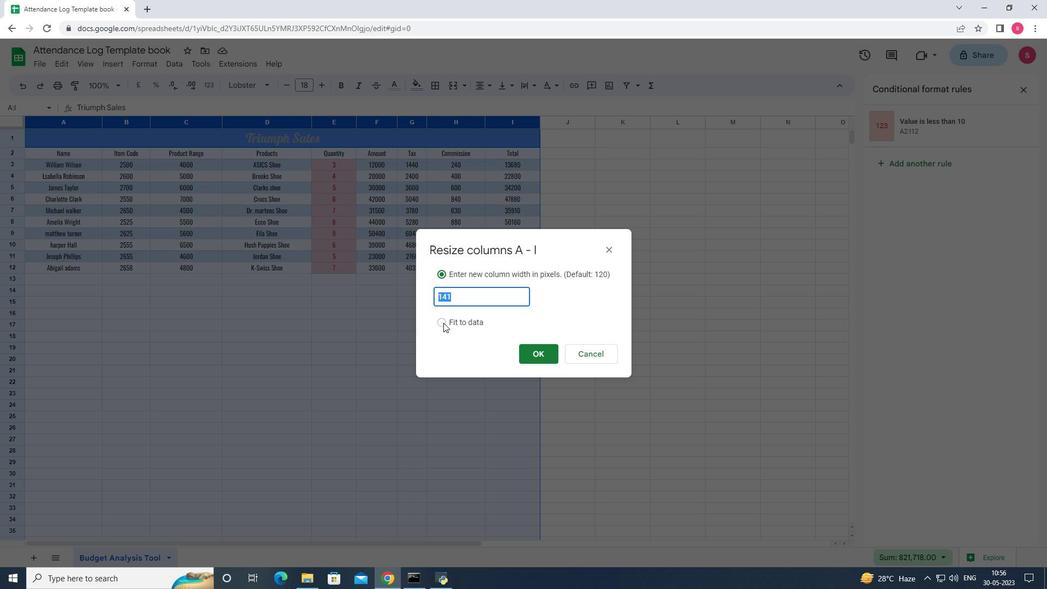 
Action: Mouse pressed left at (443, 322)
Screenshot: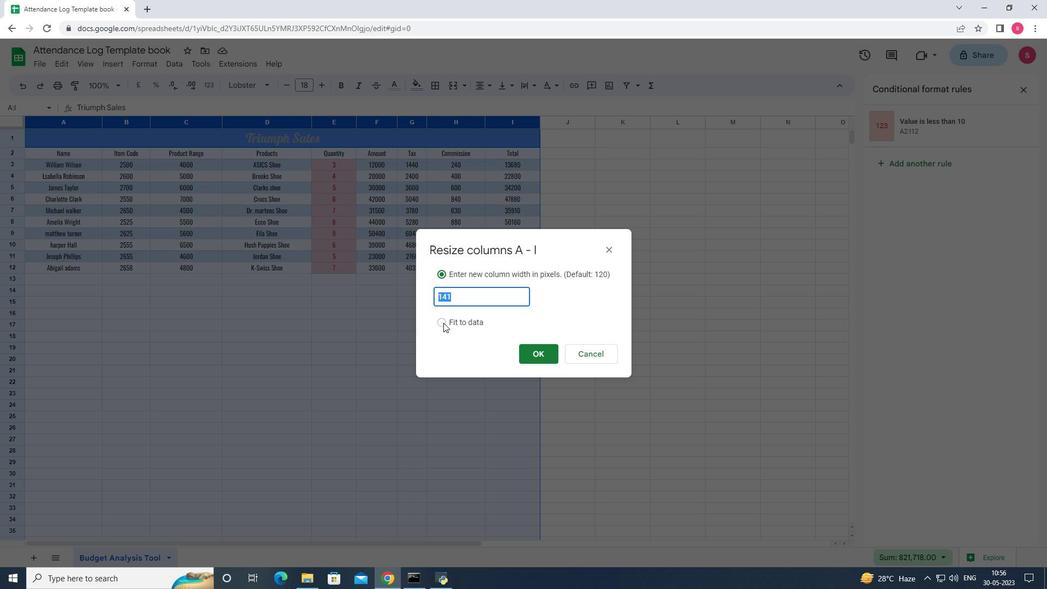 
Action: Mouse moved to (536, 352)
Screenshot: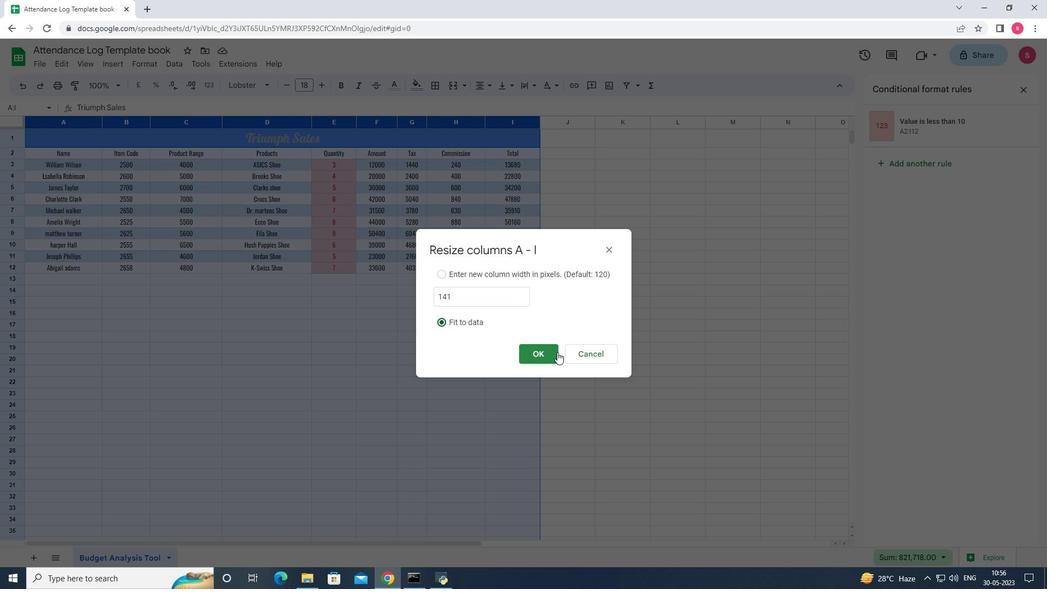 
Action: Mouse pressed left at (536, 352)
Screenshot: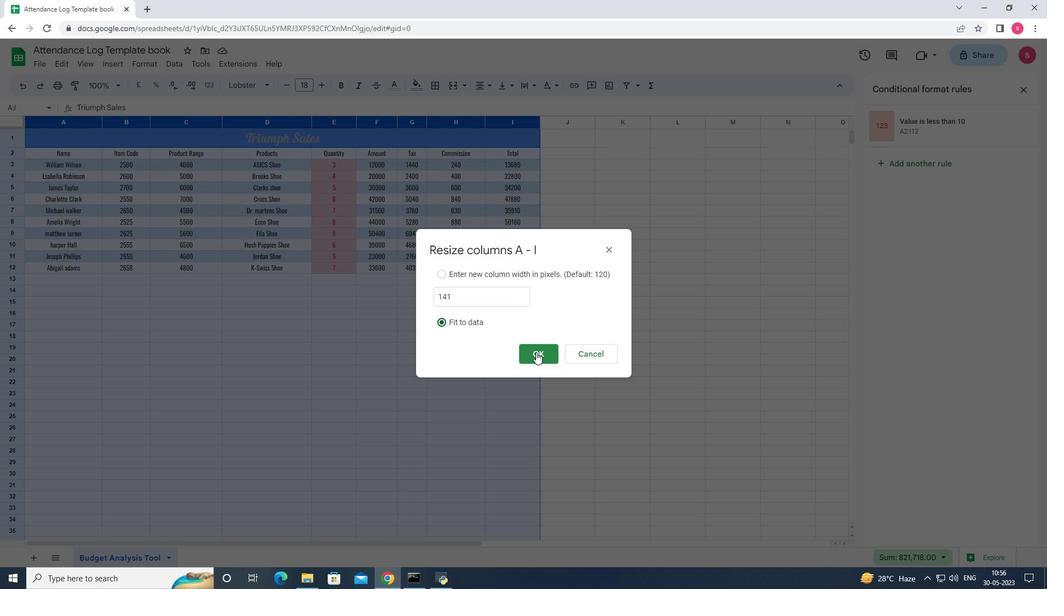 
Action: Mouse moved to (16, 138)
Screenshot: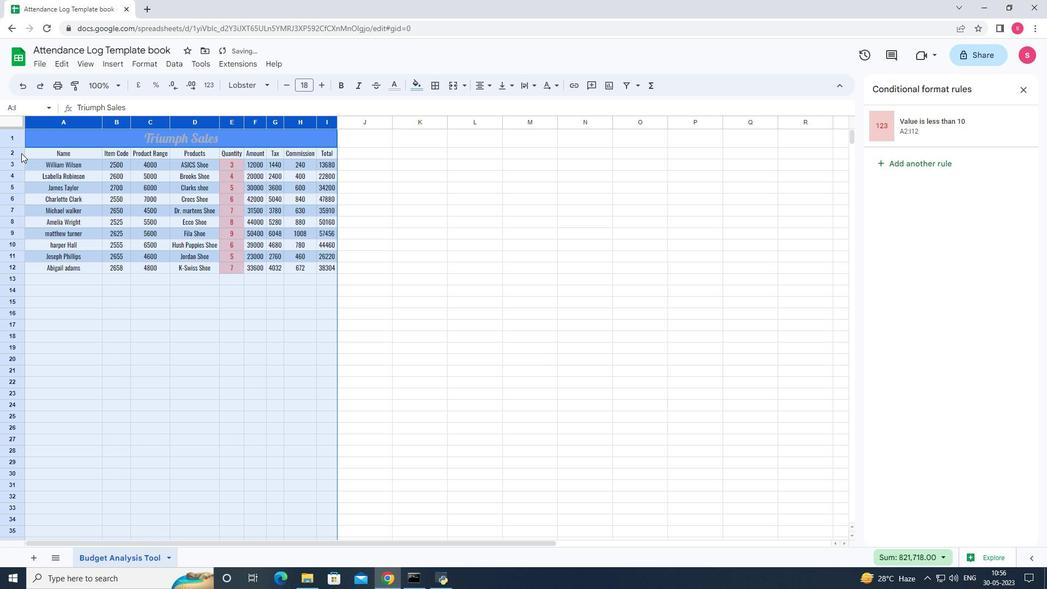 
Action: Mouse pressed left at (16, 138)
Screenshot: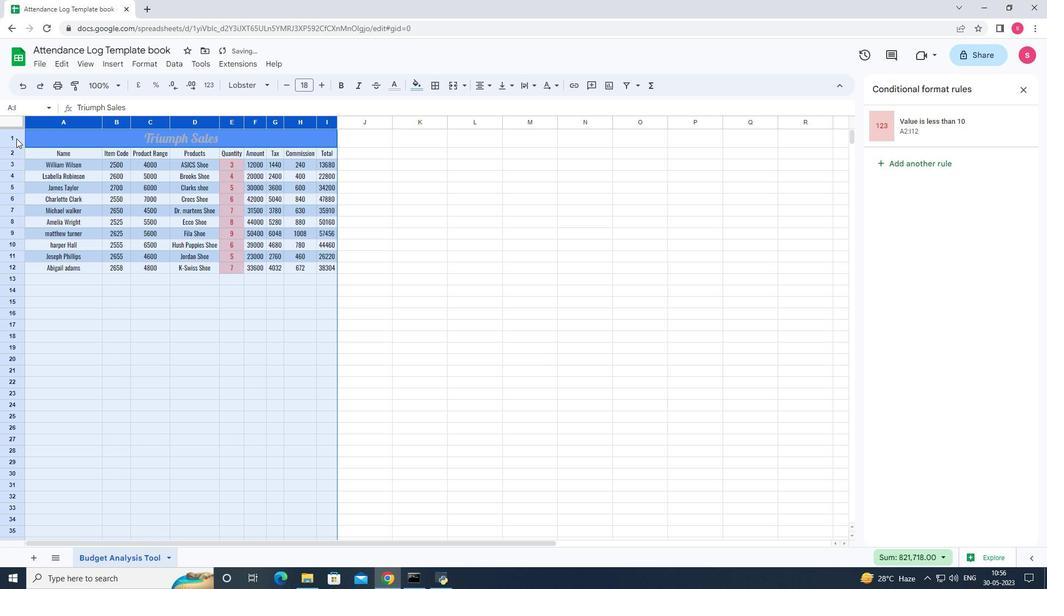 
Action: Mouse moved to (19, 270)
Screenshot: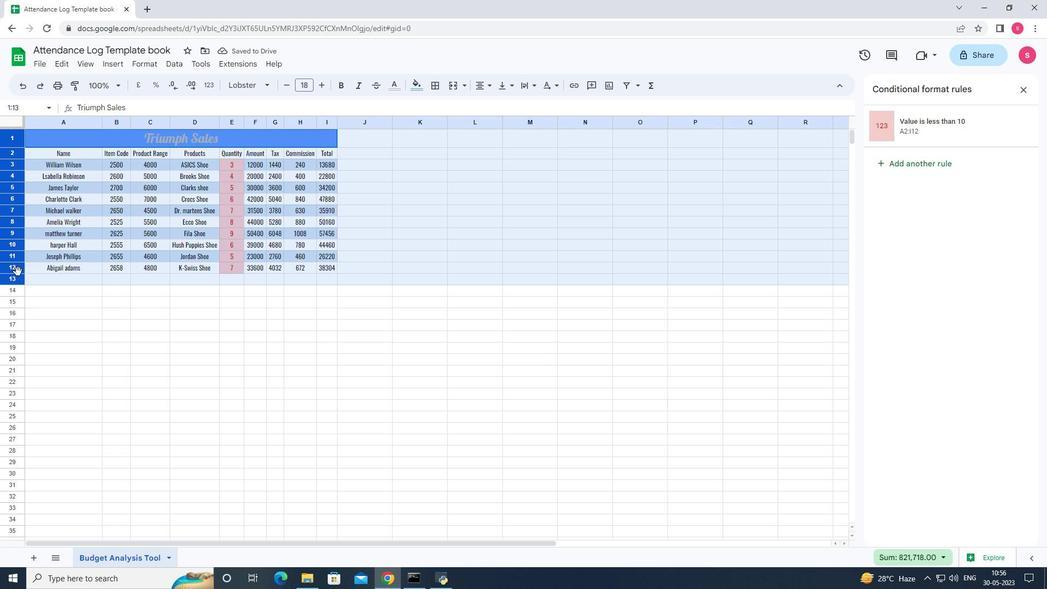 
Action: Mouse pressed right at (19, 270)
Screenshot: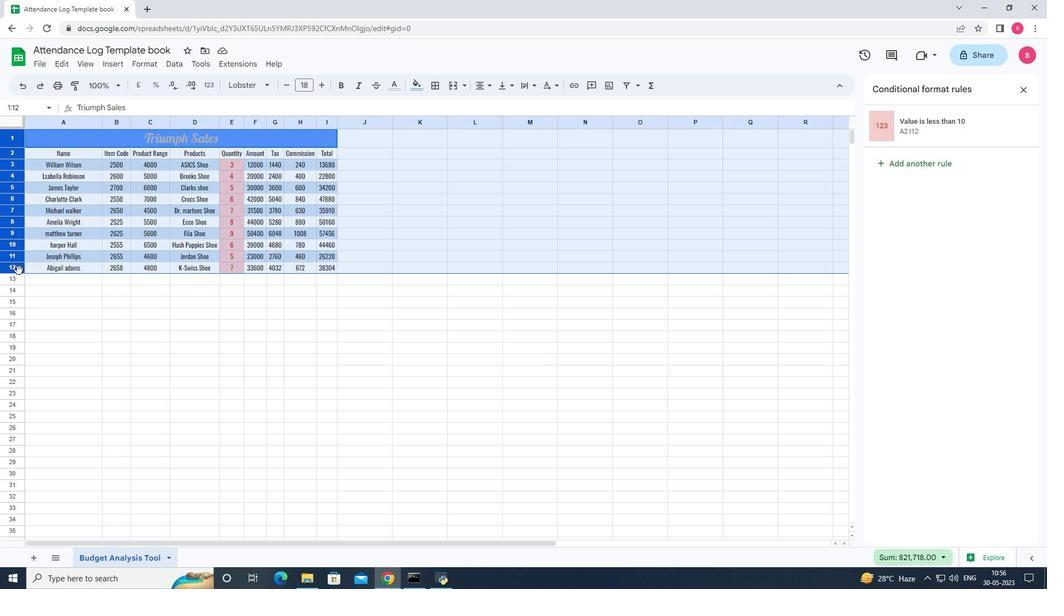 
Action: Mouse moved to (54, 445)
Screenshot: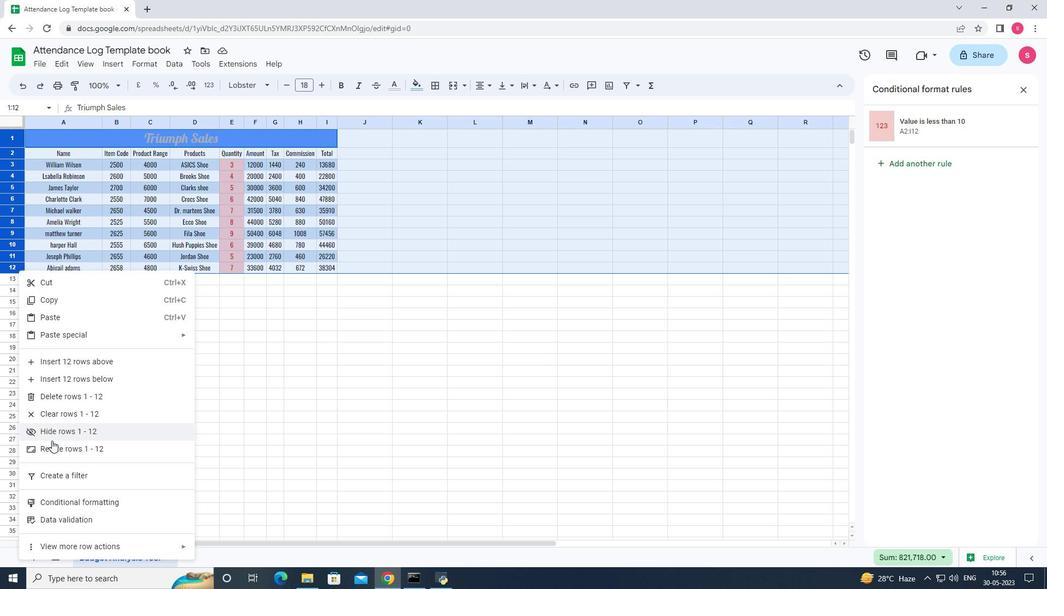 
Action: Mouse pressed left at (54, 445)
Screenshot: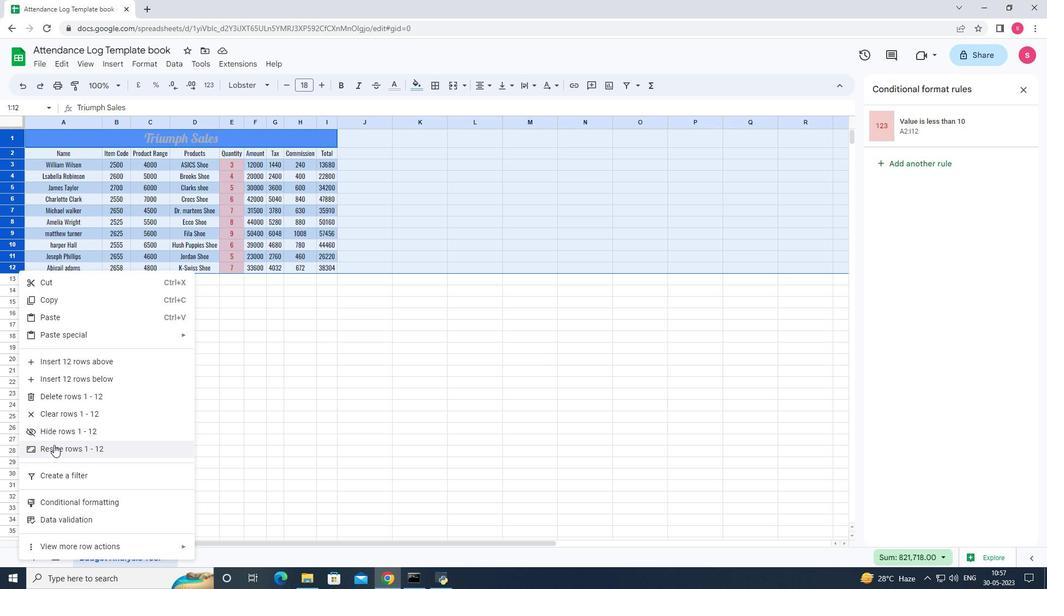 
Action: Mouse moved to (473, 321)
Screenshot: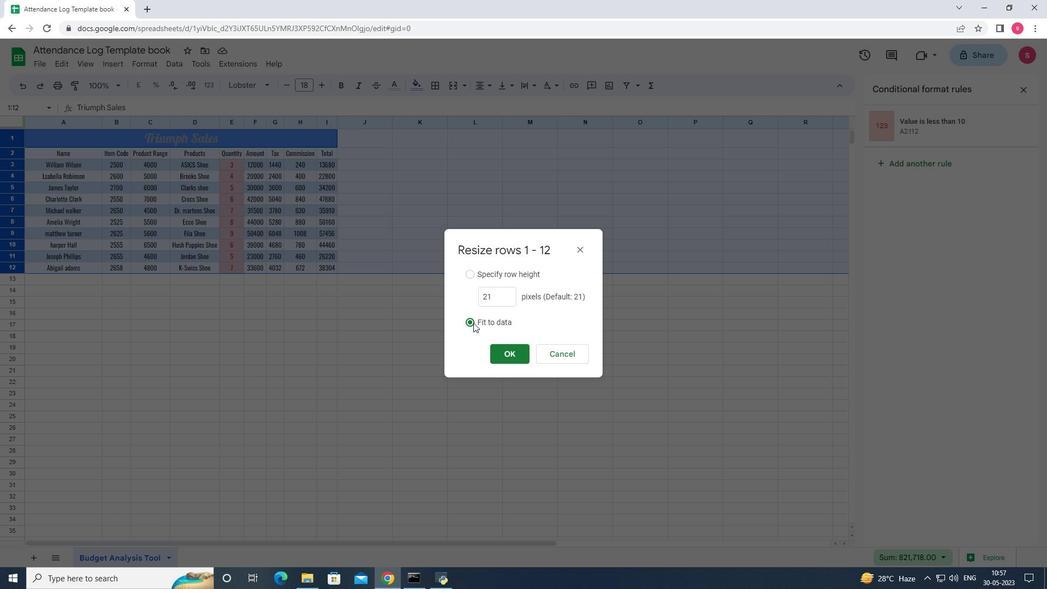 
Action: Mouse pressed left at (473, 321)
Screenshot: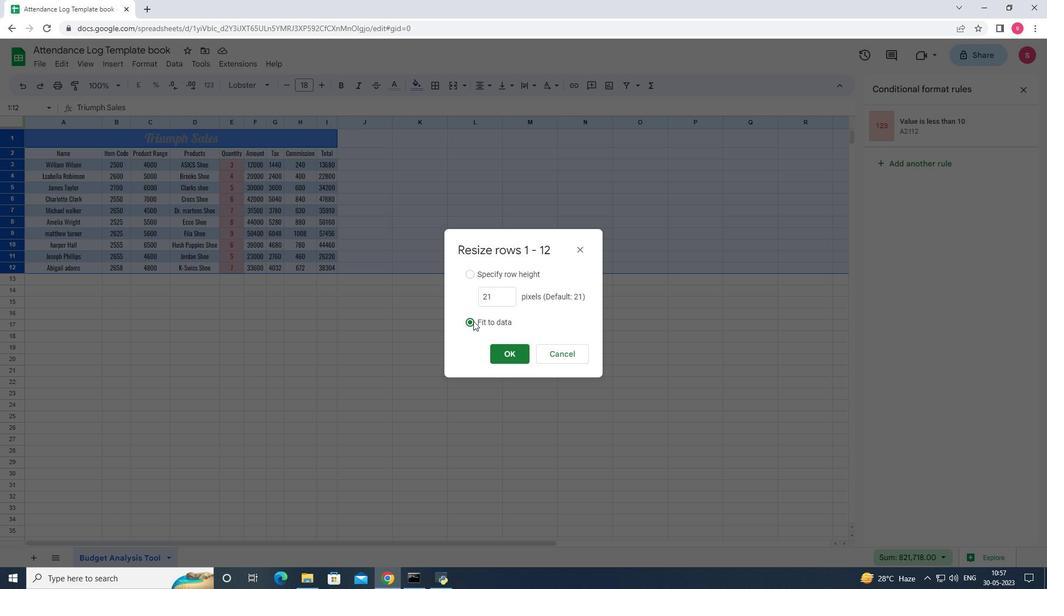 
Action: Mouse moved to (510, 353)
Screenshot: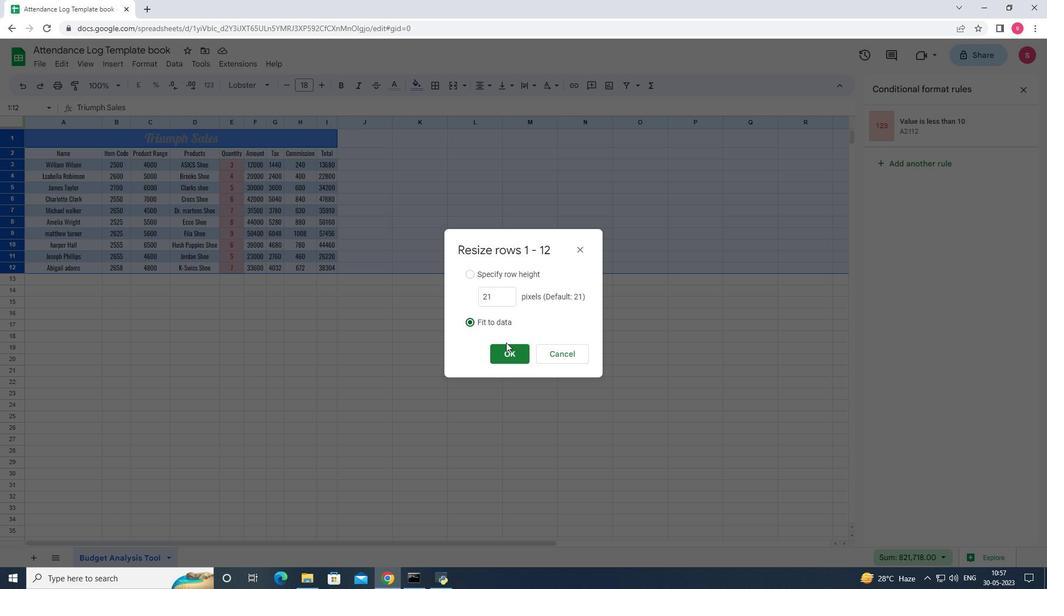 
Action: Mouse pressed left at (510, 353)
Screenshot: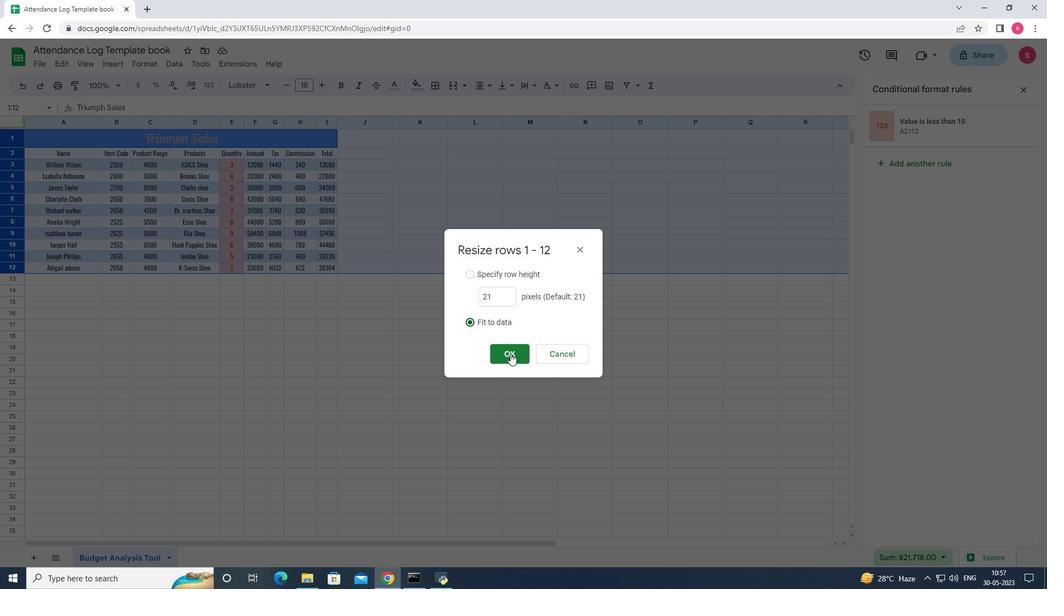 
Action: Mouse moved to (325, 301)
Screenshot: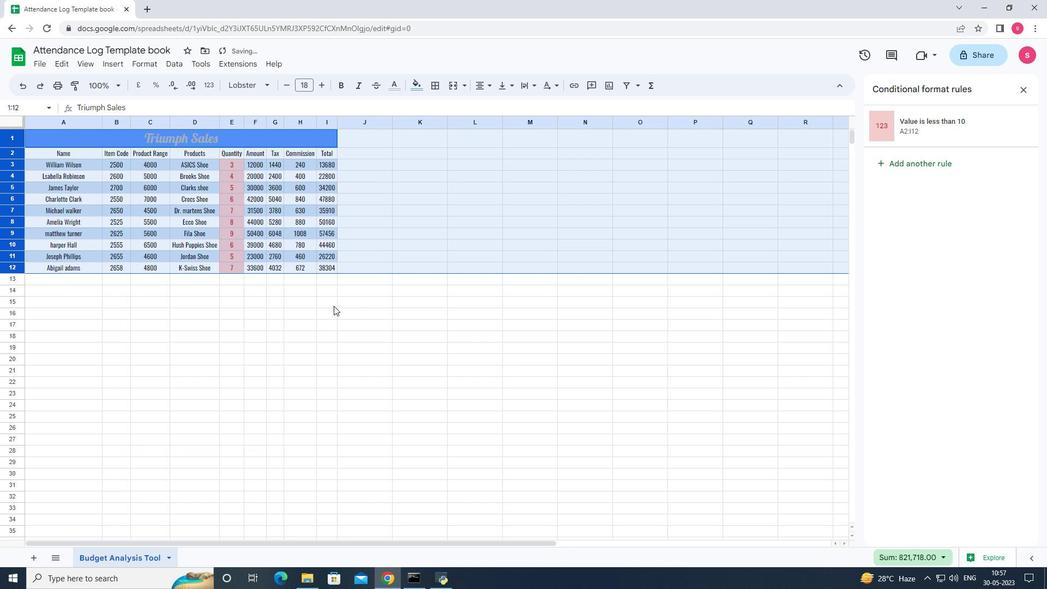 
Action: Mouse pressed left at (325, 301)
Screenshot: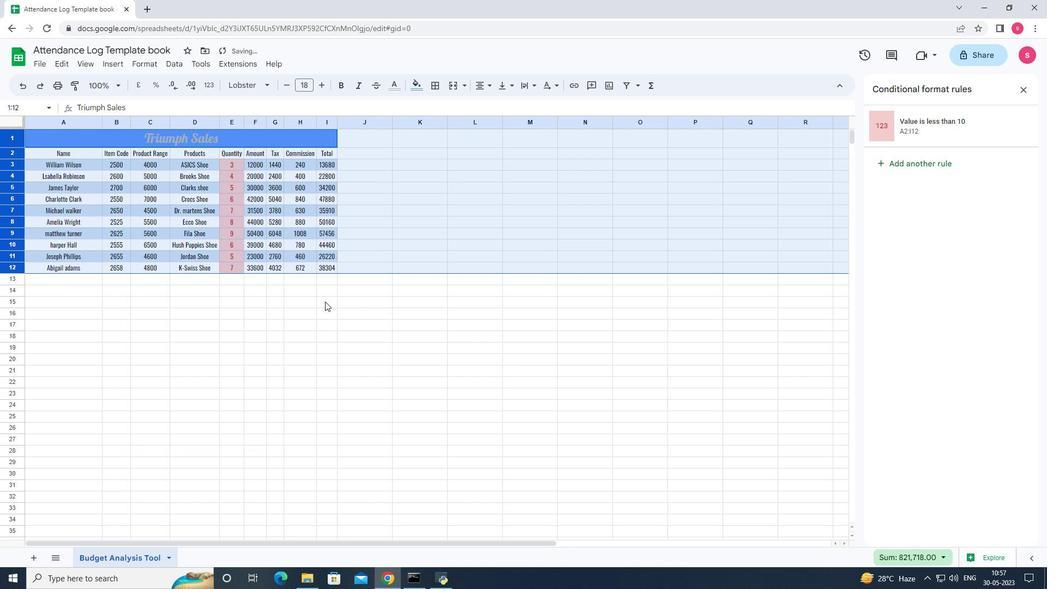 
Action: Key pressed ctrl+S
Screenshot: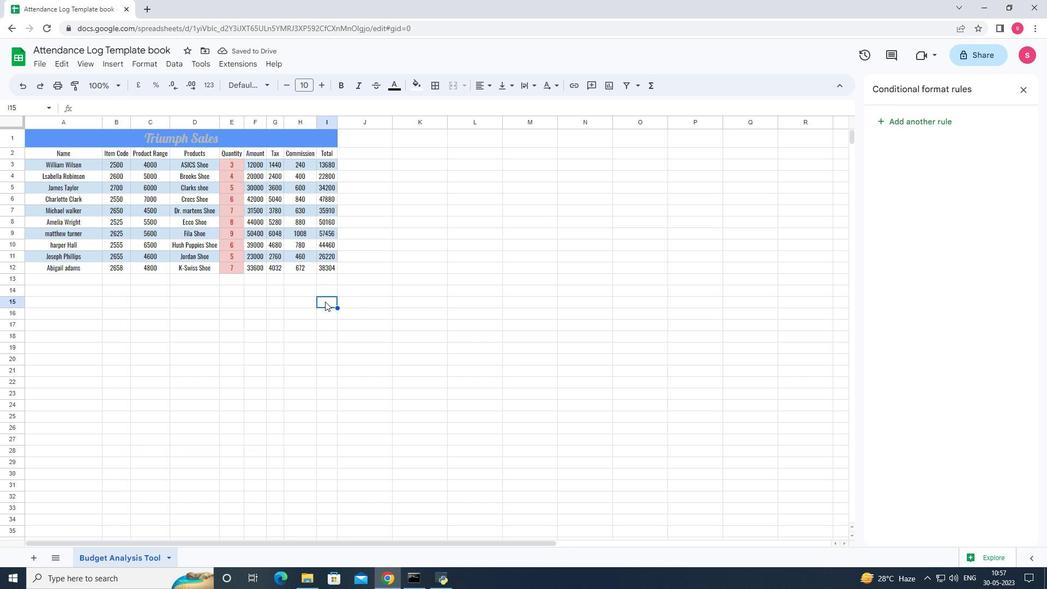 
